 Task: Find a stay in Royal Oak, United States, for 7 guests from 10th to 15th June, with a price range of 10,000 to 15,000, 4 bedrooms, 7 beds, 3 bathrooms, property type as House or Flat, and amenities including WiFi, Free parking, TV, and Self check-in. Host language should be English.
Action: Mouse moved to (724, 141)
Screenshot: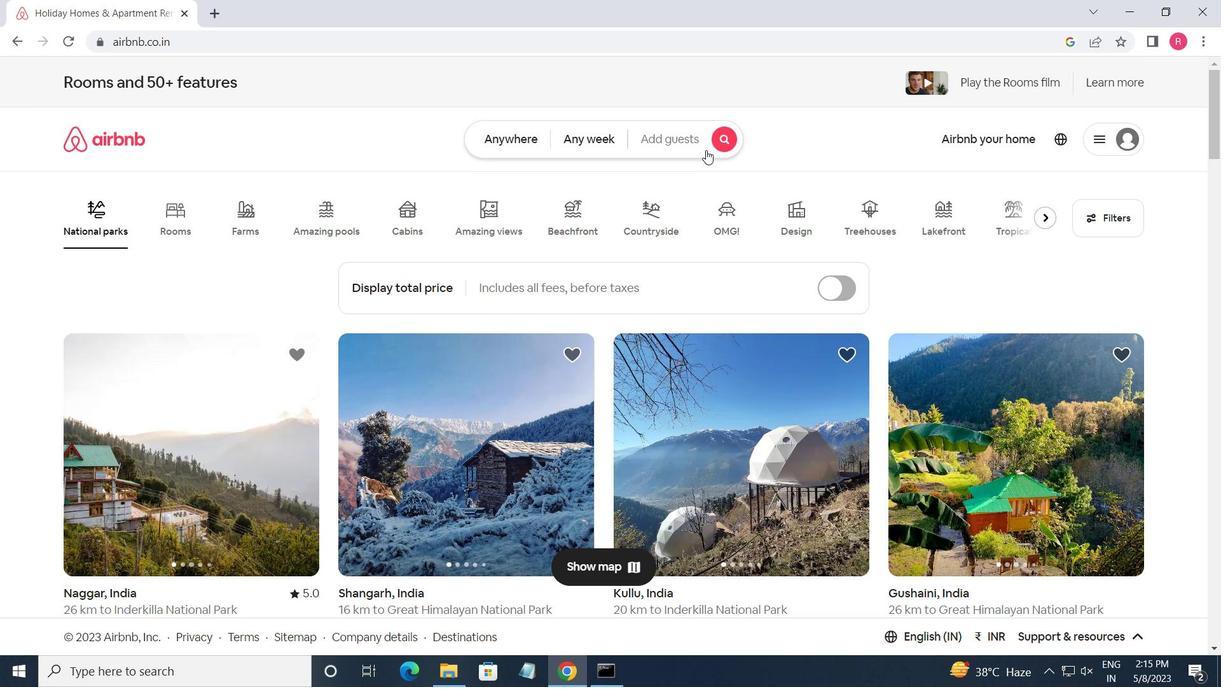 
Action: Mouse pressed left at (724, 141)
Screenshot: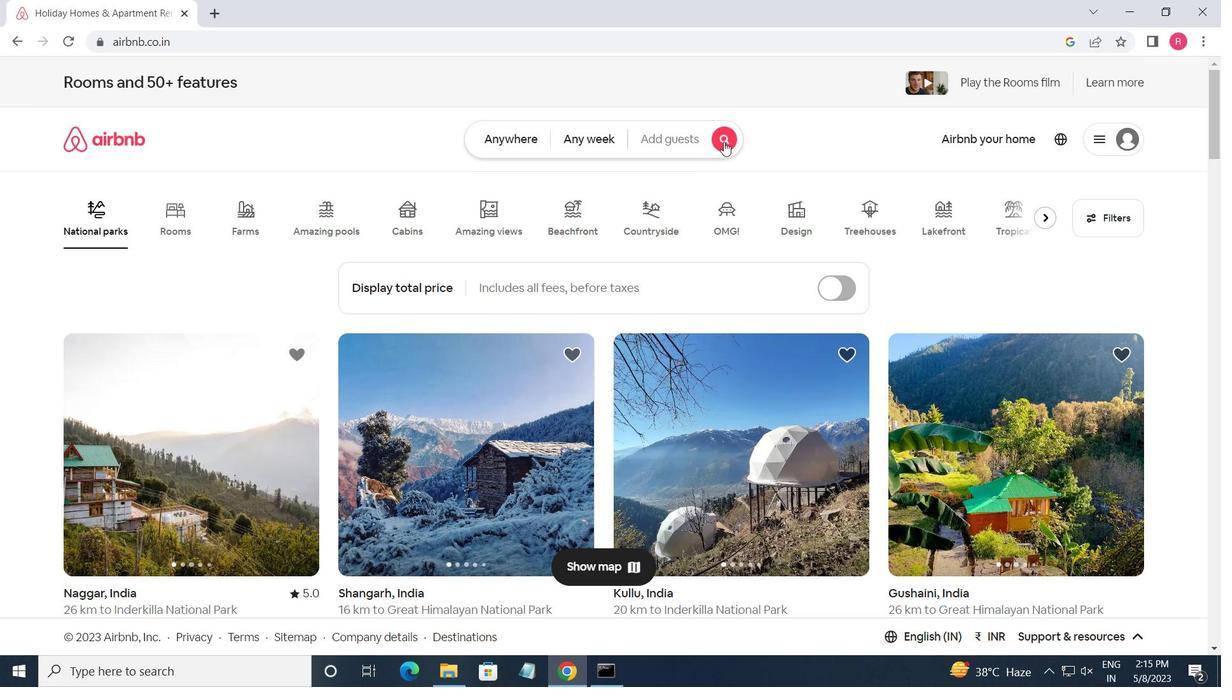 
Action: Mouse moved to (381, 196)
Screenshot: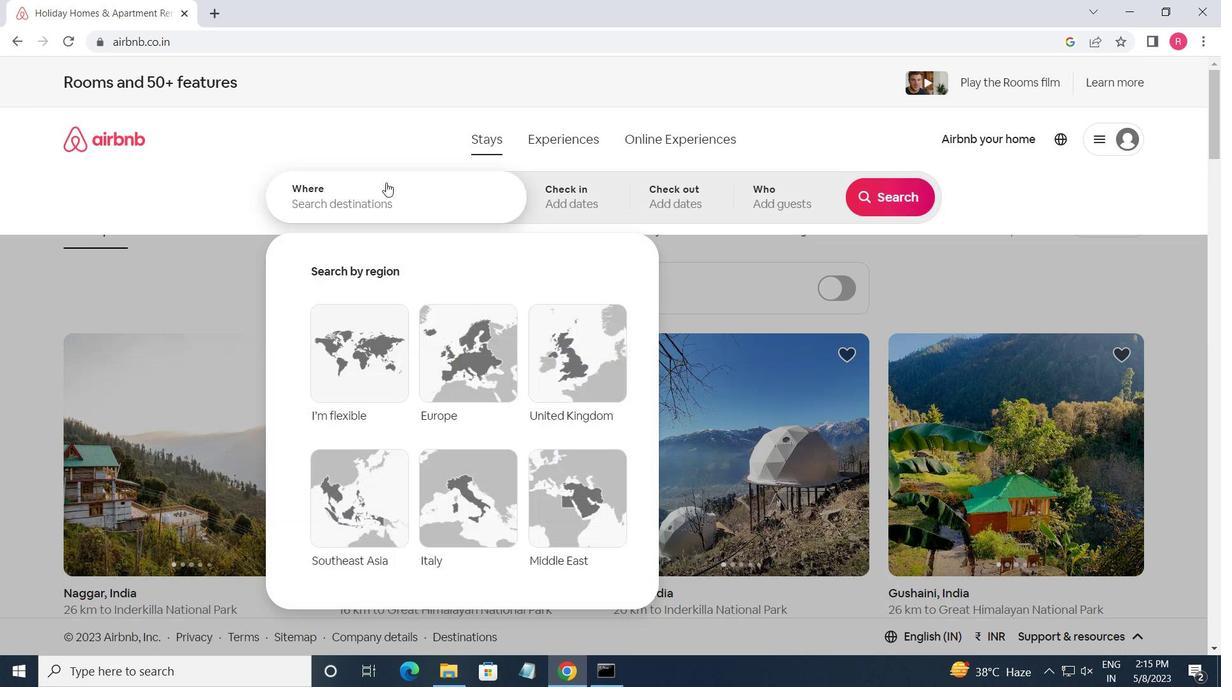 
Action: Mouse pressed left at (381, 196)
Screenshot: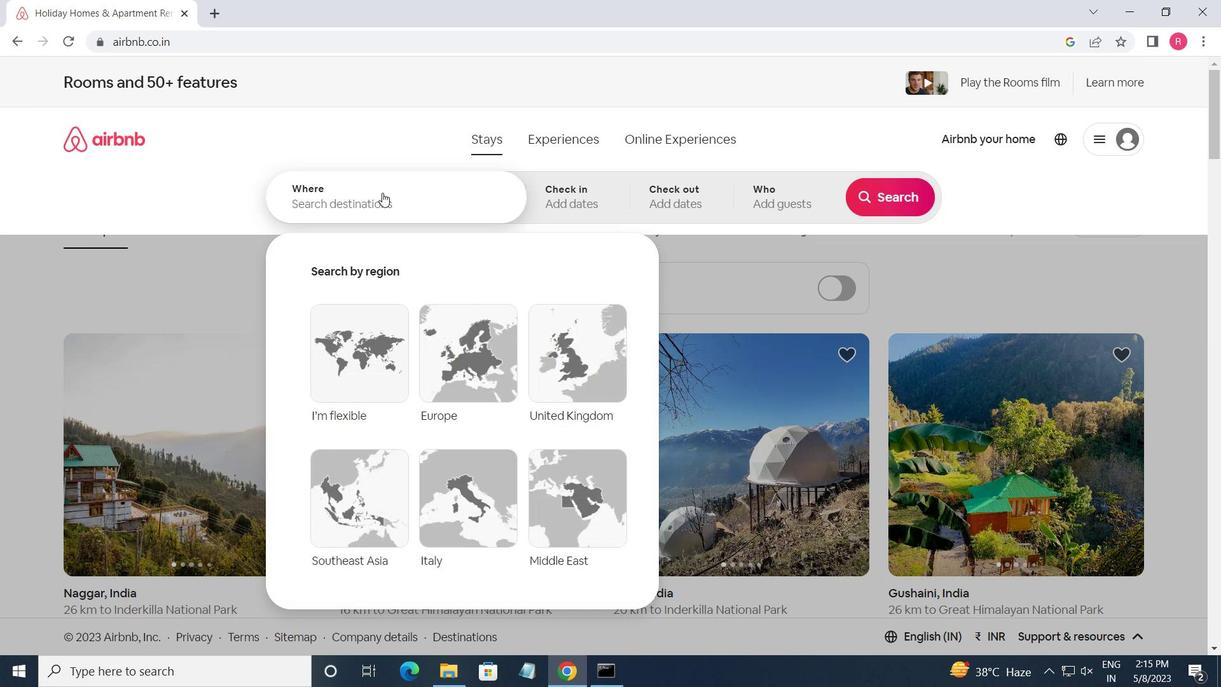 
Action: Key pressed <Key.shift><Key.shift><Key.shift><Key.shift><Key.shift><Key.shift>ROYAL<Key.space><Key.shift_r>OAK,<Key.space><Key.shift_r>UNITED<Key.space><Key.shift>STATES<Key.enter>
Screenshot: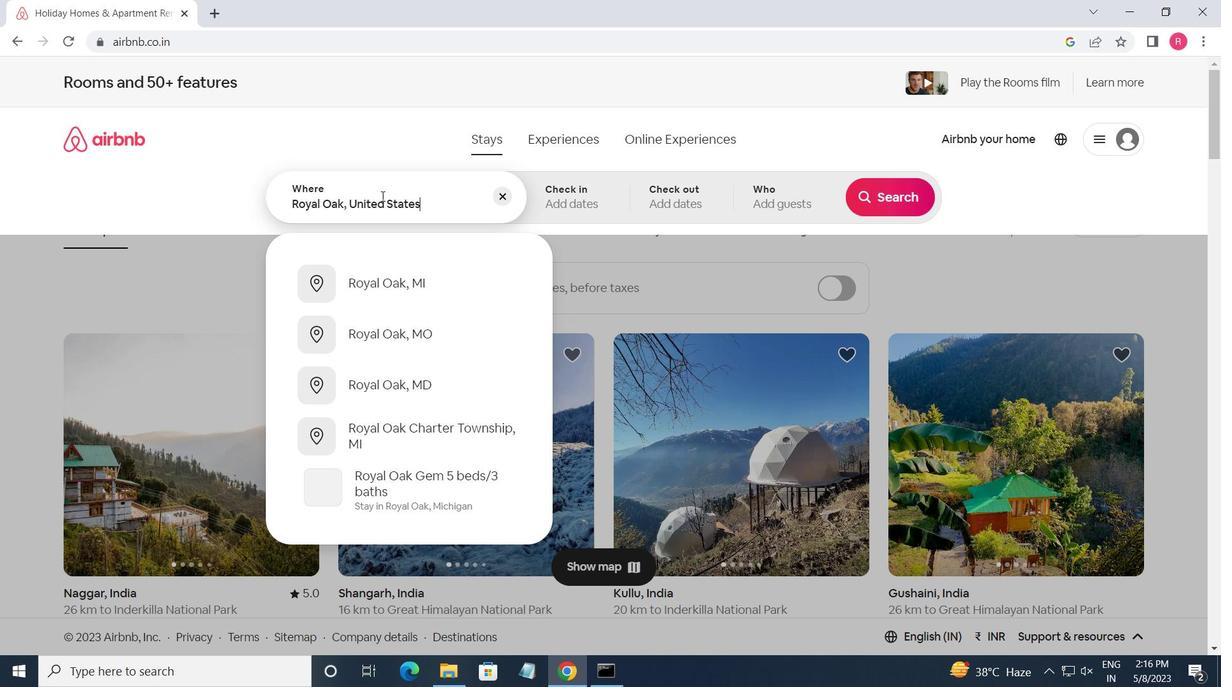 
Action: Mouse moved to (838, 463)
Screenshot: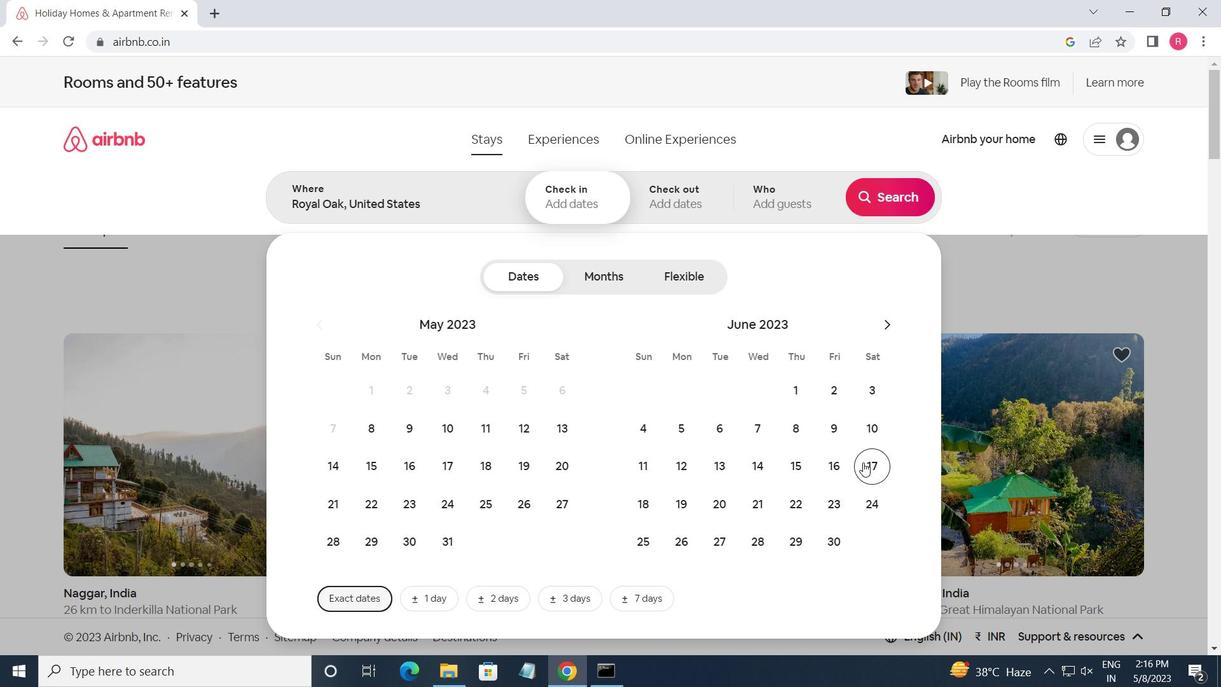 
Action: Mouse pressed left at (838, 463)
Screenshot: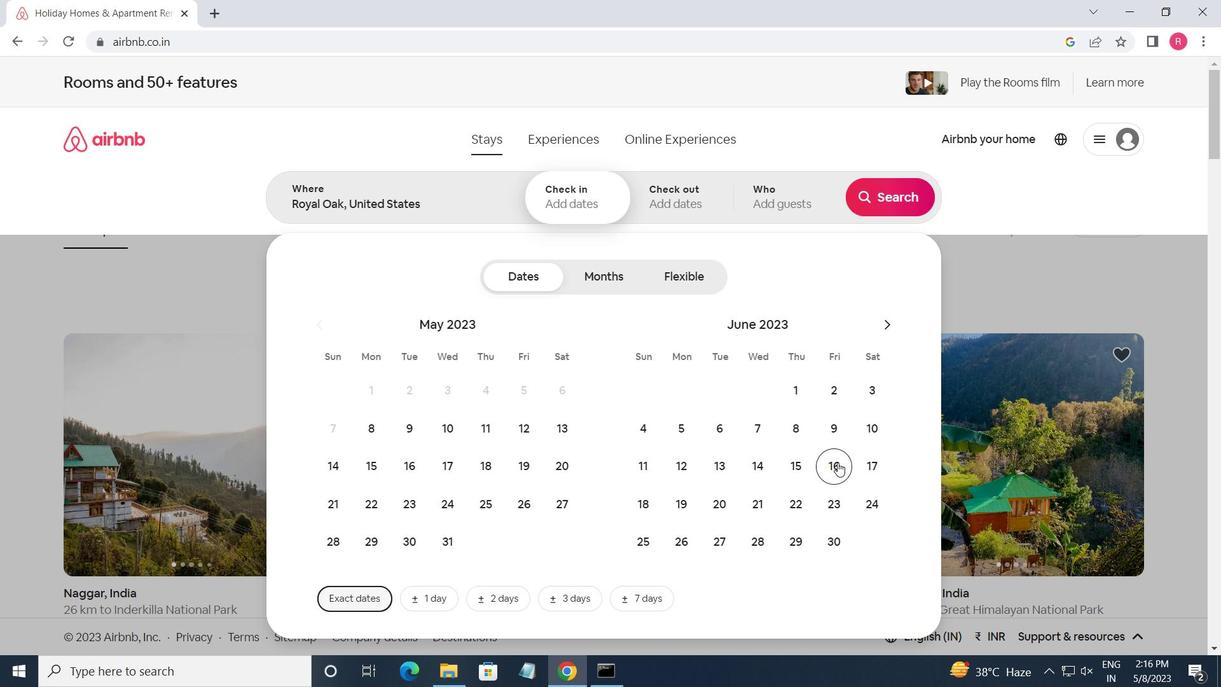 
Action: Mouse moved to (875, 436)
Screenshot: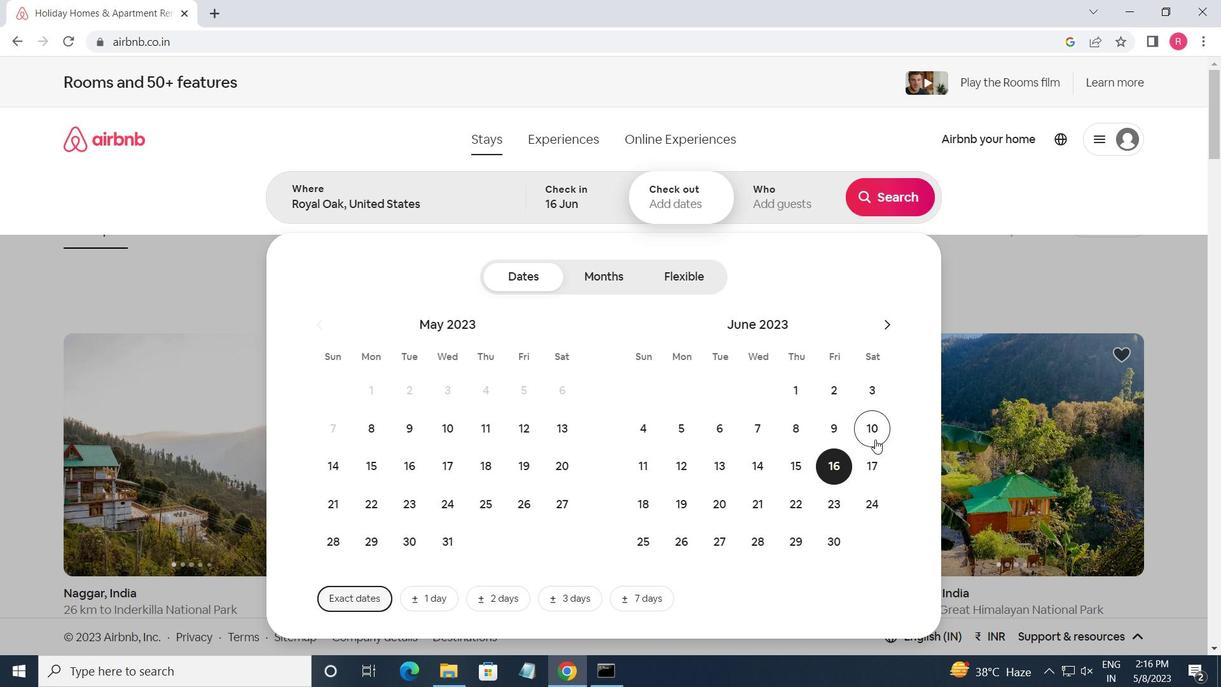 
Action: Mouse pressed left at (875, 436)
Screenshot: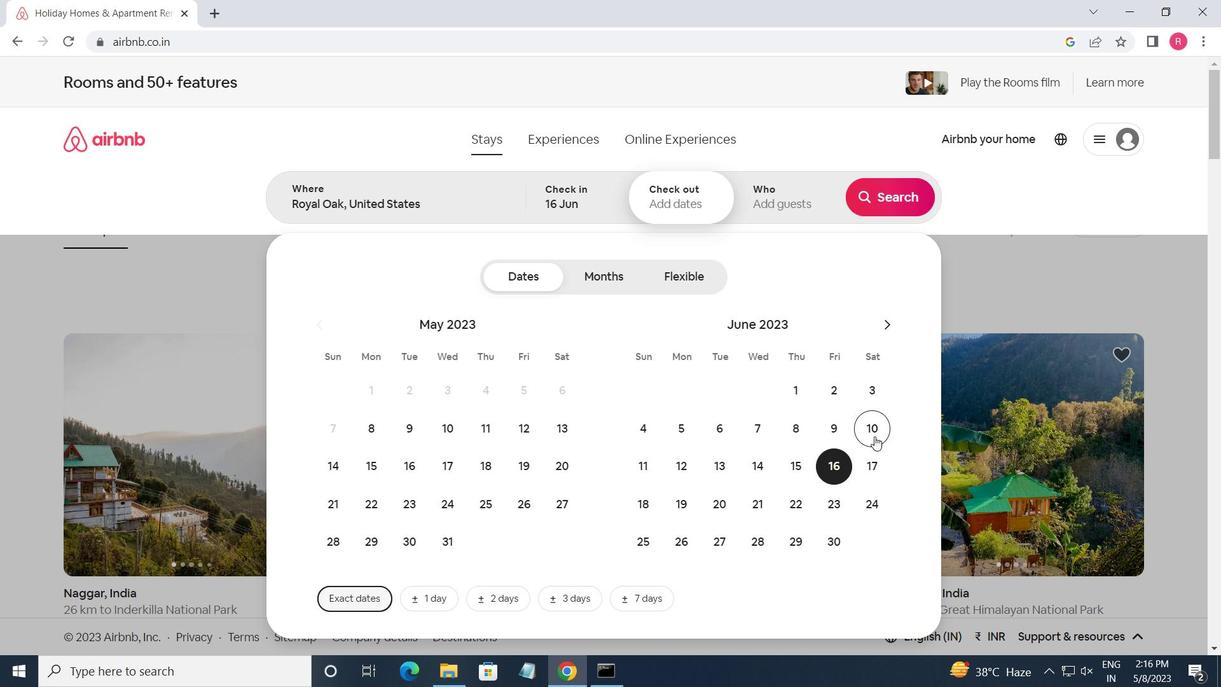 
Action: Mouse moved to (807, 477)
Screenshot: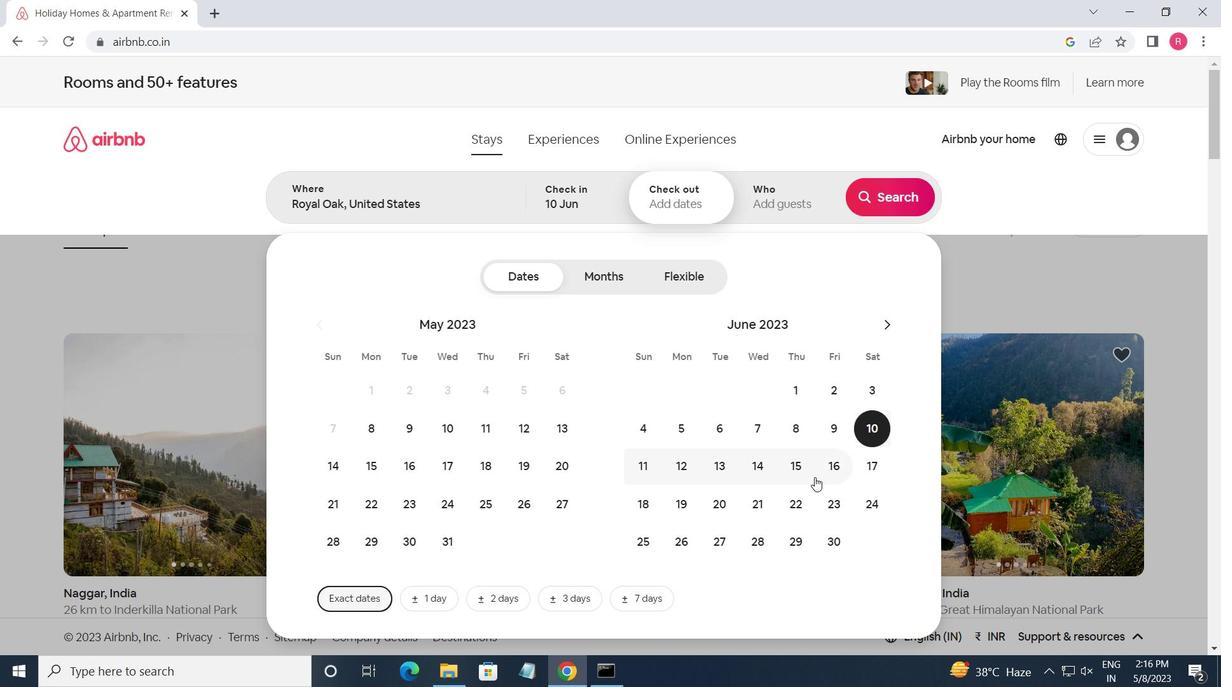 
Action: Mouse pressed left at (807, 477)
Screenshot: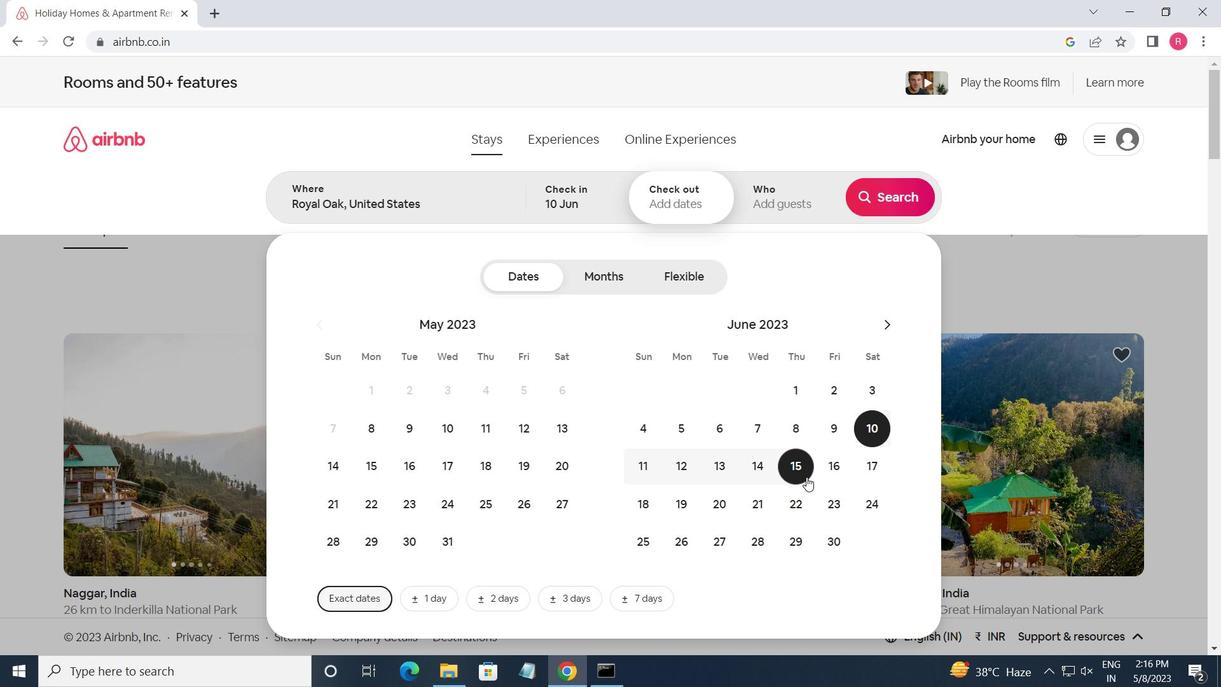 
Action: Mouse moved to (777, 206)
Screenshot: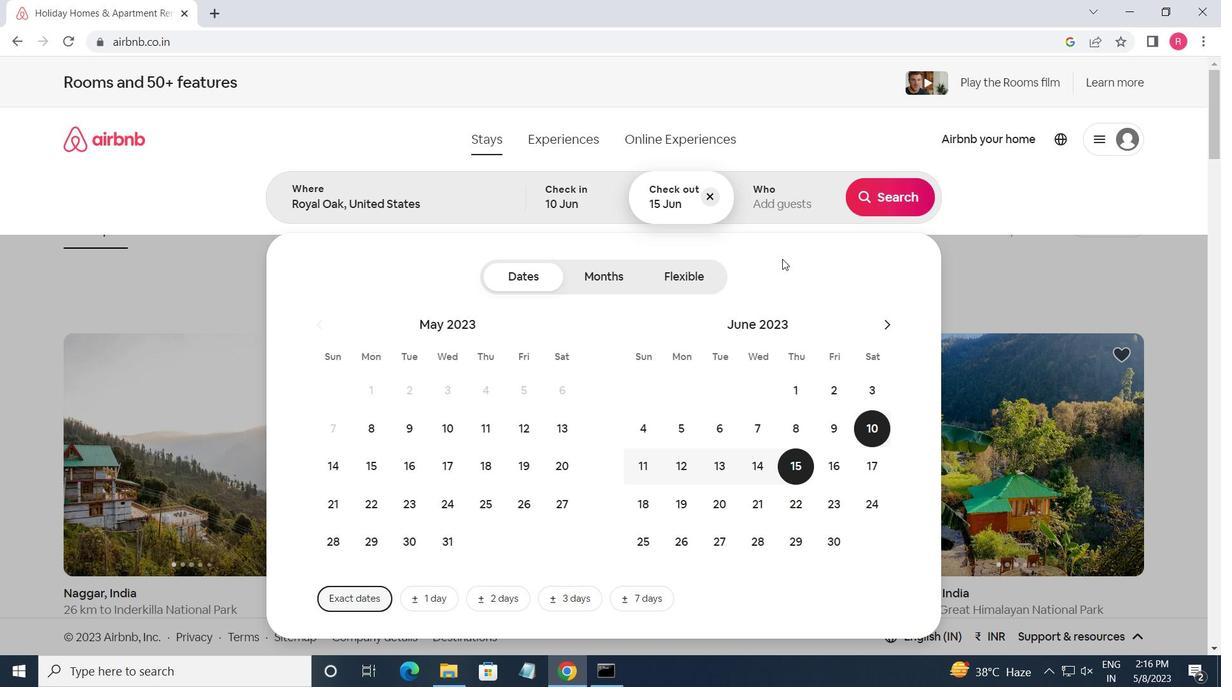 
Action: Mouse pressed left at (777, 206)
Screenshot: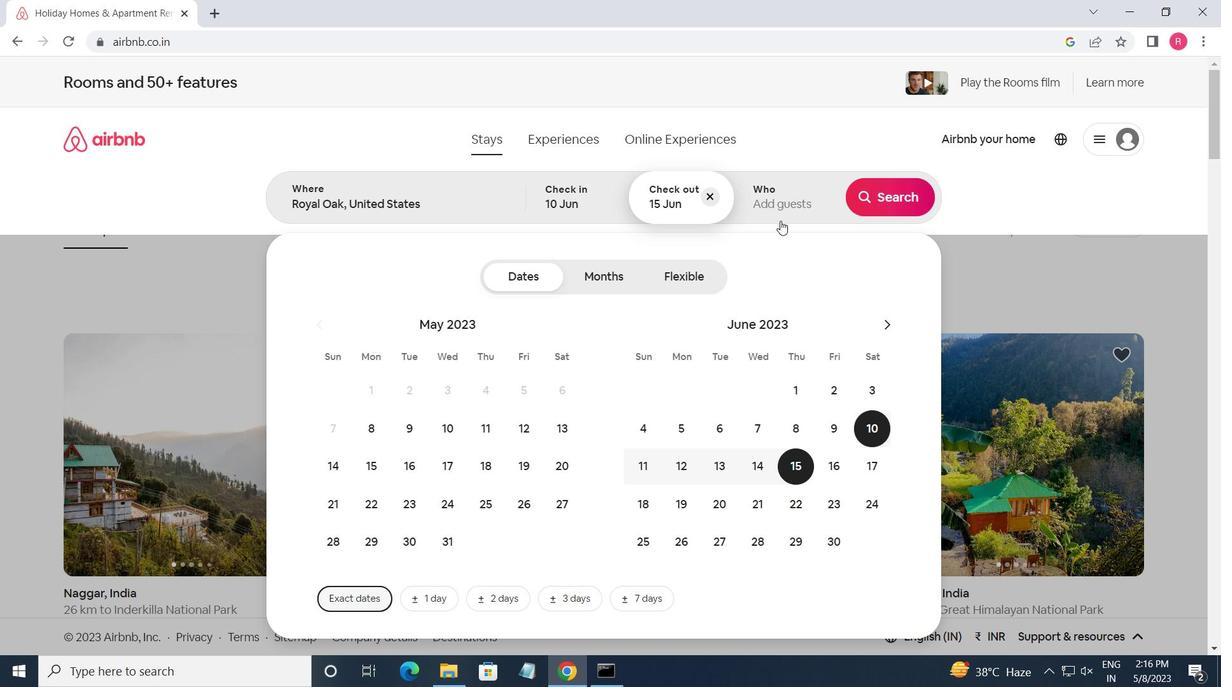 
Action: Mouse moved to (892, 284)
Screenshot: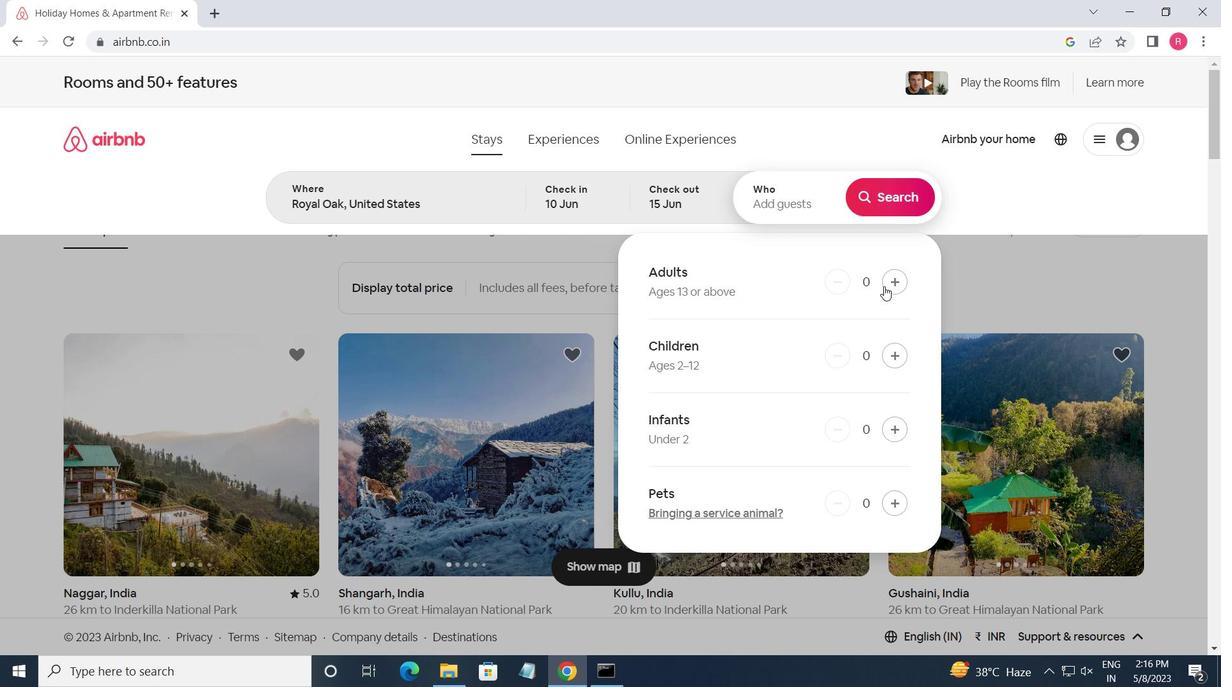 
Action: Mouse pressed left at (892, 284)
Screenshot: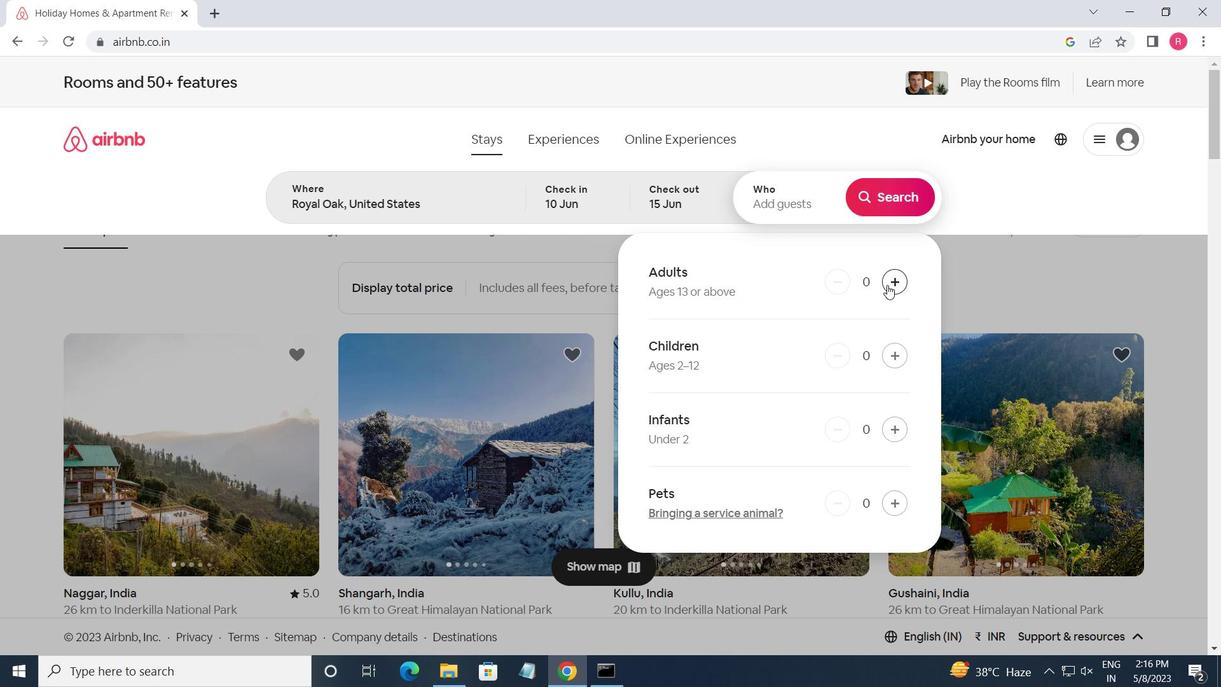 
Action: Mouse pressed left at (892, 284)
Screenshot: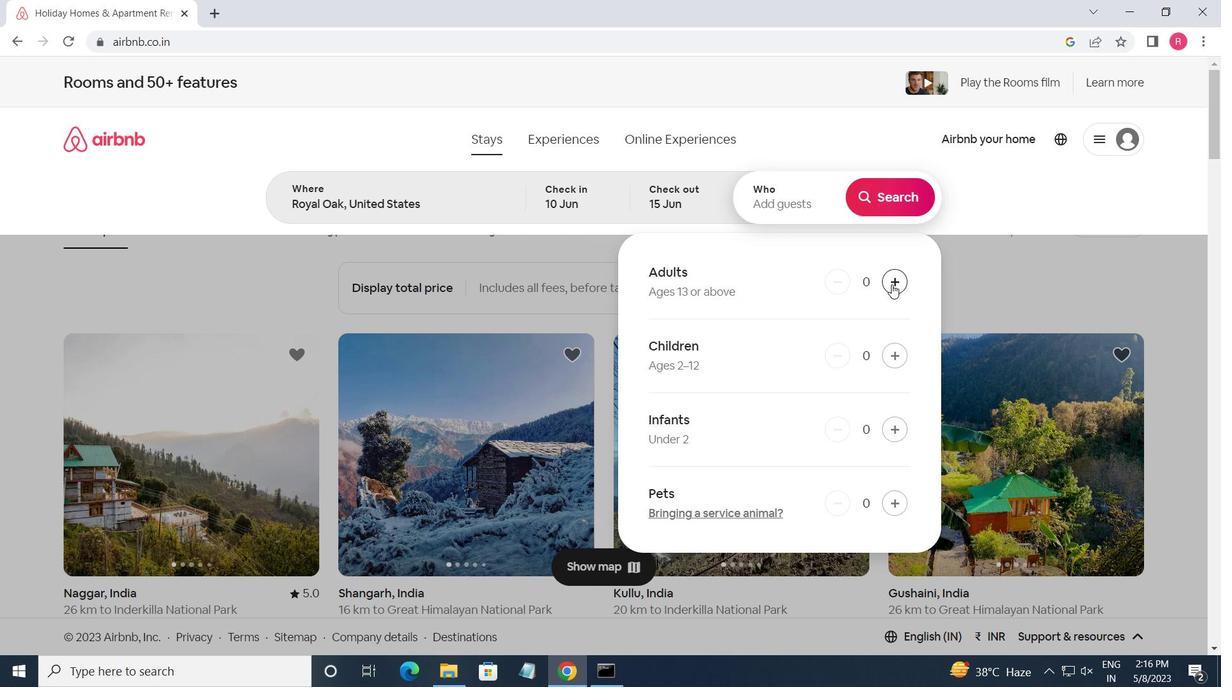 
Action: Mouse pressed left at (892, 284)
Screenshot: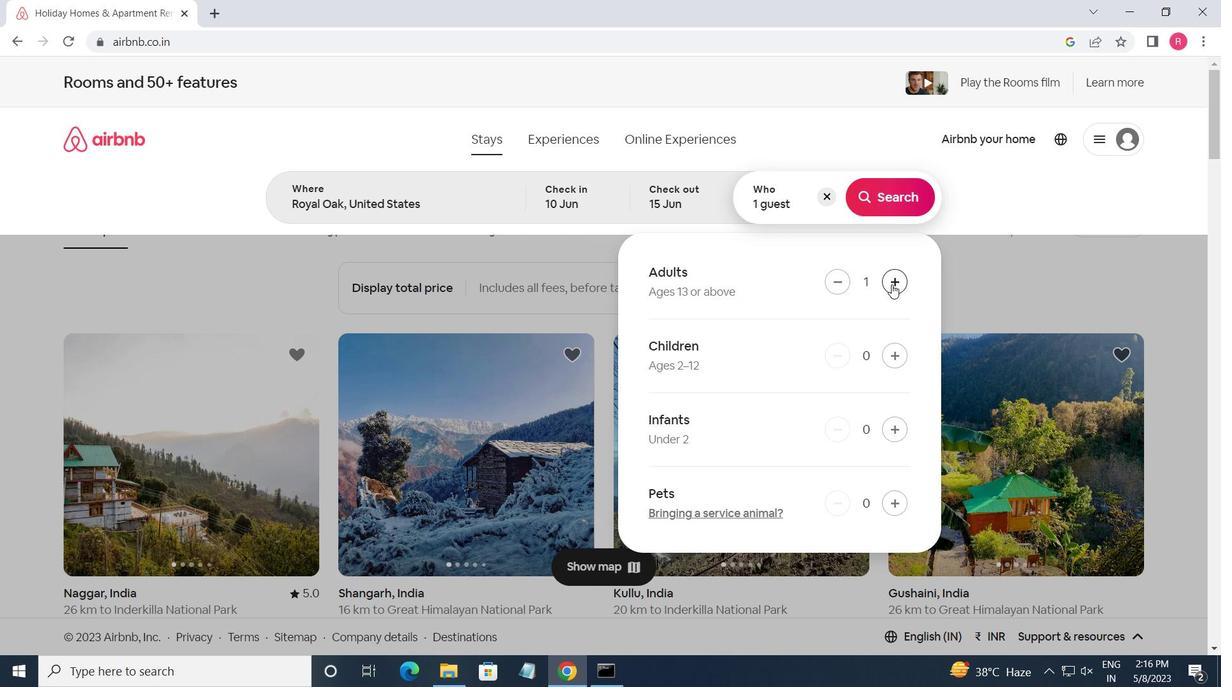 
Action: Mouse pressed left at (892, 284)
Screenshot: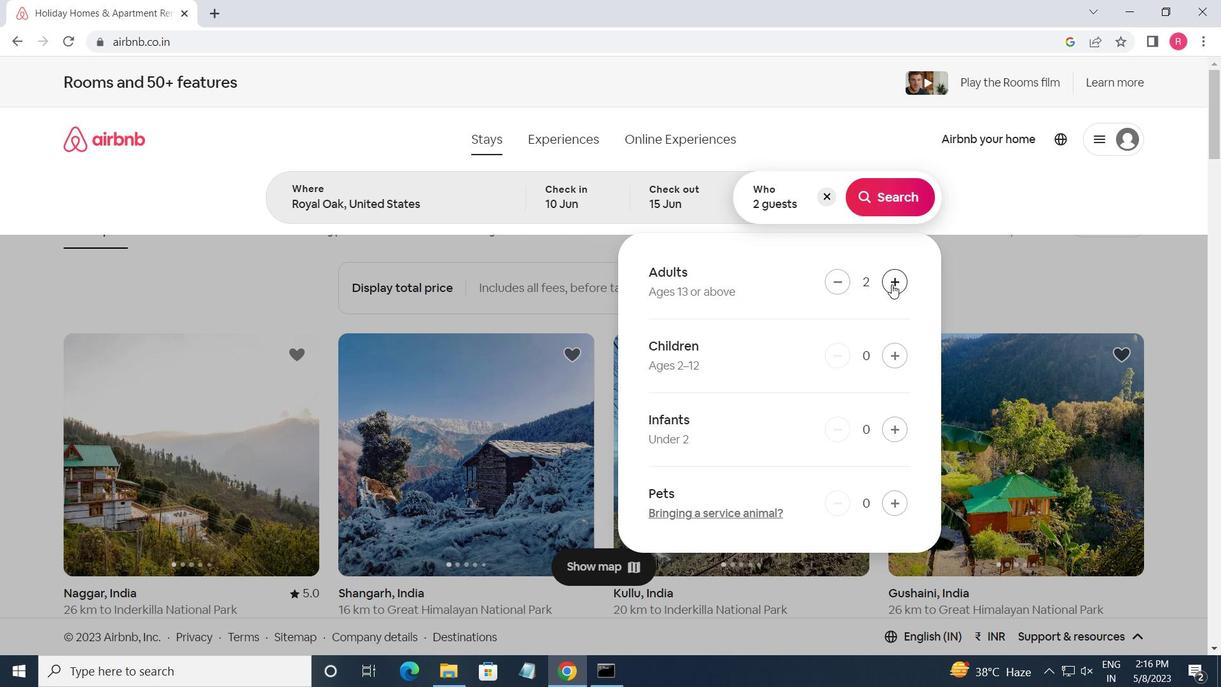 
Action: Mouse pressed left at (892, 284)
Screenshot: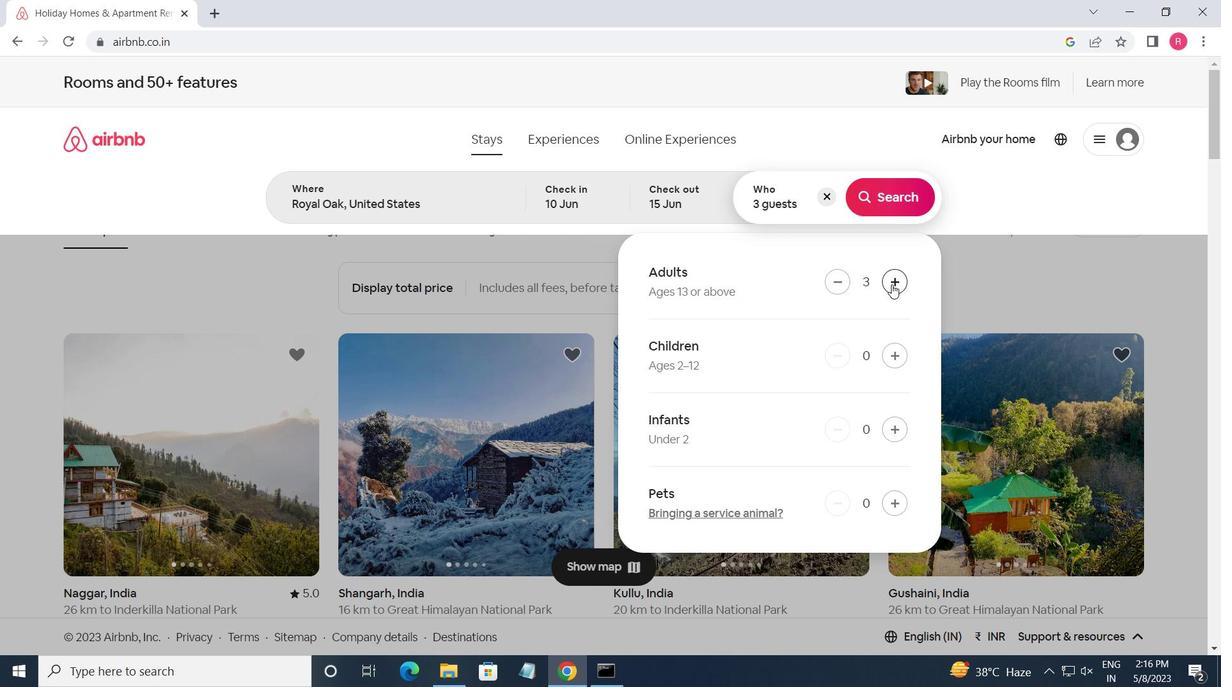 
Action: Mouse pressed left at (892, 284)
Screenshot: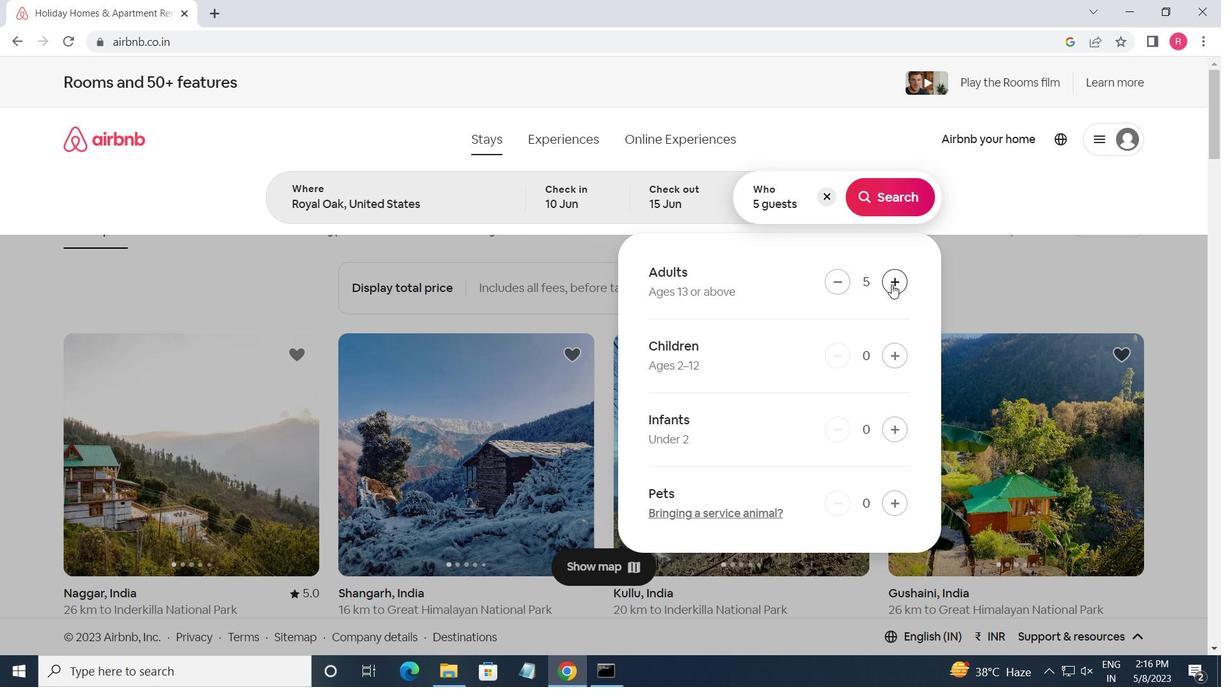 
Action: Mouse pressed left at (892, 284)
Screenshot: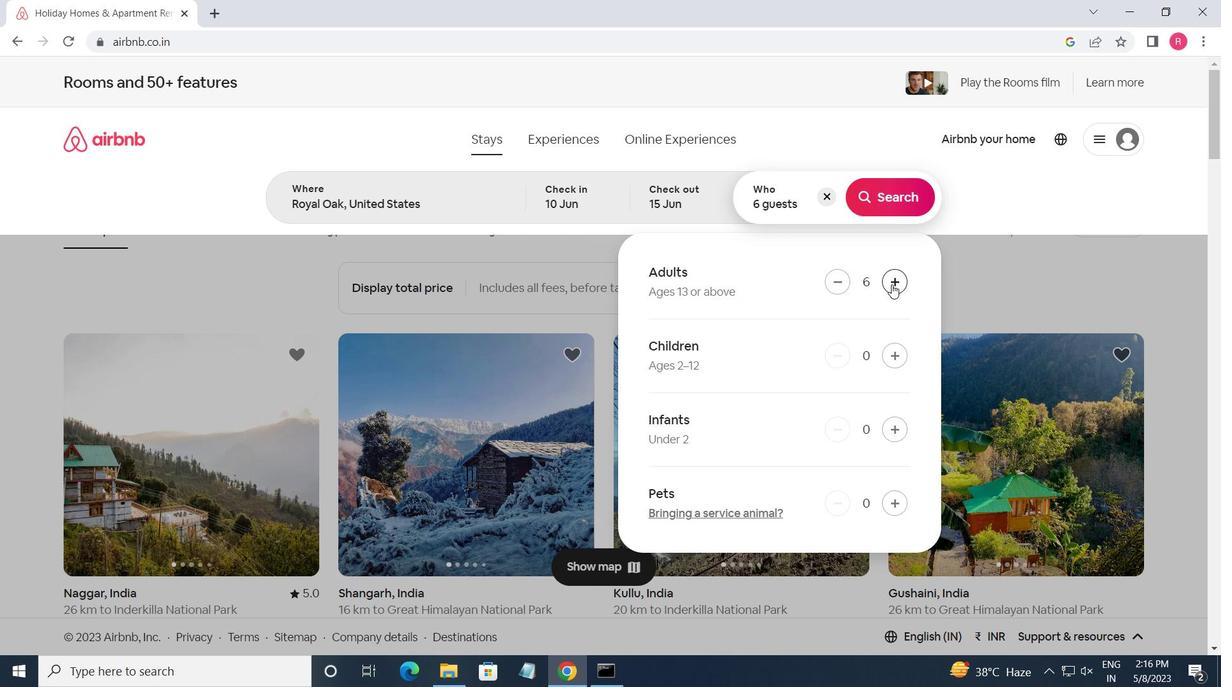 
Action: Mouse moved to (864, 205)
Screenshot: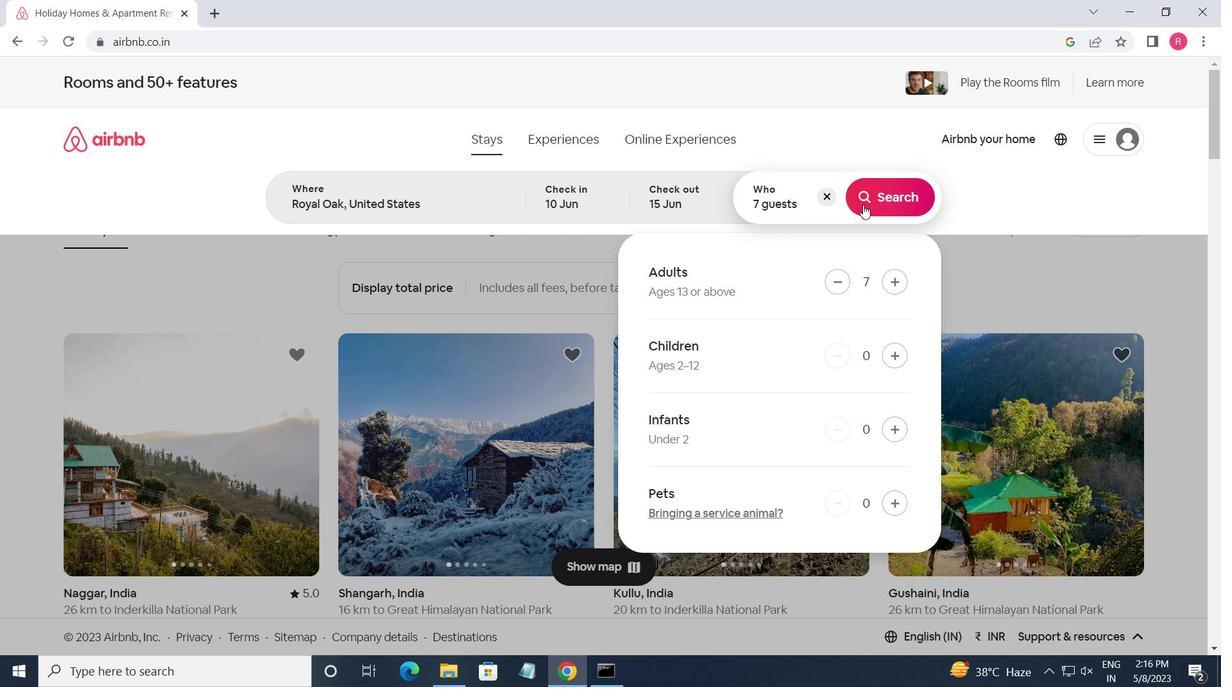 
Action: Mouse pressed left at (864, 205)
Screenshot: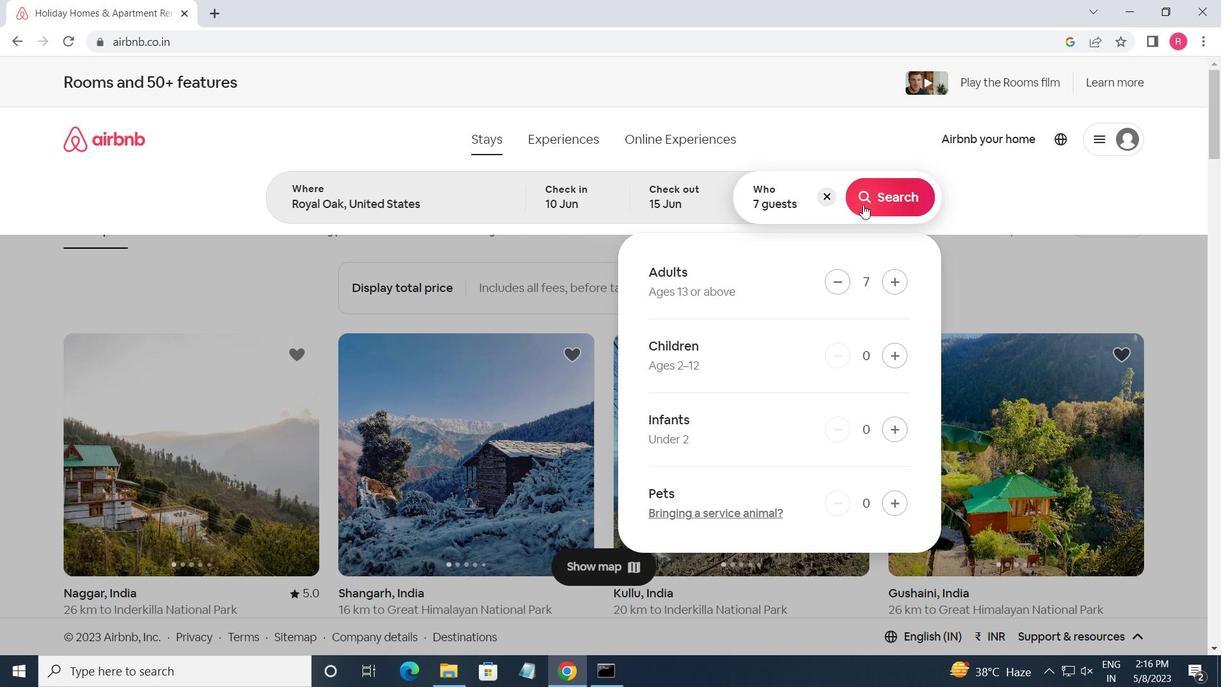 
Action: Mouse moved to (1146, 149)
Screenshot: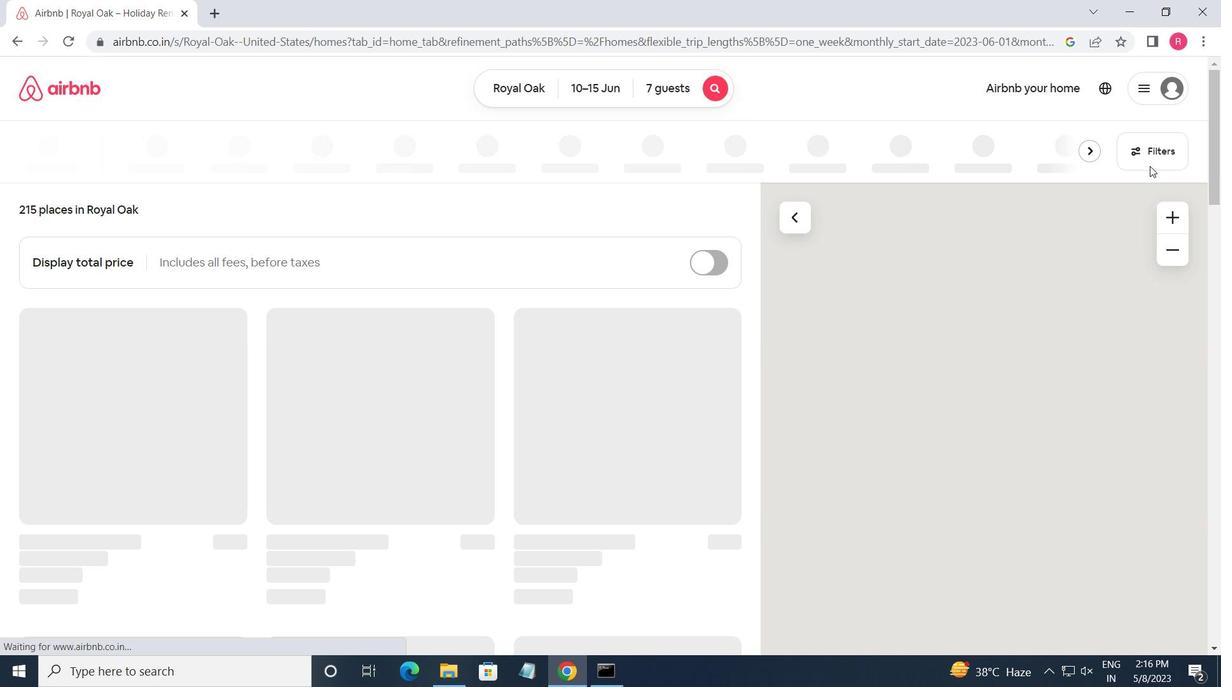 
Action: Mouse pressed left at (1146, 149)
Screenshot: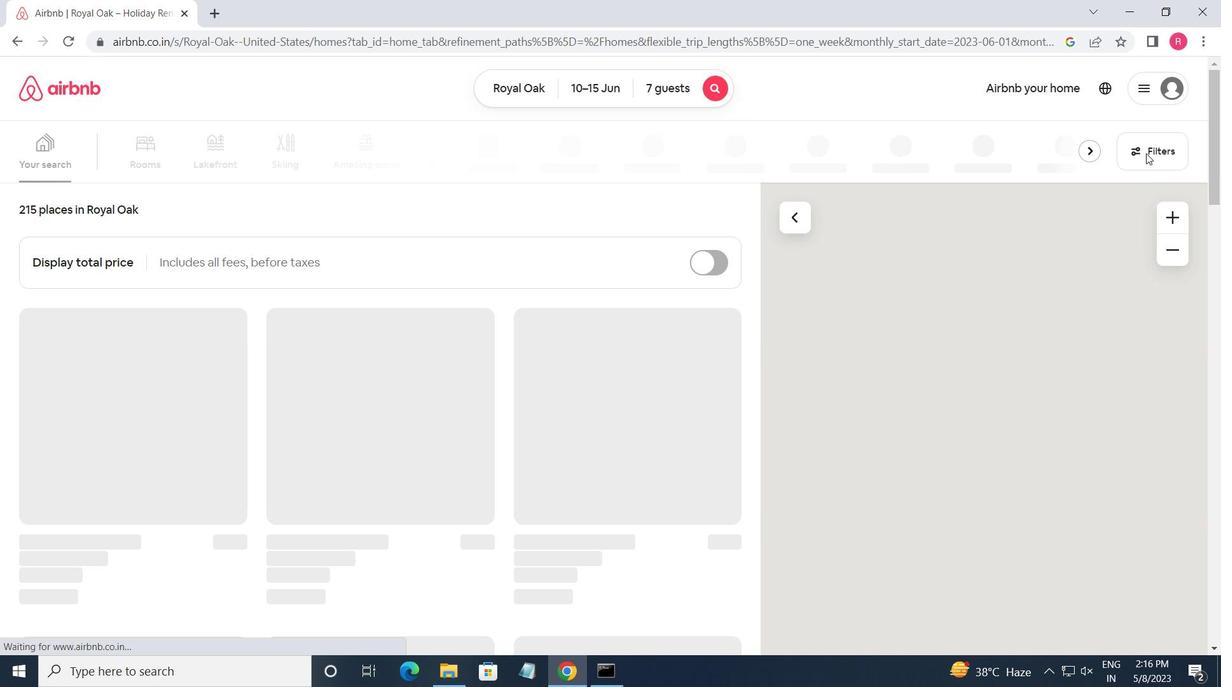 
Action: Mouse moved to (621, 375)
Screenshot: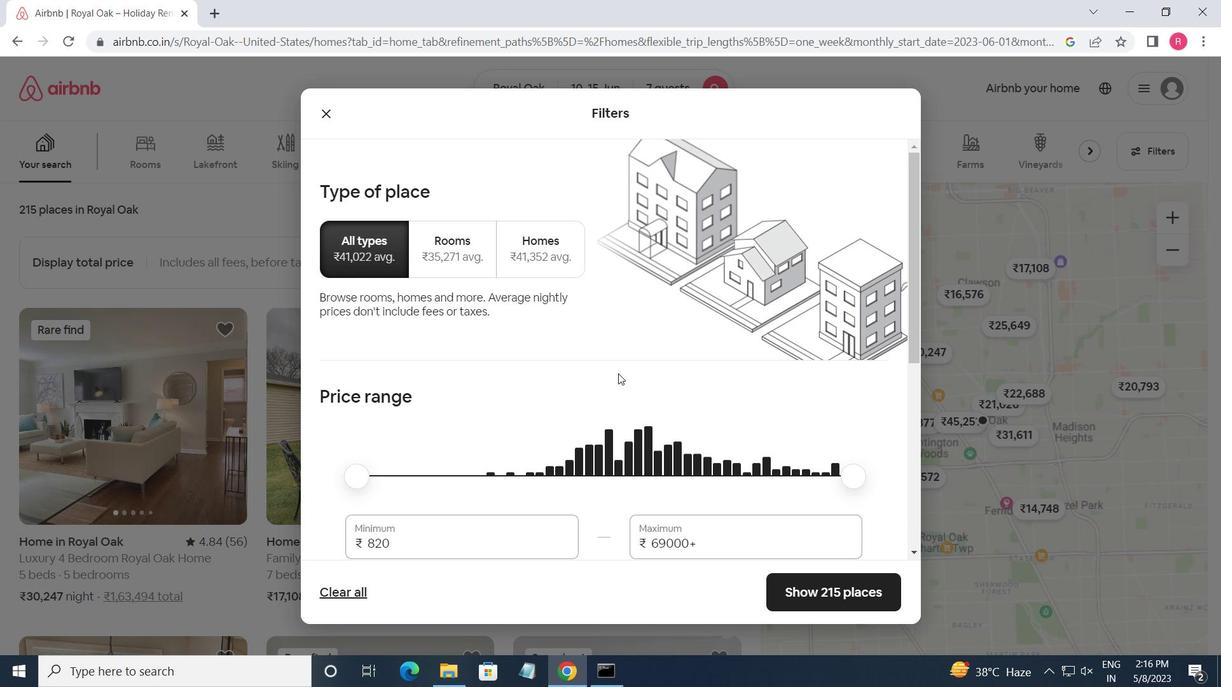 
Action: Mouse scrolled (621, 374) with delta (0, 0)
Screenshot: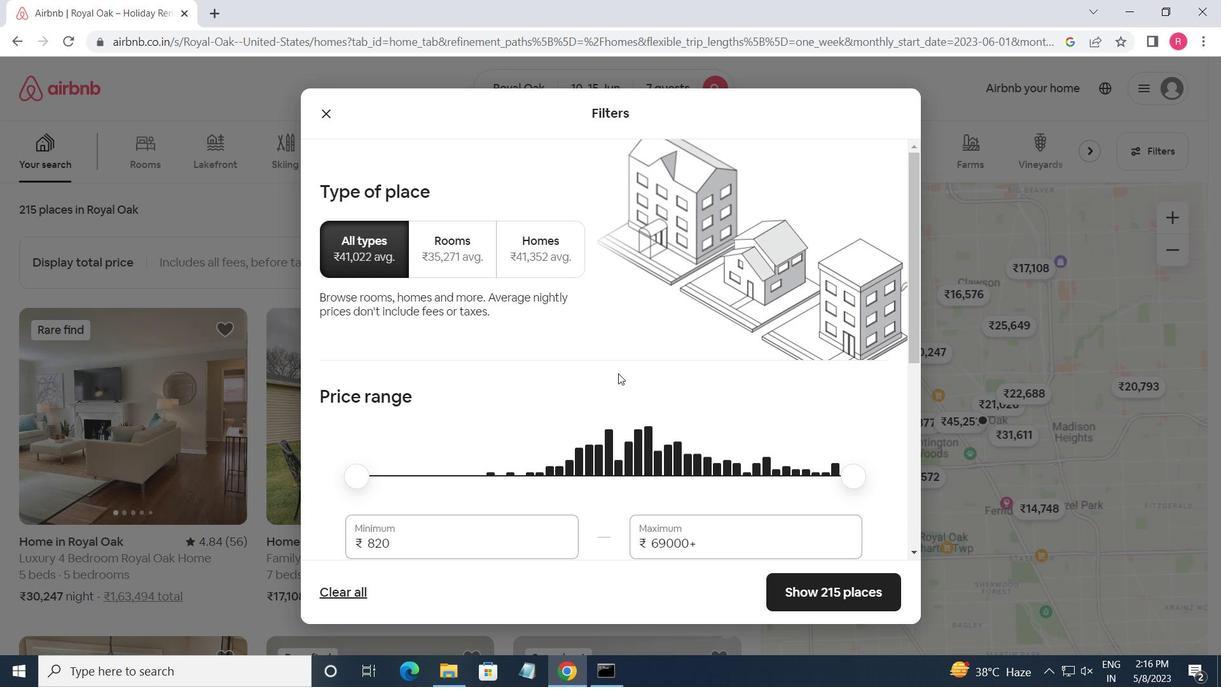 
Action: Mouse moved to (447, 454)
Screenshot: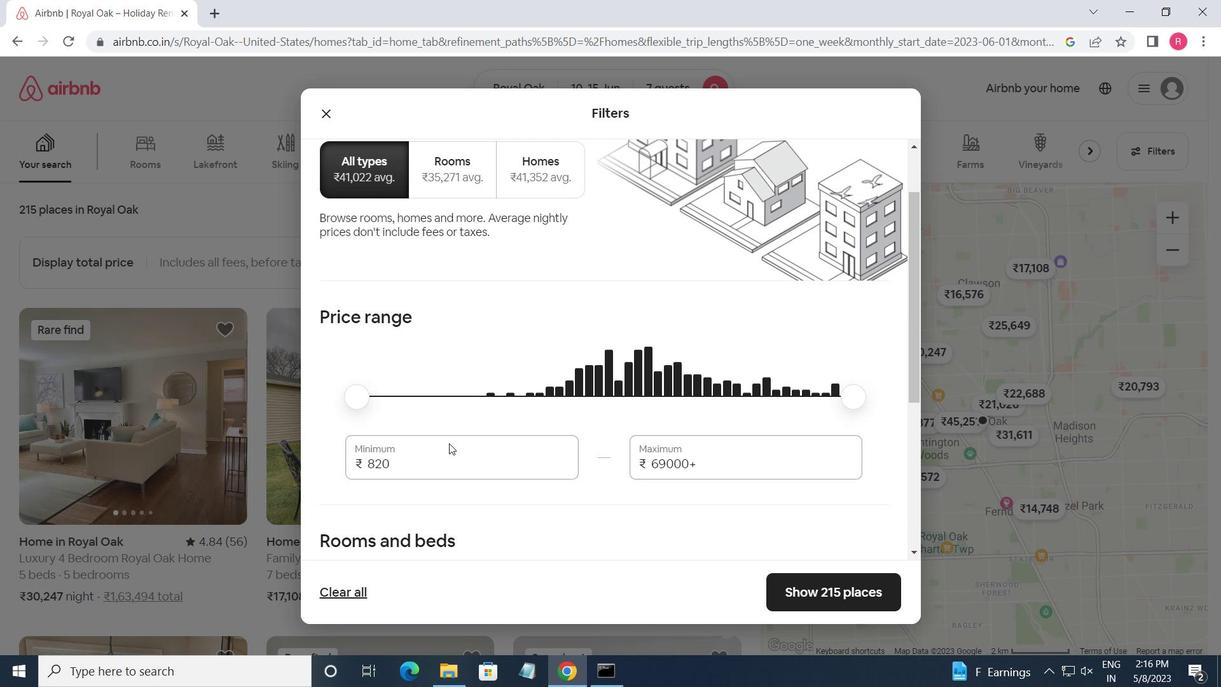 
Action: Mouse pressed left at (447, 454)
Screenshot: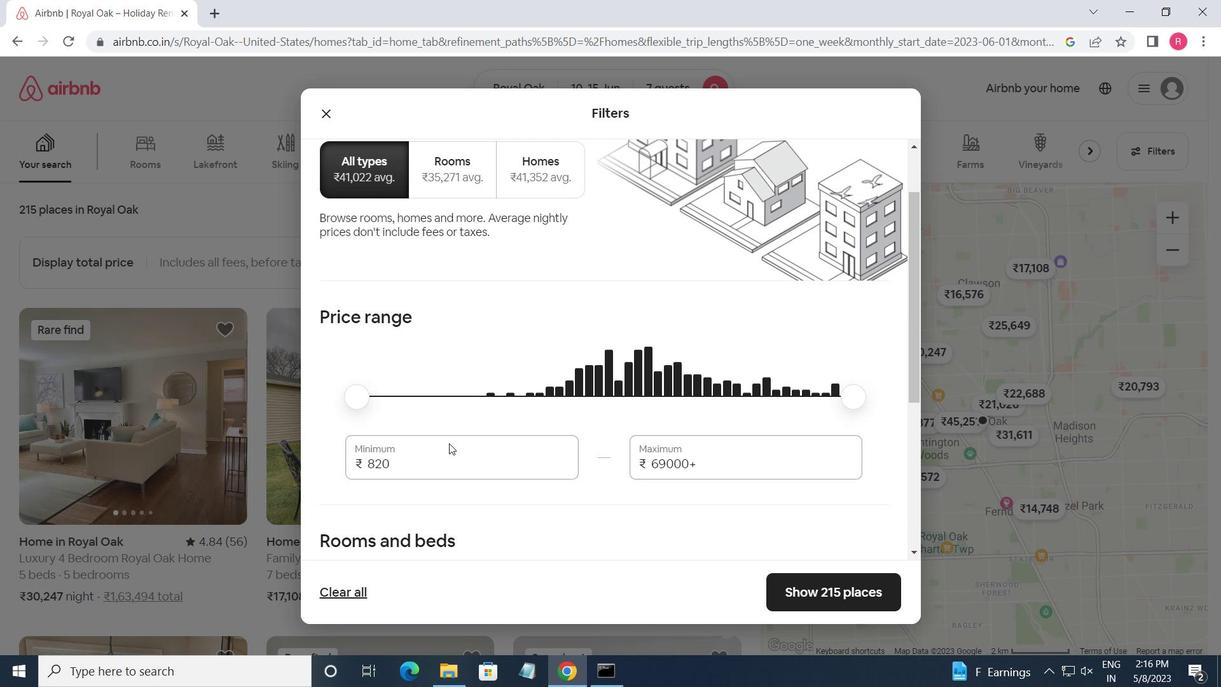 
Action: Mouse moved to (447, 455)
Screenshot: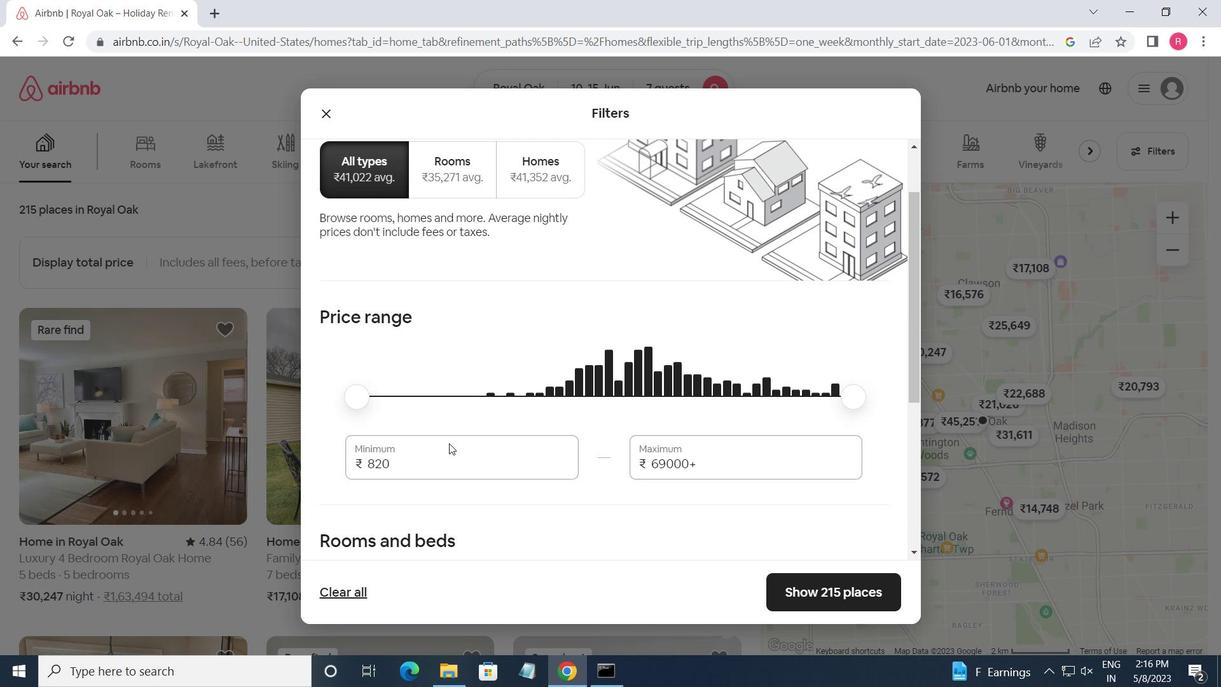
Action: Mouse pressed left at (447, 455)
Screenshot: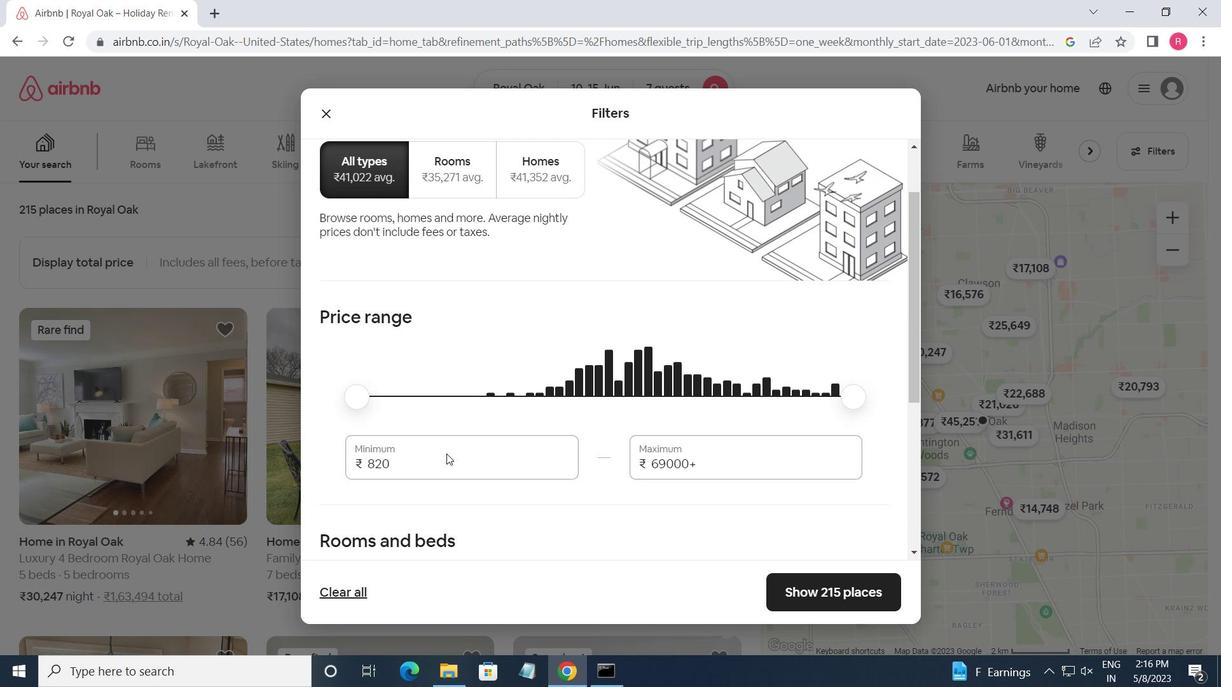 
Action: Mouse pressed left at (447, 455)
Screenshot: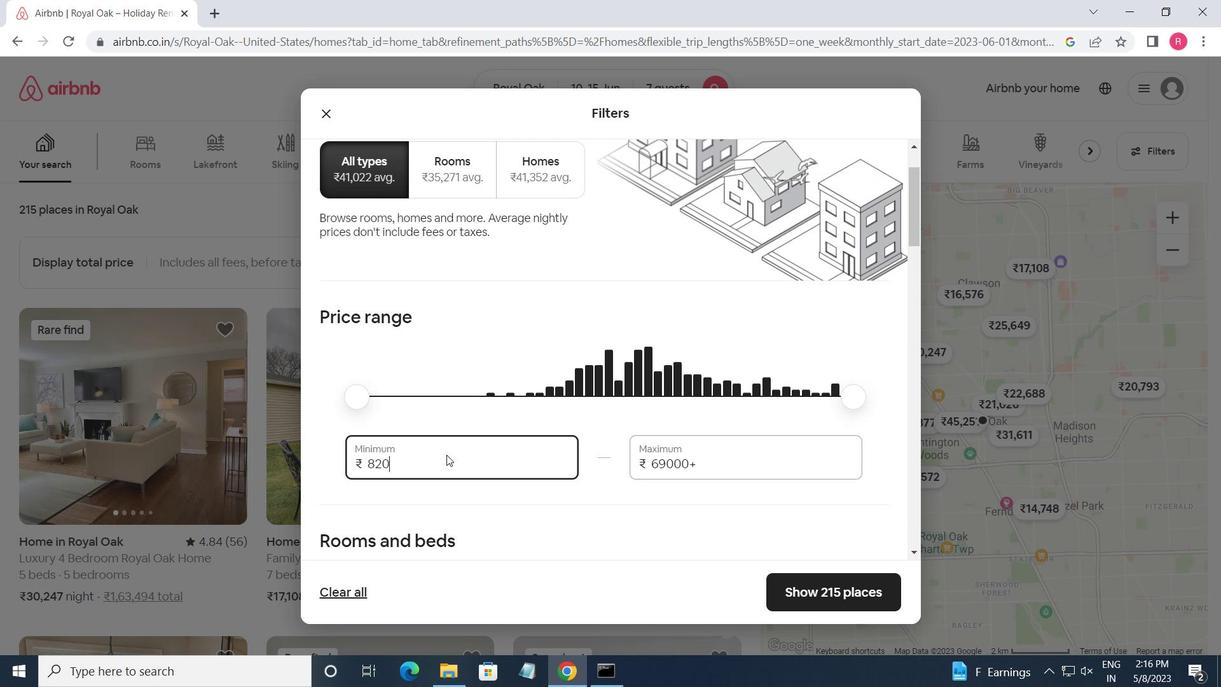 
Action: Mouse pressed left at (447, 455)
Screenshot: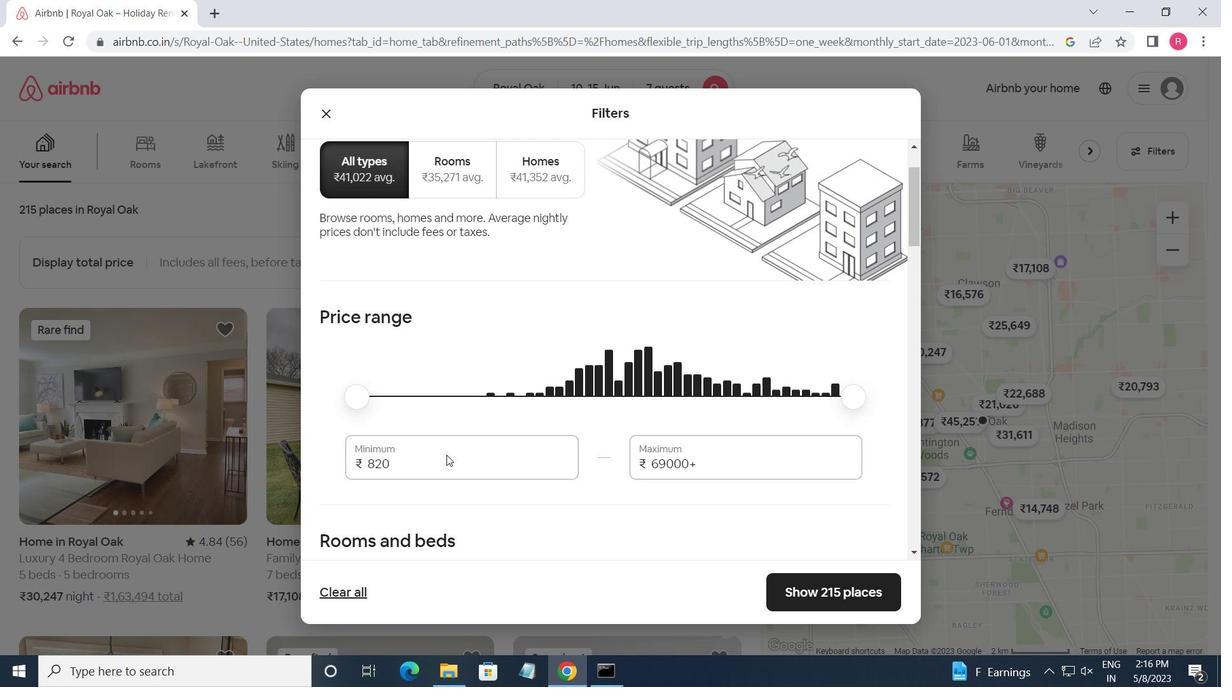 
Action: Key pressed <Key.backspace><Key.backspace>1000<Key.backspace><Key.backspace><Key.backspace><Key.backspace><Key.backspace><Key.backspace><Key.backspace><Key.backspace><Key.backspace>
Screenshot: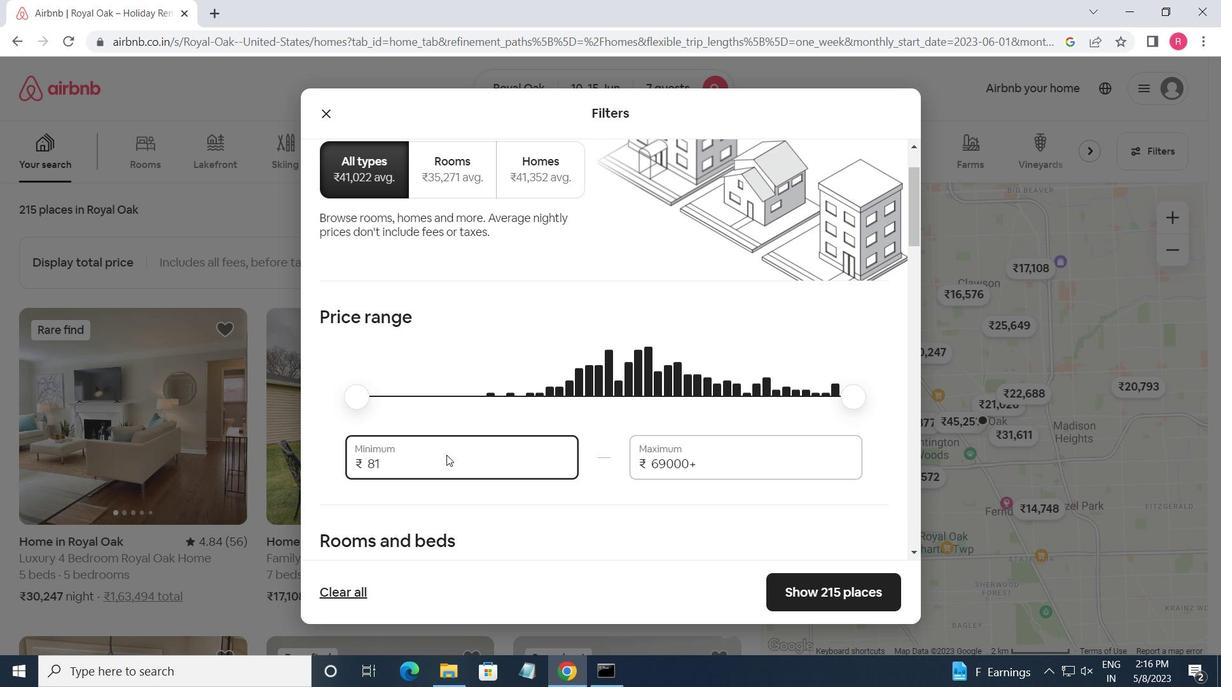 
Action: Mouse moved to (1221, 686)
Screenshot: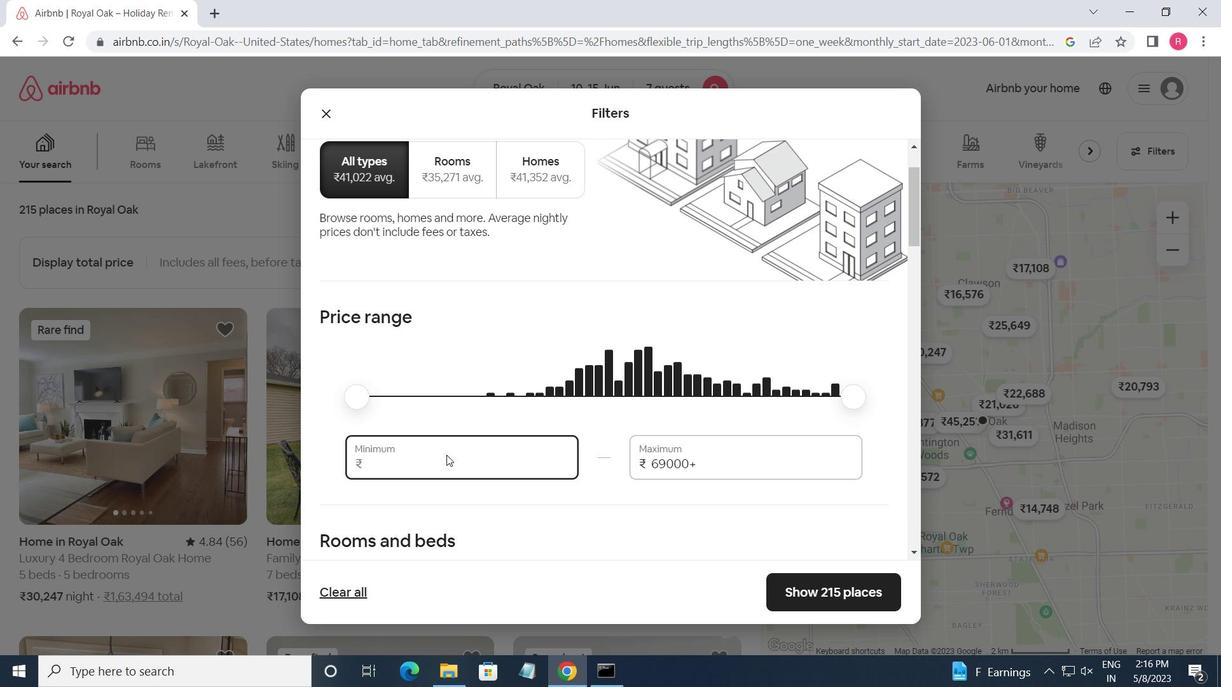 
Action: Key pressed 10000<Key.tab>150000<Key.backspace>
Screenshot: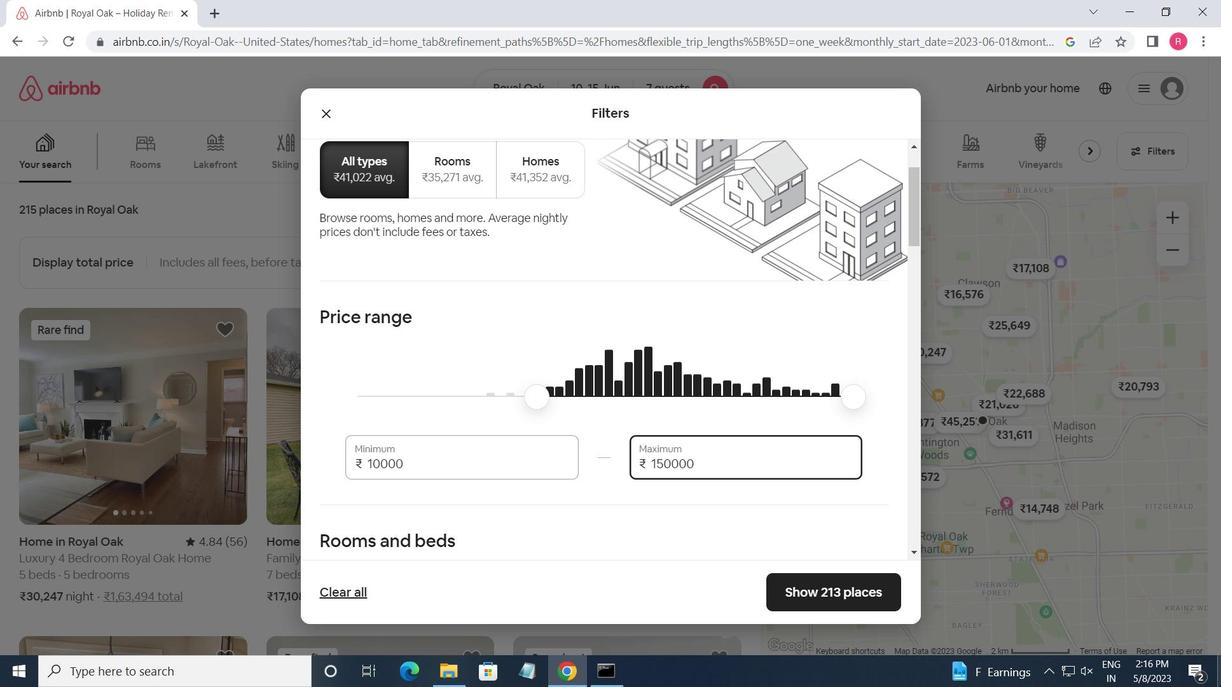 
Action: Mouse moved to (1092, 687)
Screenshot: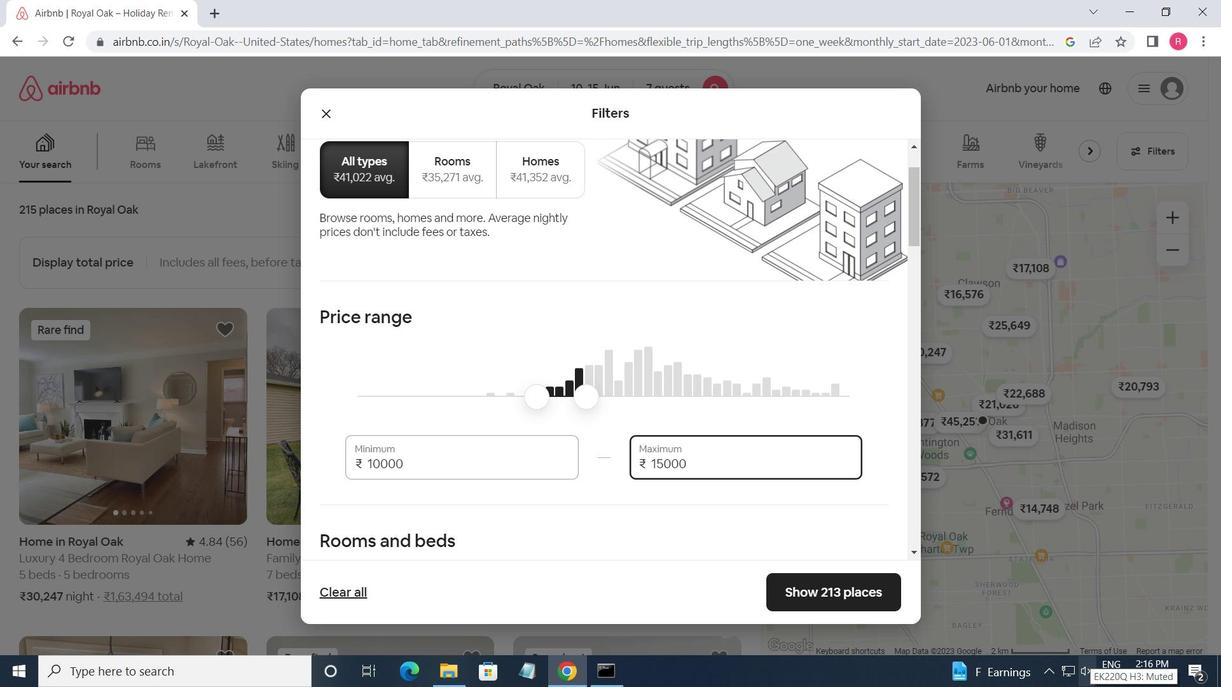 
Action: Mouse scrolled (1092, 686) with delta (0, 0)
Screenshot: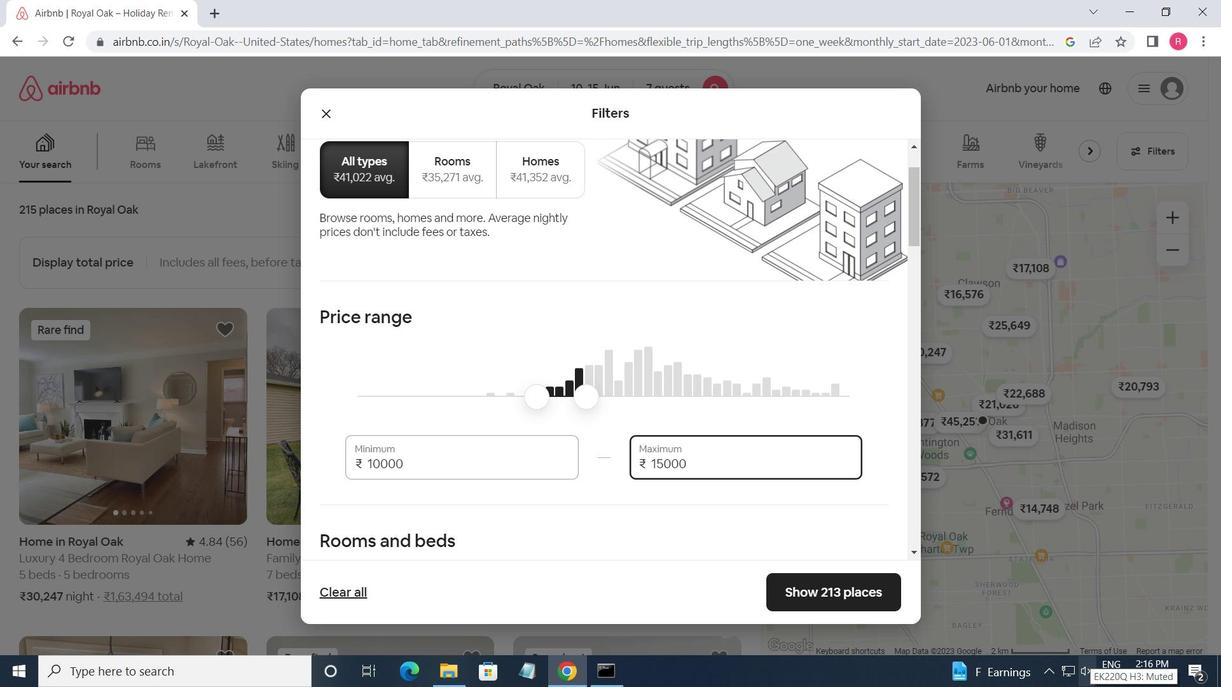 
Action: Mouse moved to (1090, 686)
Screenshot: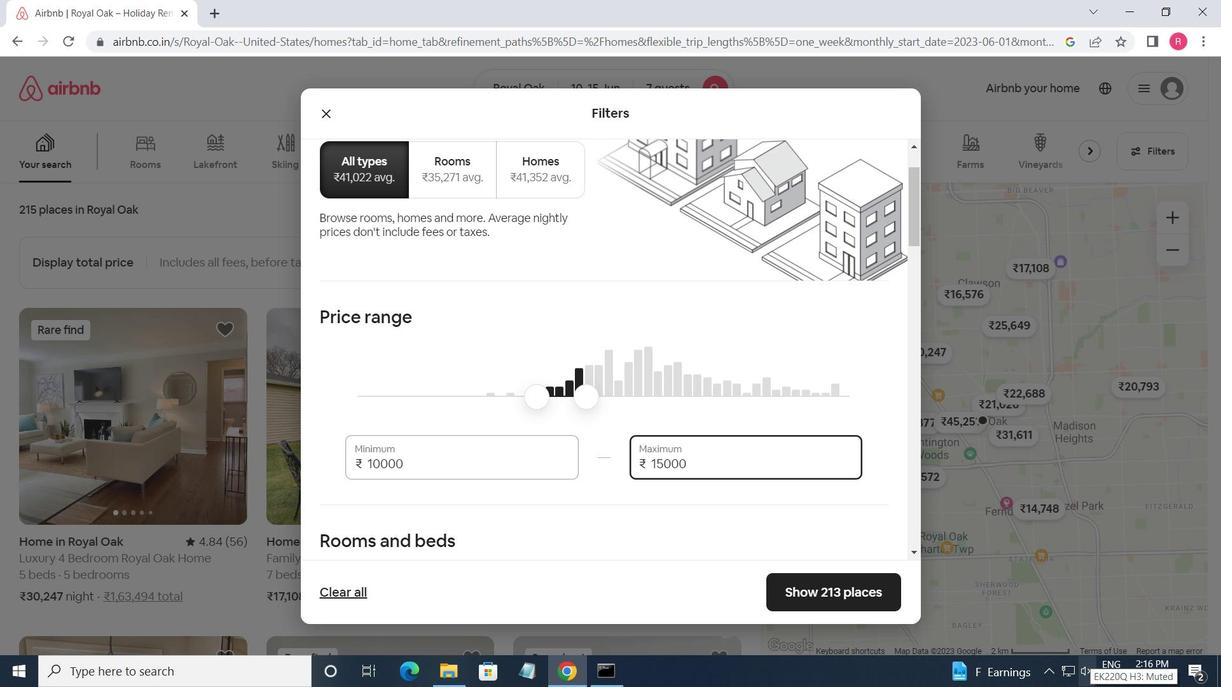 
Action: Mouse scrolled (1090, 686) with delta (0, 0)
Screenshot: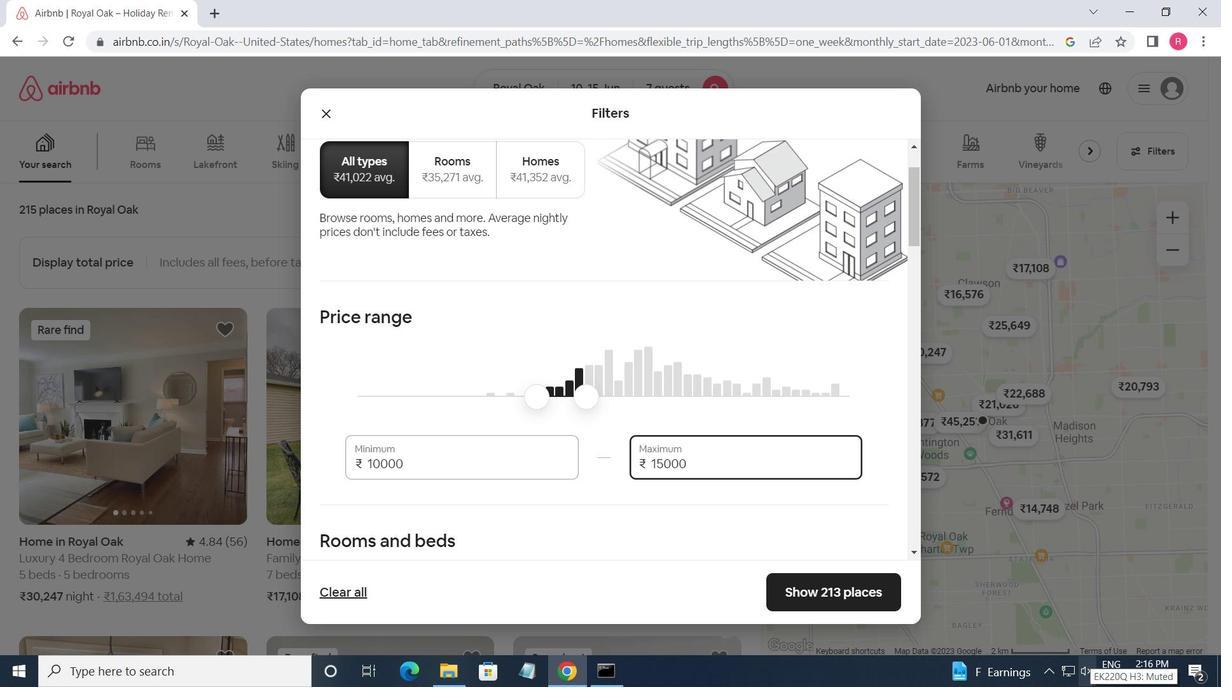 
Action: Mouse moved to (1090, 687)
Screenshot: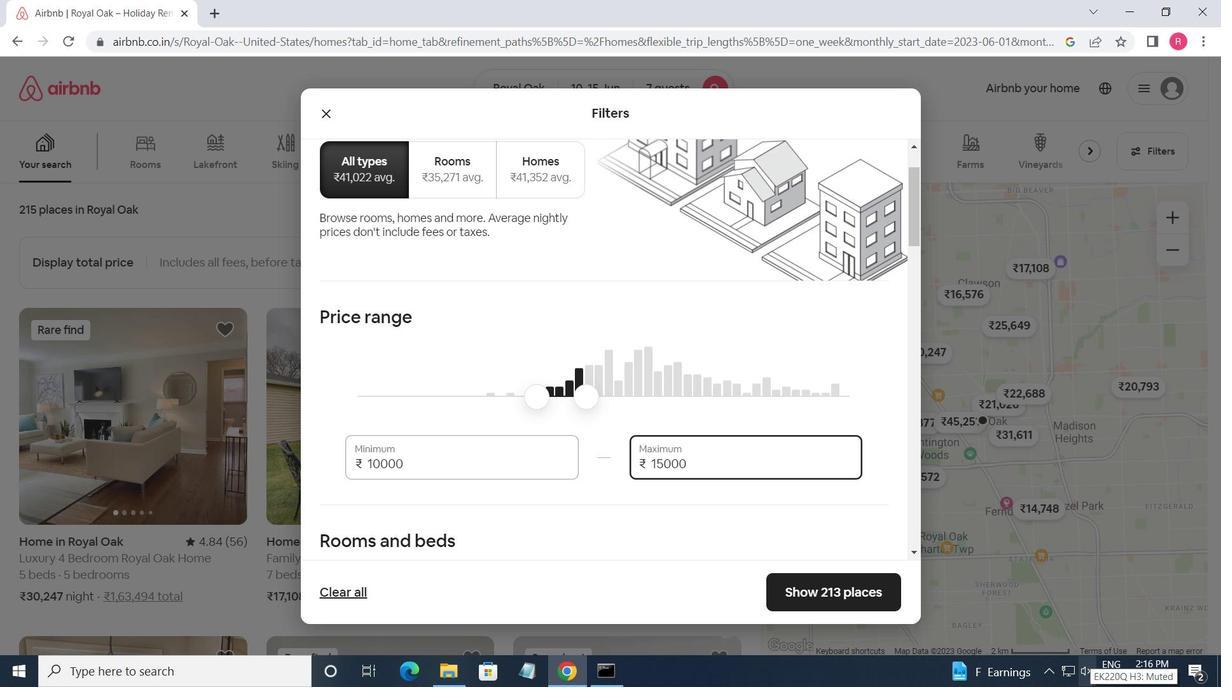 
Action: Mouse scrolled (1090, 686) with delta (0, 0)
Screenshot: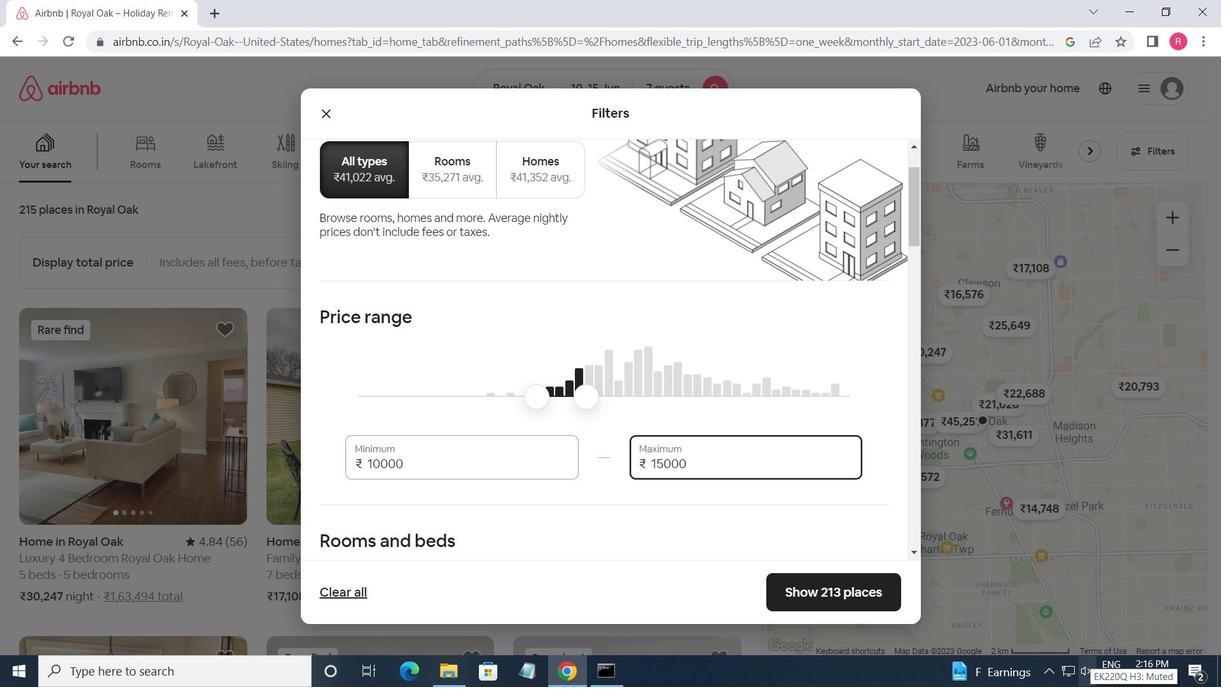 
Action: Mouse moved to (614, 385)
Screenshot: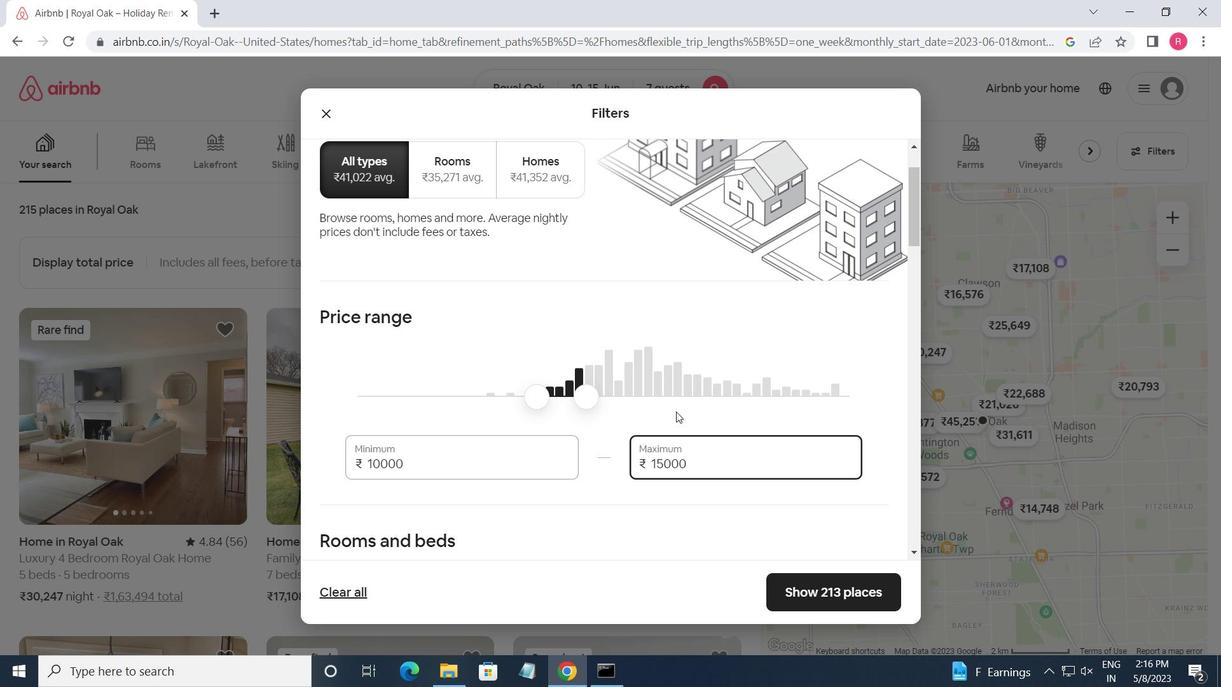 
Action: Mouse scrolled (614, 385) with delta (0, 0)
Screenshot: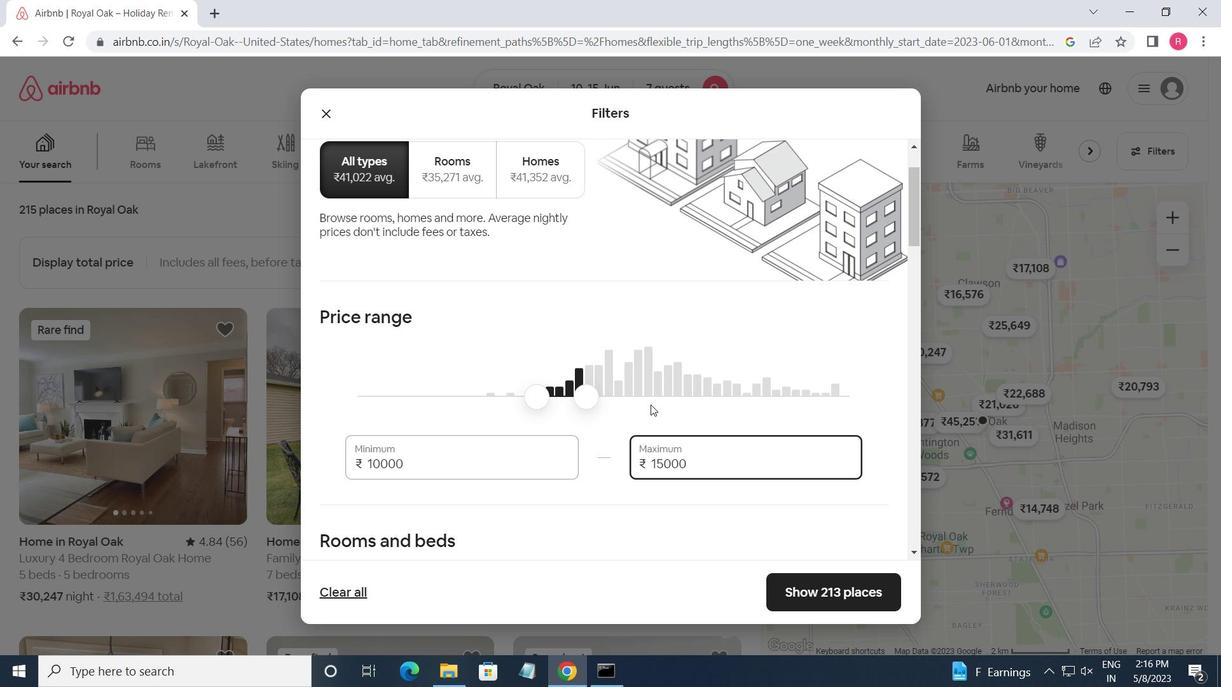 
Action: Mouse scrolled (614, 385) with delta (0, 0)
Screenshot: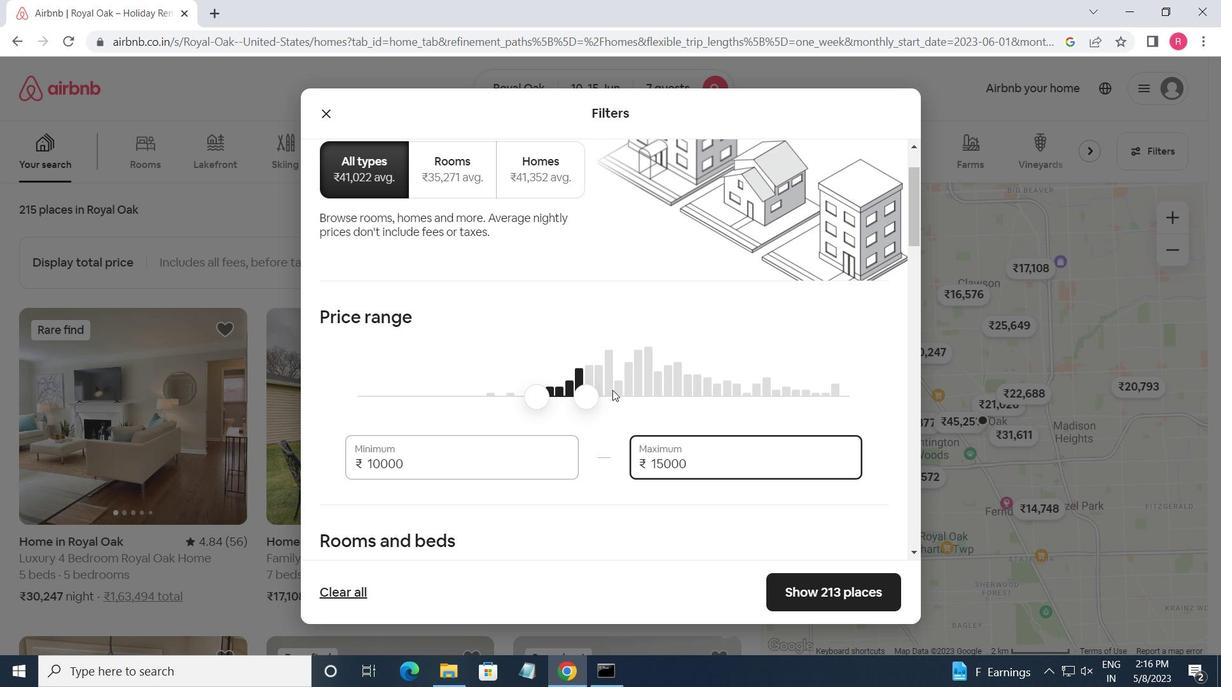 
Action: Mouse scrolled (614, 385) with delta (0, 0)
Screenshot: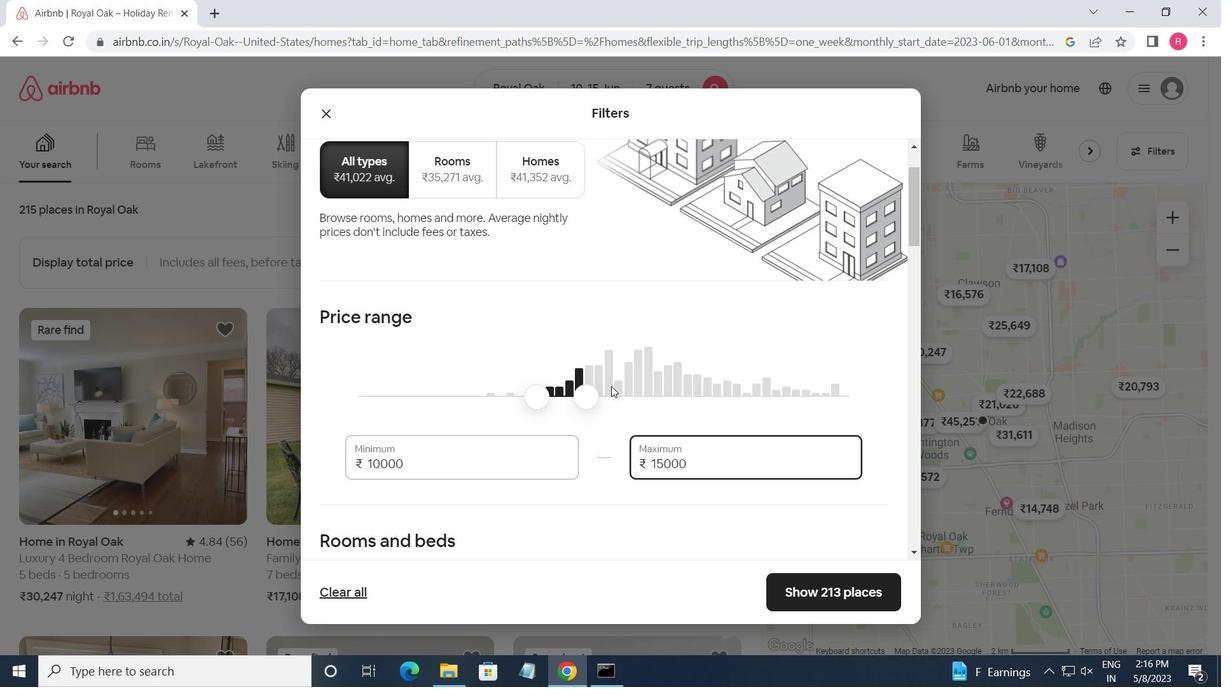 
Action: Mouse moved to (595, 385)
Screenshot: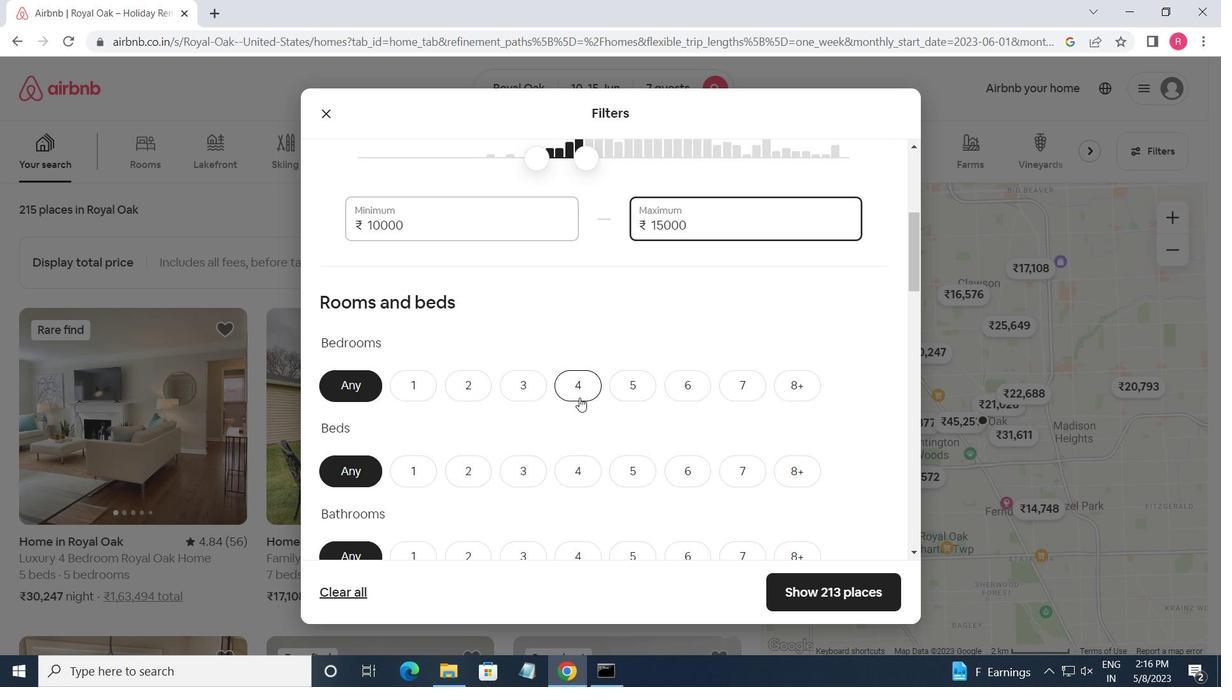 
Action: Mouse pressed left at (595, 385)
Screenshot: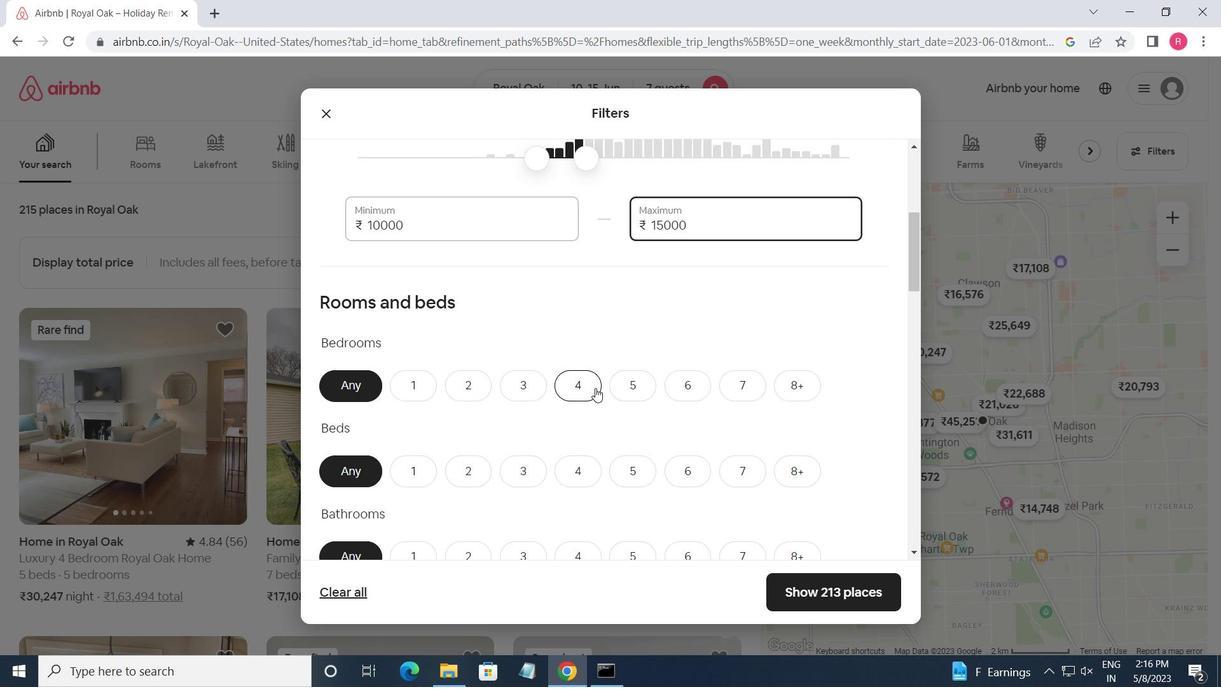 
Action: Mouse moved to (746, 472)
Screenshot: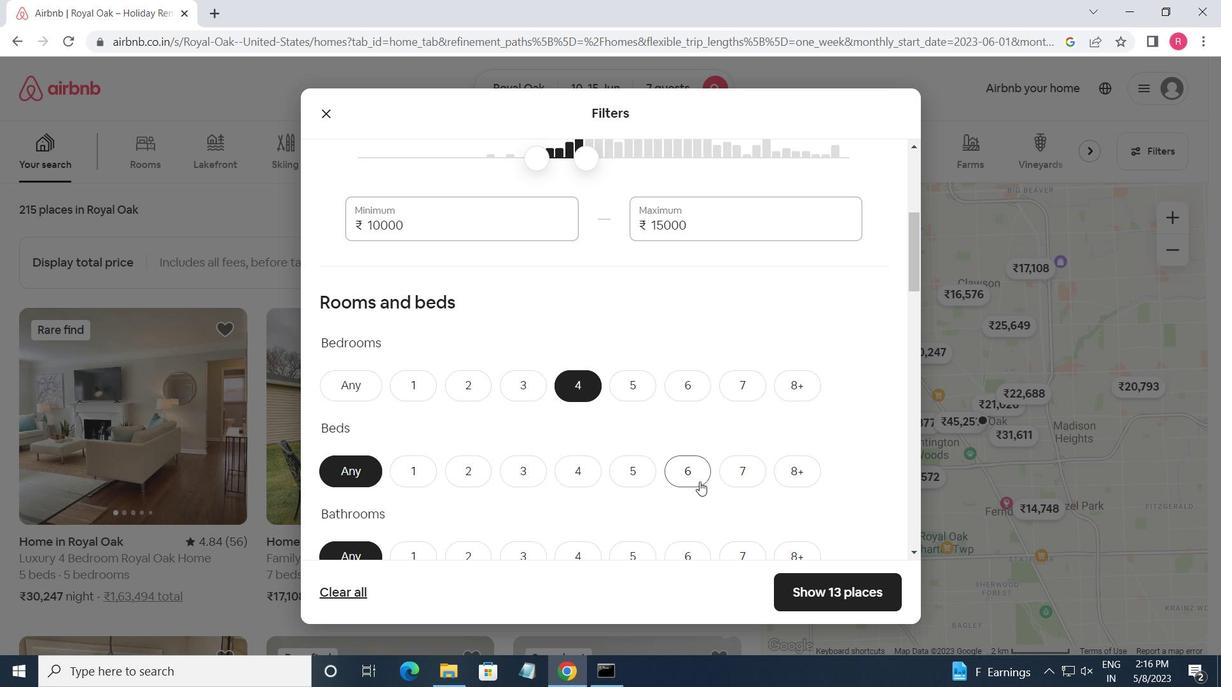 
Action: Mouse pressed left at (746, 472)
Screenshot: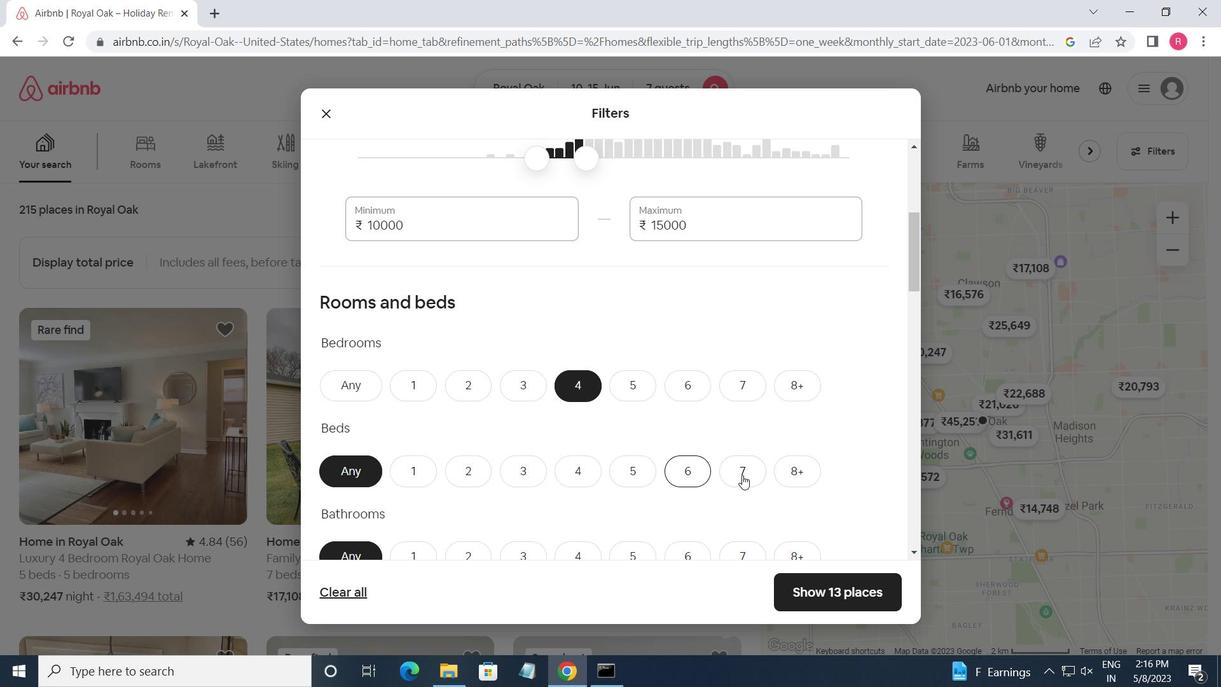 
Action: Mouse moved to (702, 475)
Screenshot: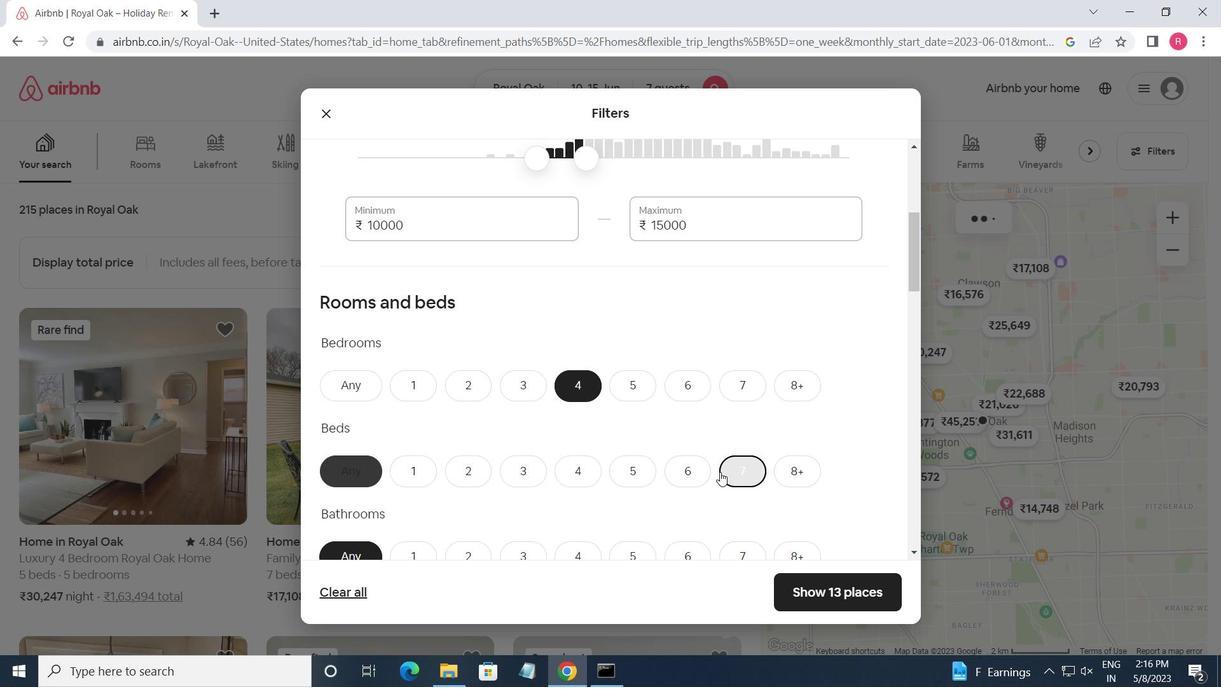
Action: Mouse scrolled (702, 474) with delta (0, 0)
Screenshot: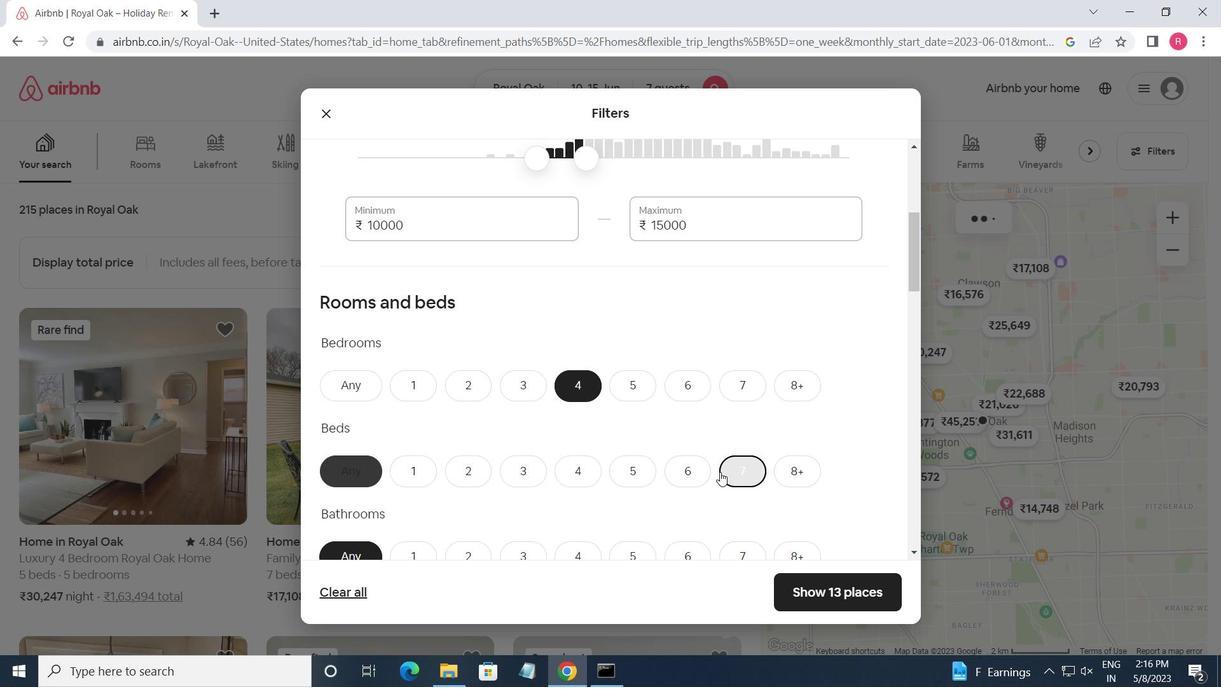 
Action: Mouse moved to (698, 476)
Screenshot: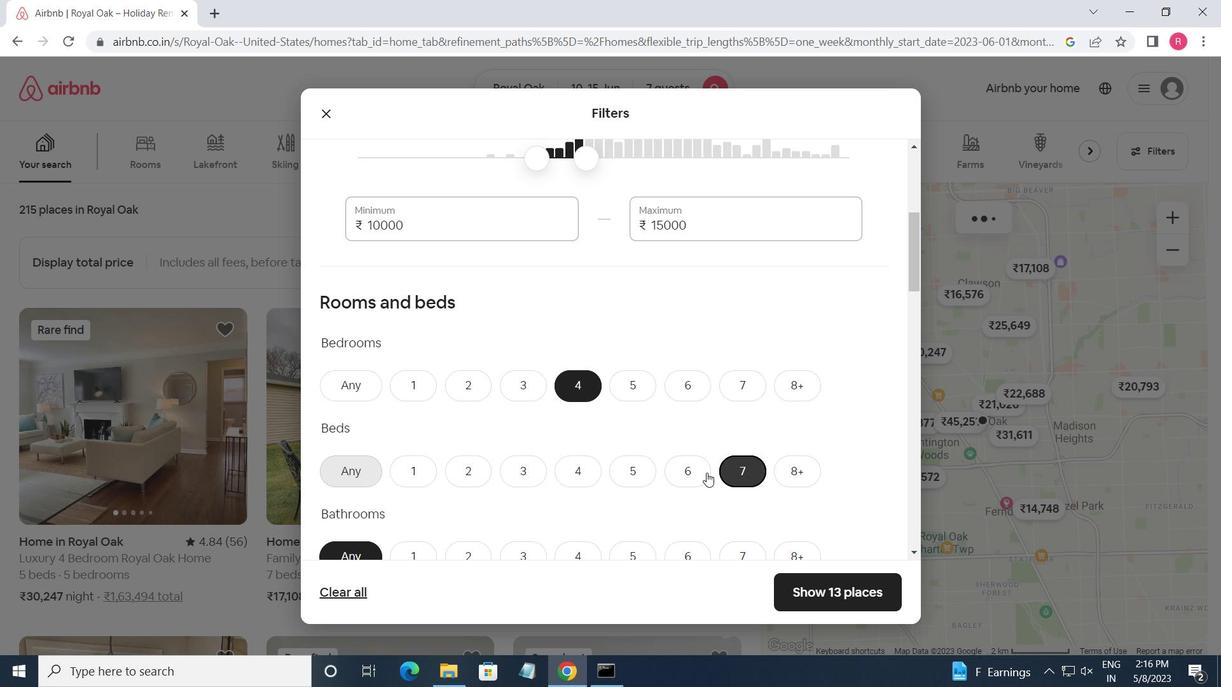
Action: Mouse scrolled (698, 476) with delta (0, 0)
Screenshot: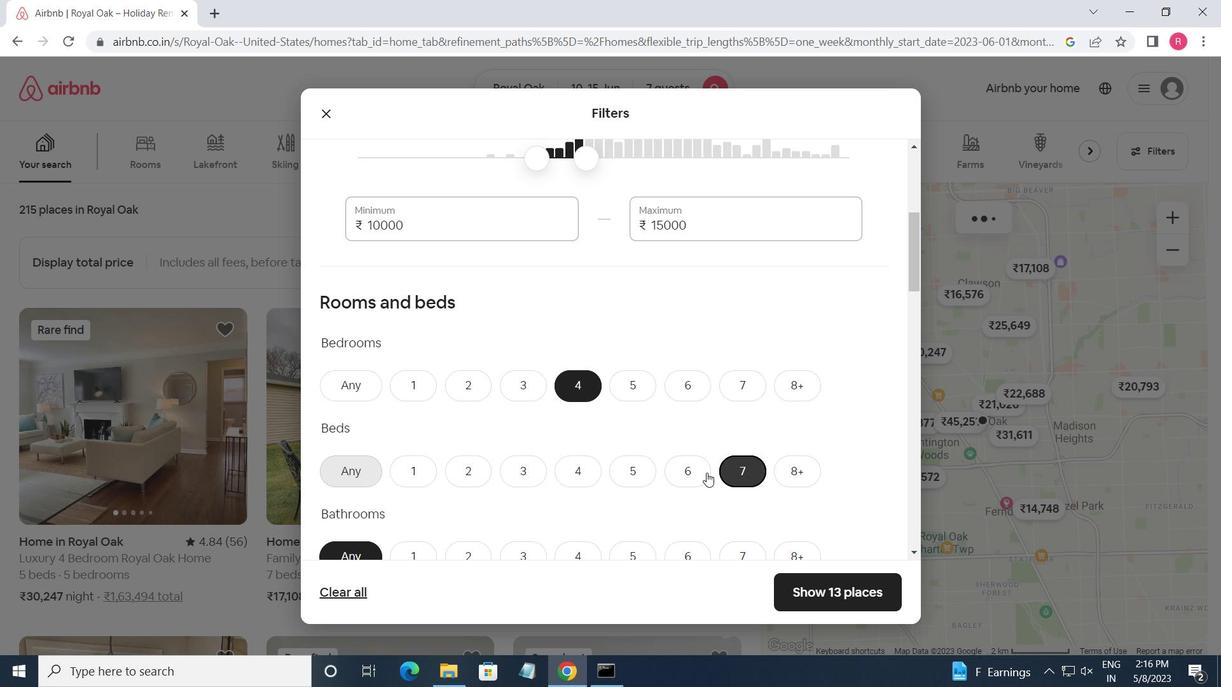 
Action: Mouse moved to (697, 476)
Screenshot: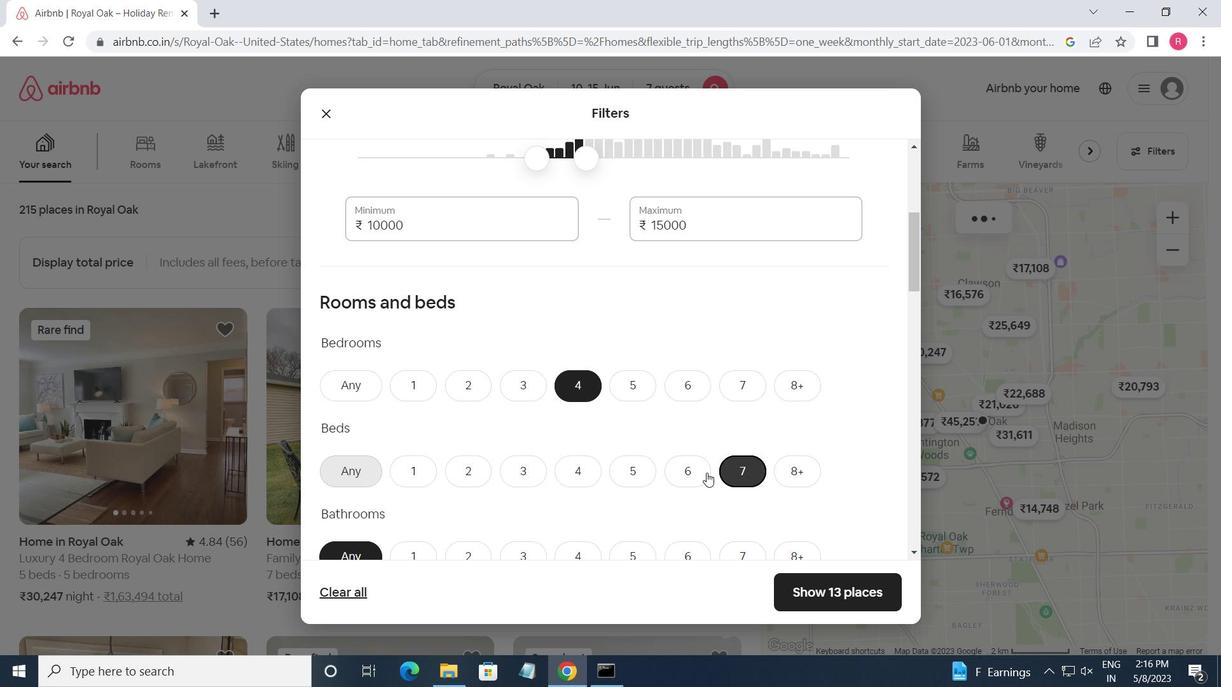 
Action: Mouse scrolled (697, 476) with delta (0, 0)
Screenshot: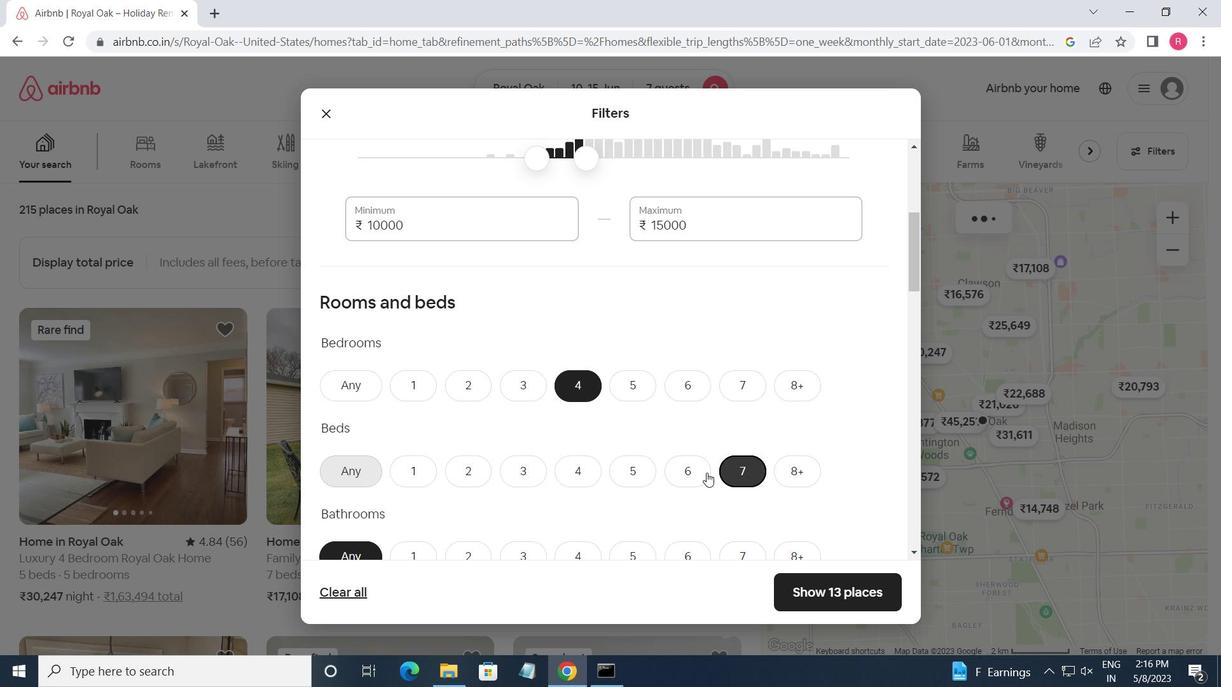 
Action: Mouse moved to (572, 316)
Screenshot: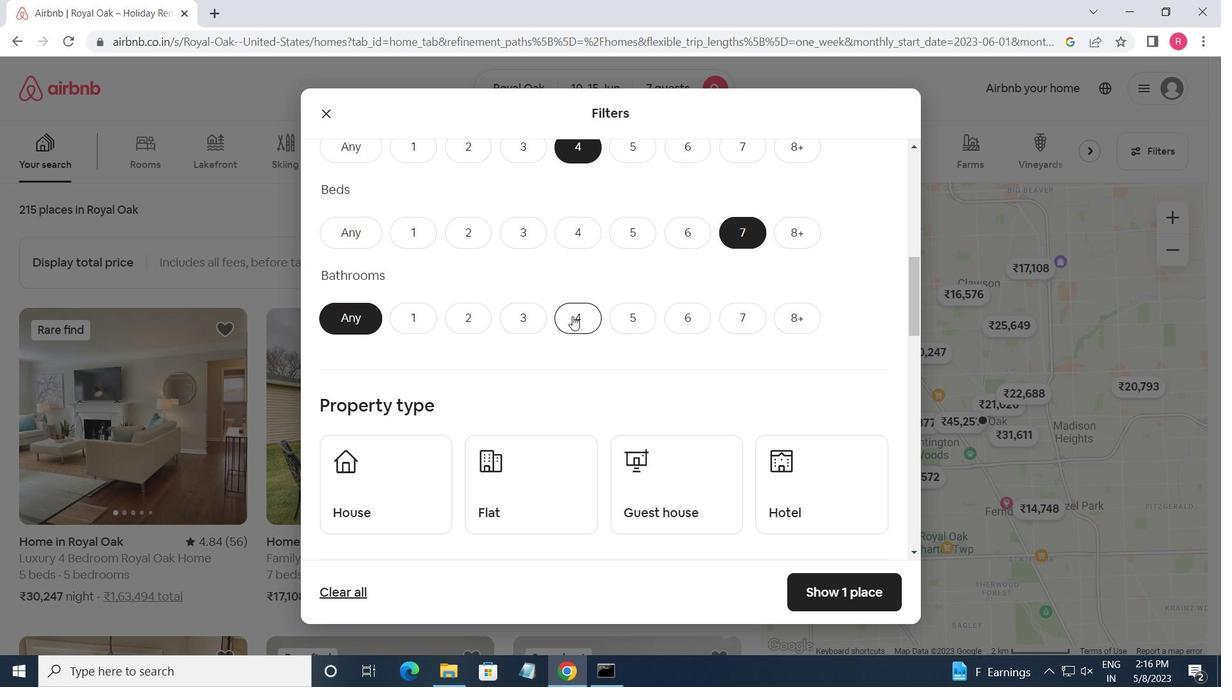 
Action: Mouse pressed left at (572, 316)
Screenshot: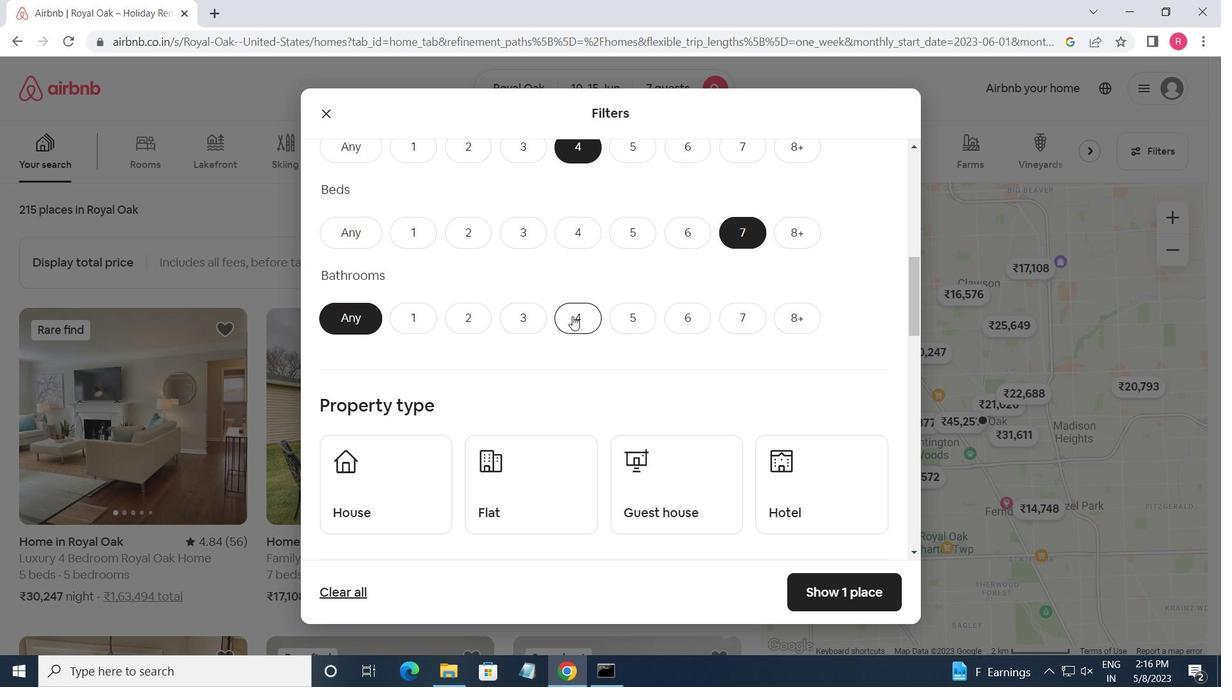 
Action: Mouse scrolled (572, 315) with delta (0, 0)
Screenshot: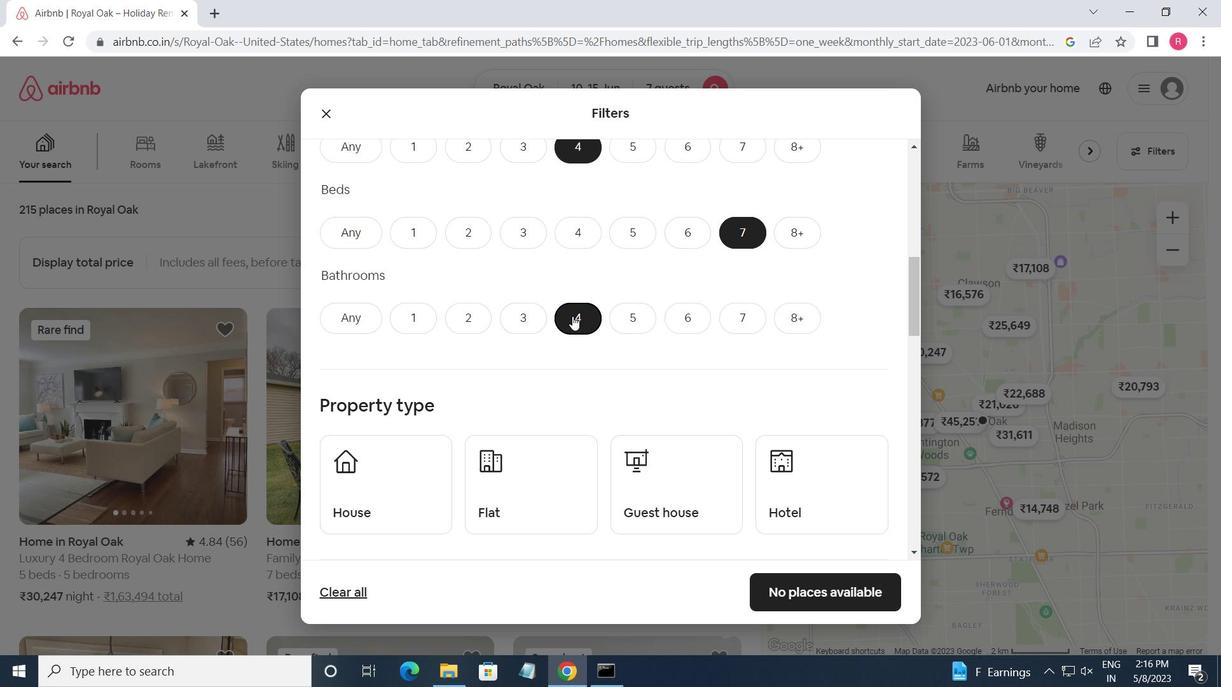 
Action: Mouse scrolled (572, 315) with delta (0, 0)
Screenshot: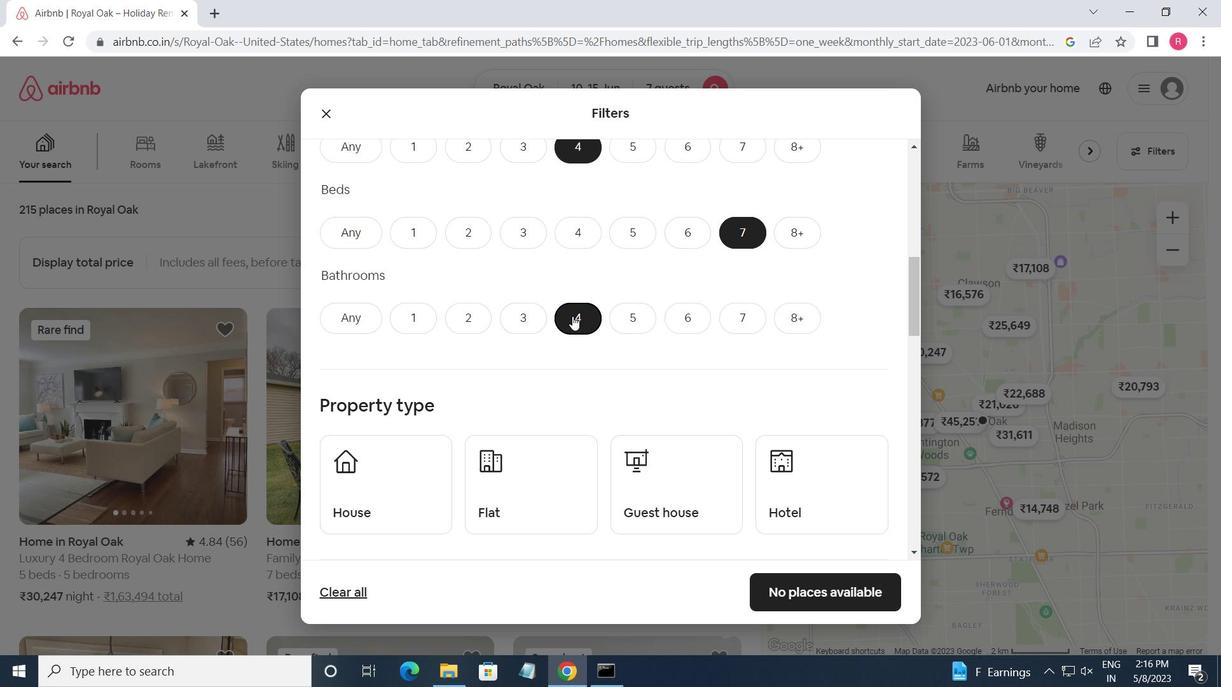 
Action: Mouse moved to (367, 332)
Screenshot: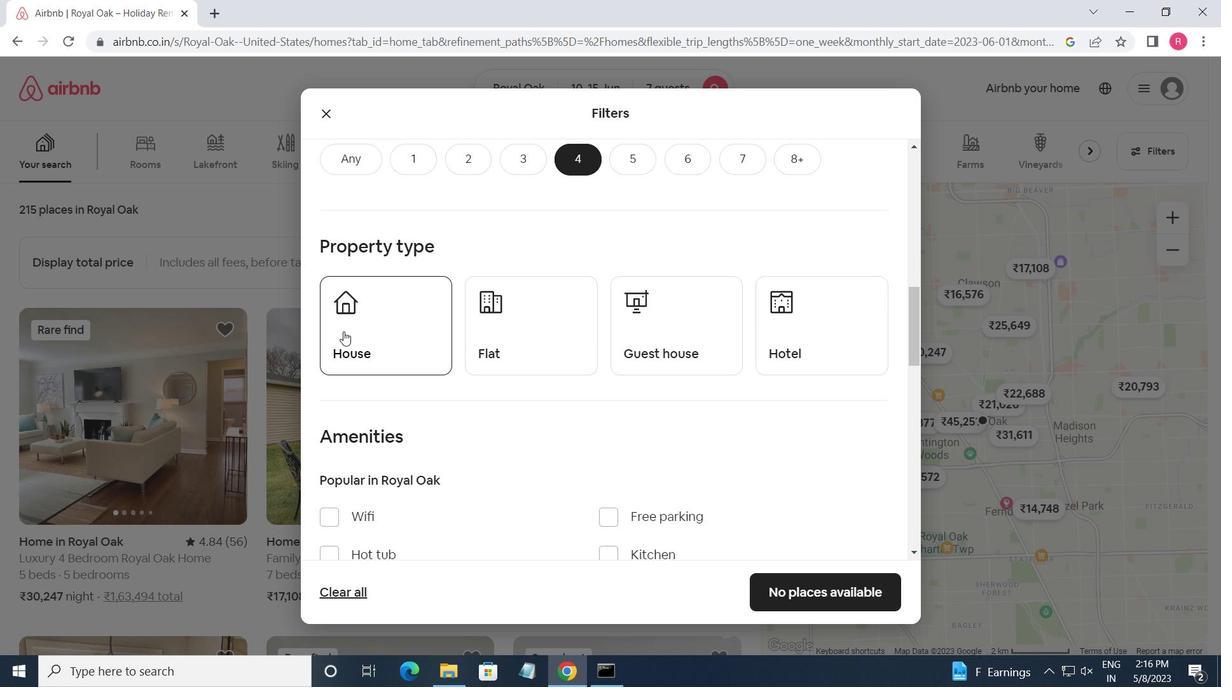 
Action: Mouse pressed left at (367, 332)
Screenshot: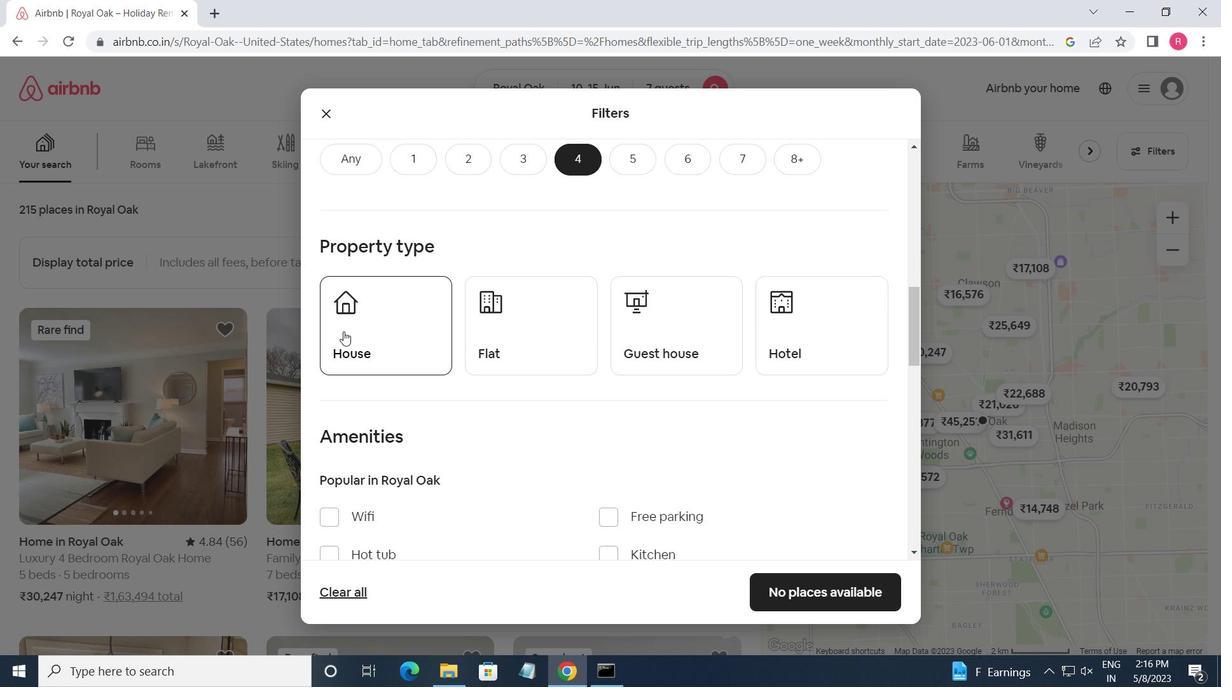 
Action: Mouse moved to (519, 333)
Screenshot: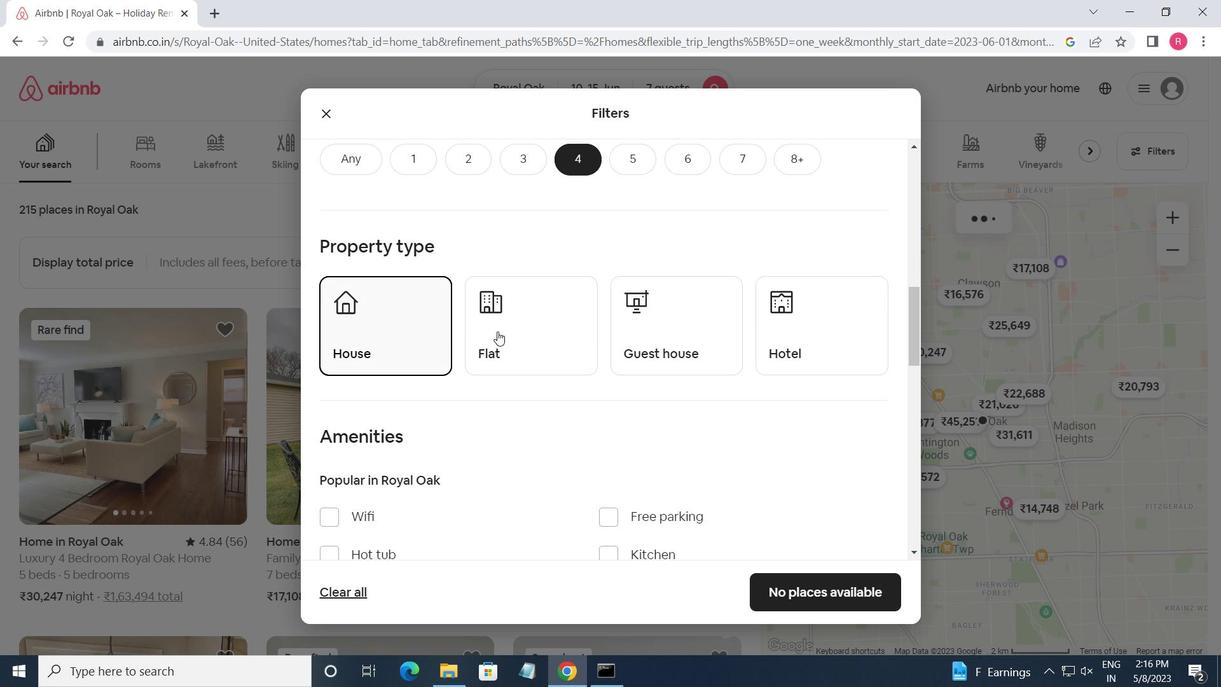 
Action: Mouse pressed left at (519, 333)
Screenshot: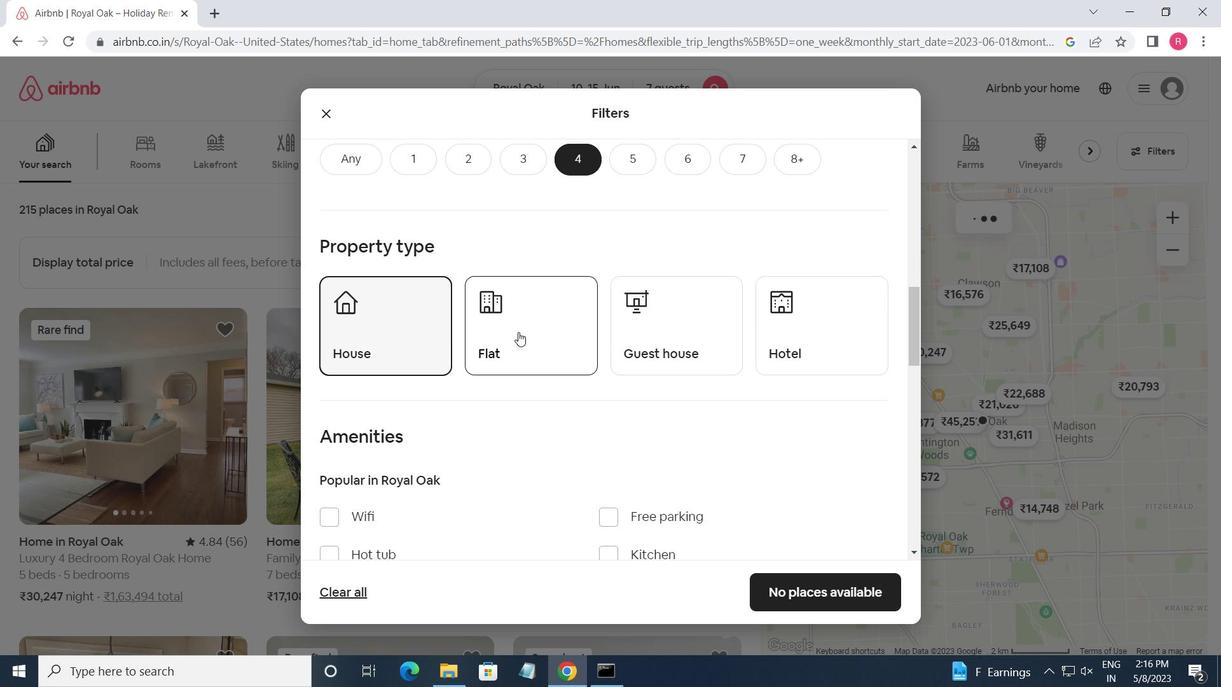 
Action: Mouse moved to (652, 332)
Screenshot: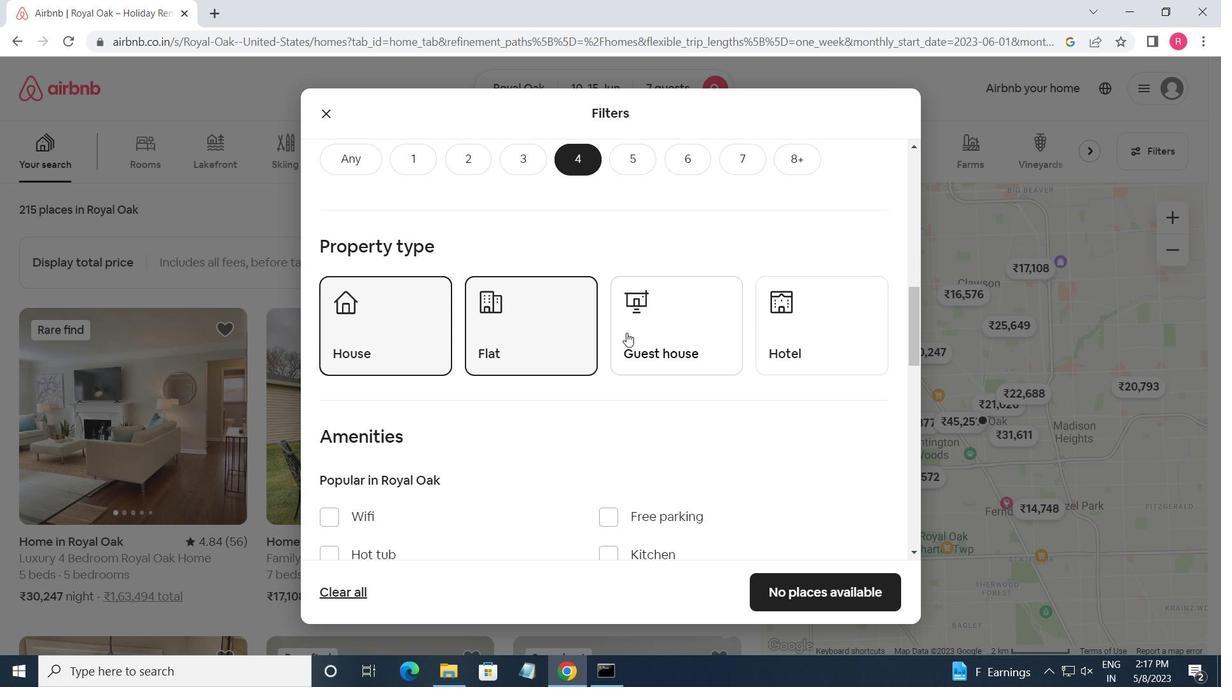 
Action: Mouse pressed left at (652, 332)
Screenshot: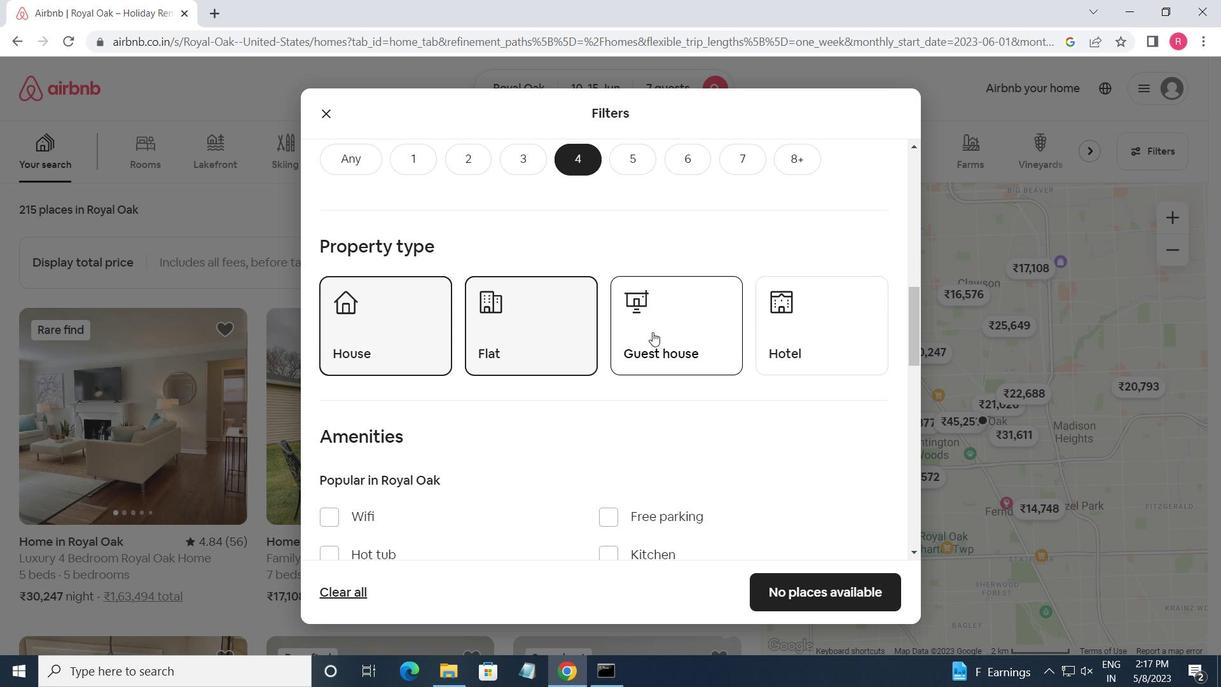 
Action: Mouse moved to (654, 329)
Screenshot: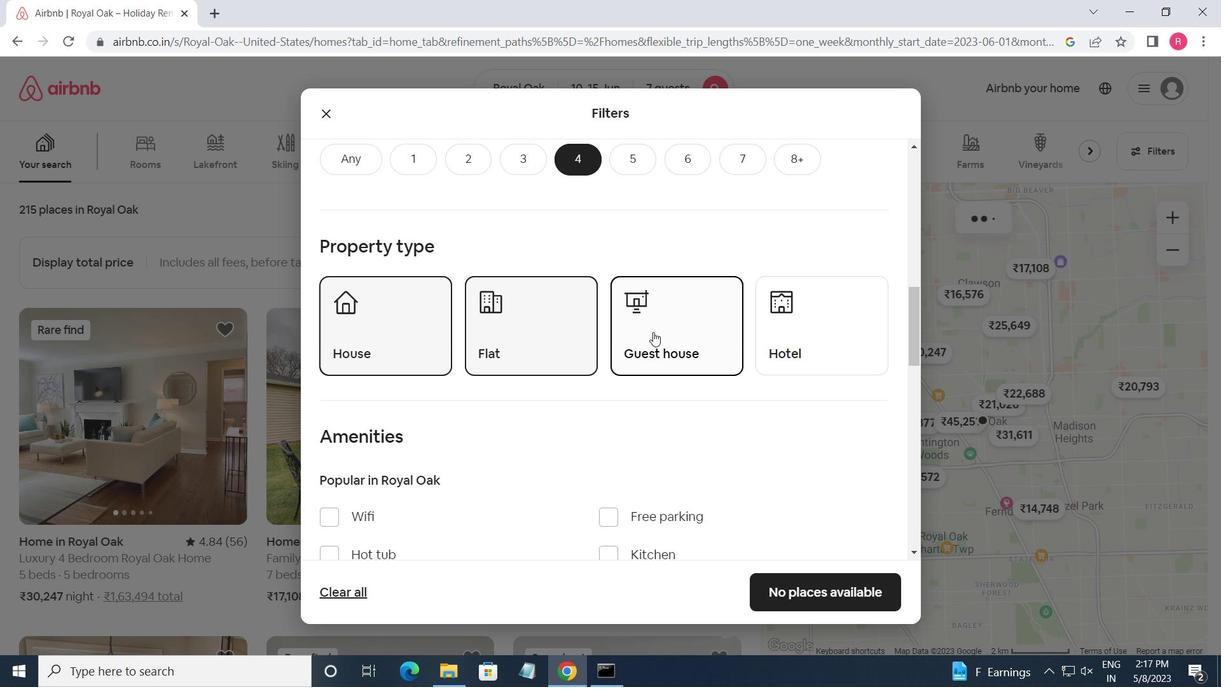 
Action: Mouse scrolled (654, 328) with delta (0, 0)
Screenshot: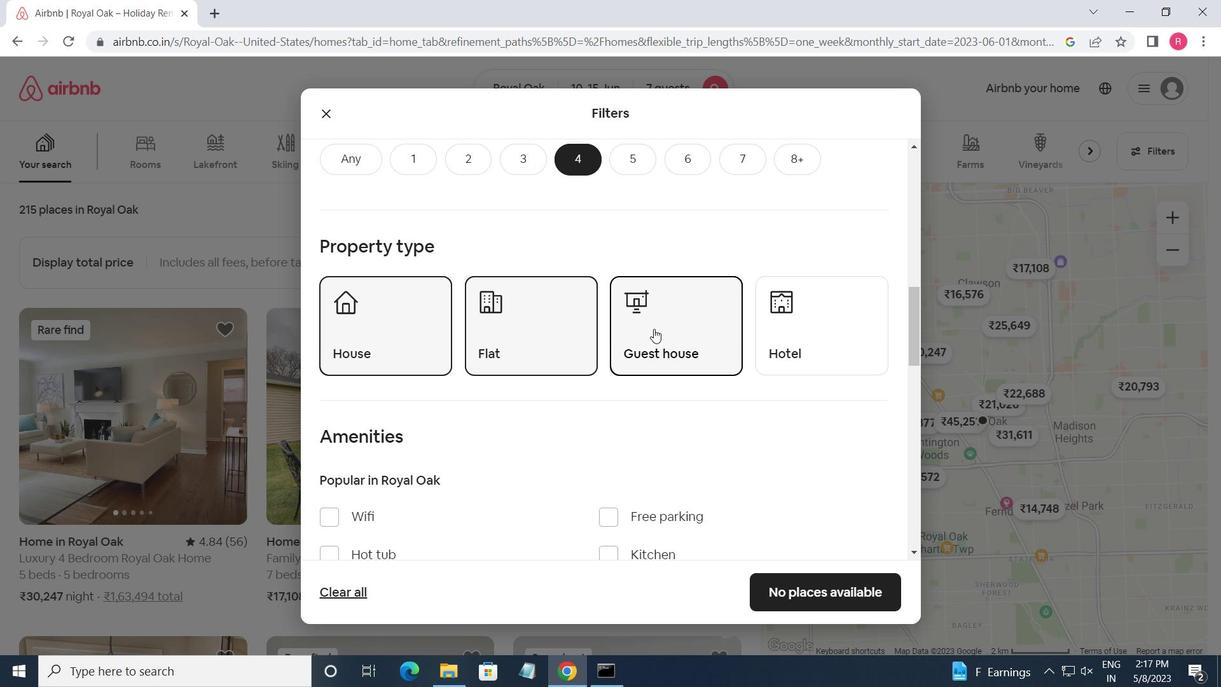 
Action: Mouse moved to (320, 442)
Screenshot: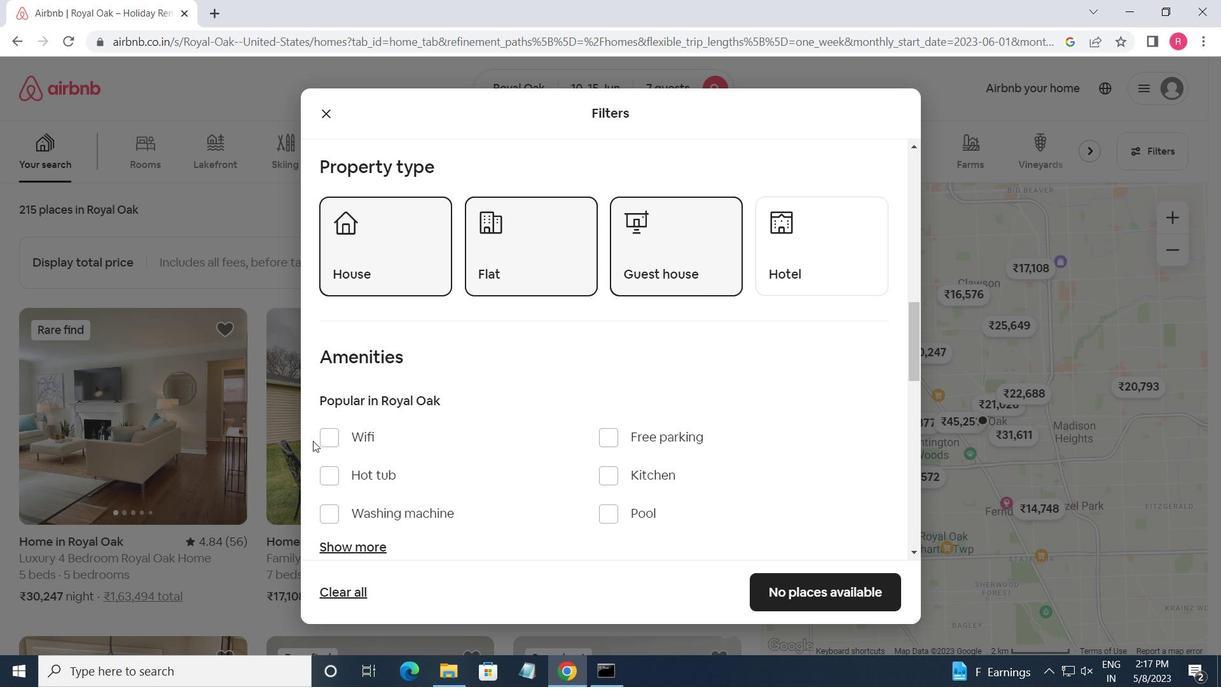 
Action: Mouse scrolled (320, 442) with delta (0, 0)
Screenshot: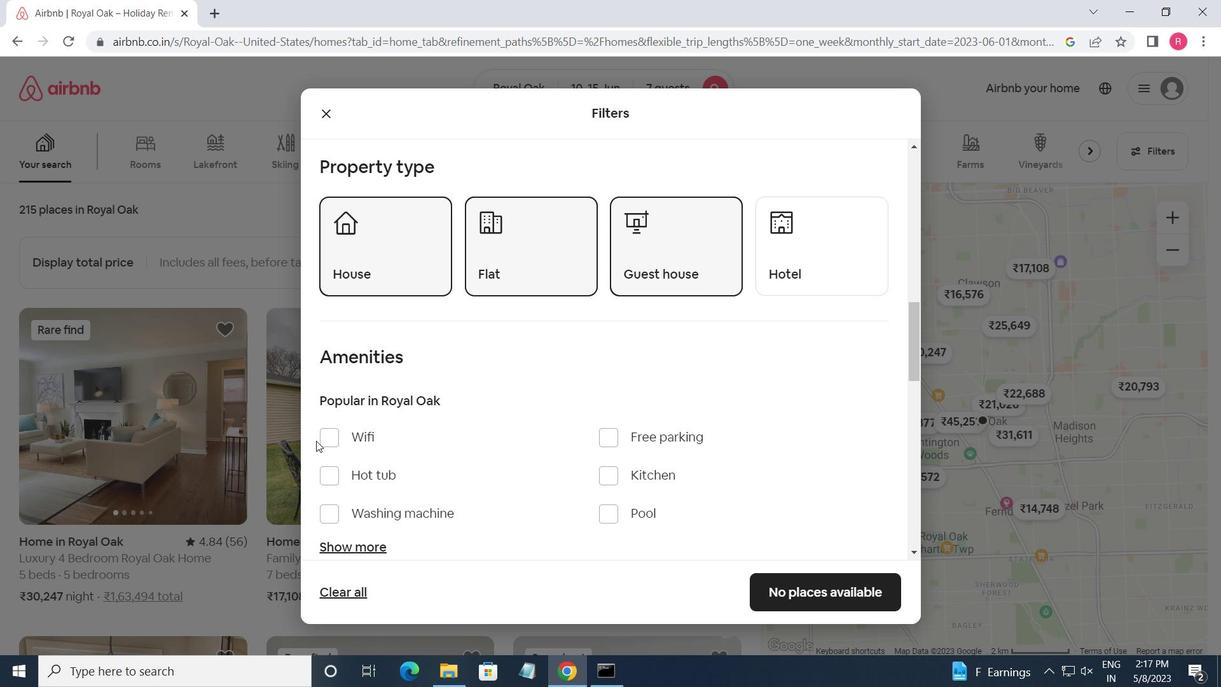 
Action: Mouse scrolled (320, 442) with delta (0, 0)
Screenshot: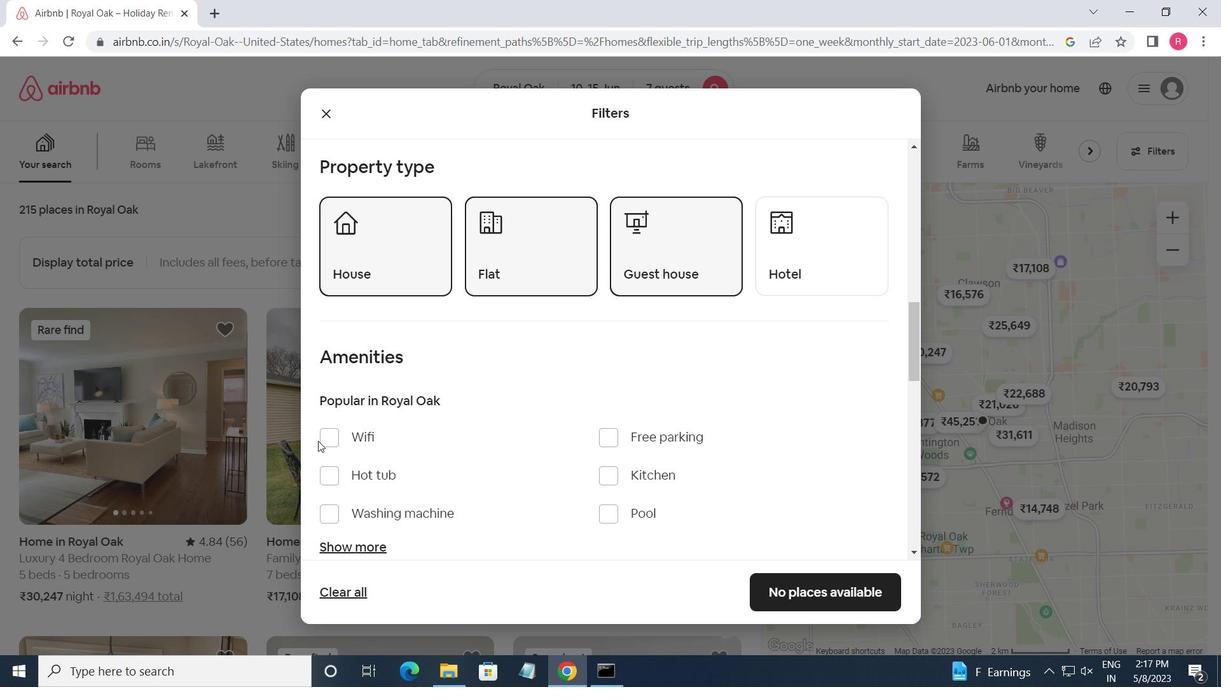 
Action: Mouse scrolled (320, 442) with delta (0, 0)
Screenshot: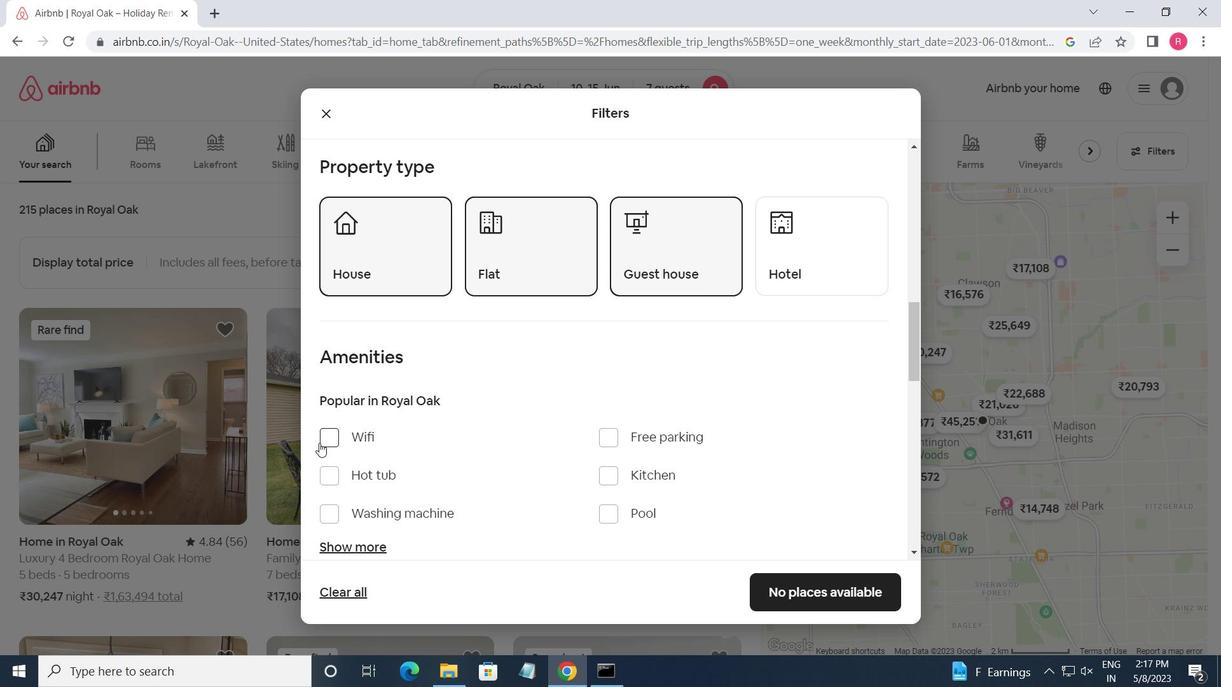 
Action: Mouse moved to (344, 311)
Screenshot: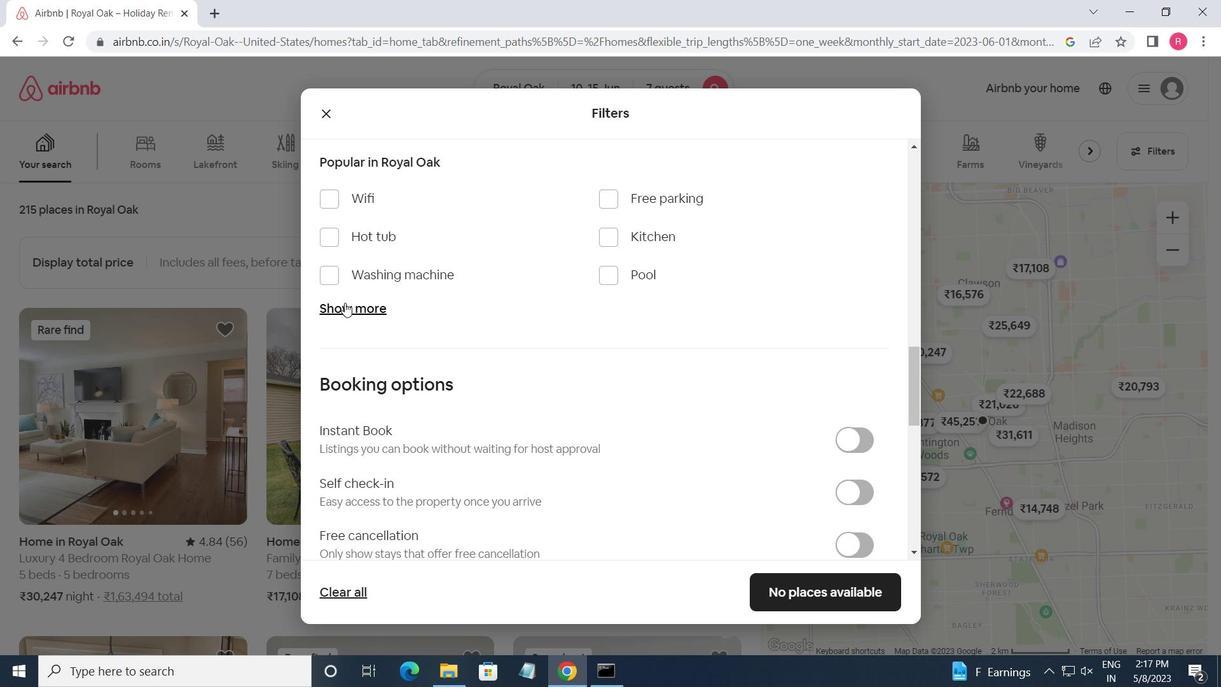 
Action: Mouse pressed left at (344, 311)
Screenshot: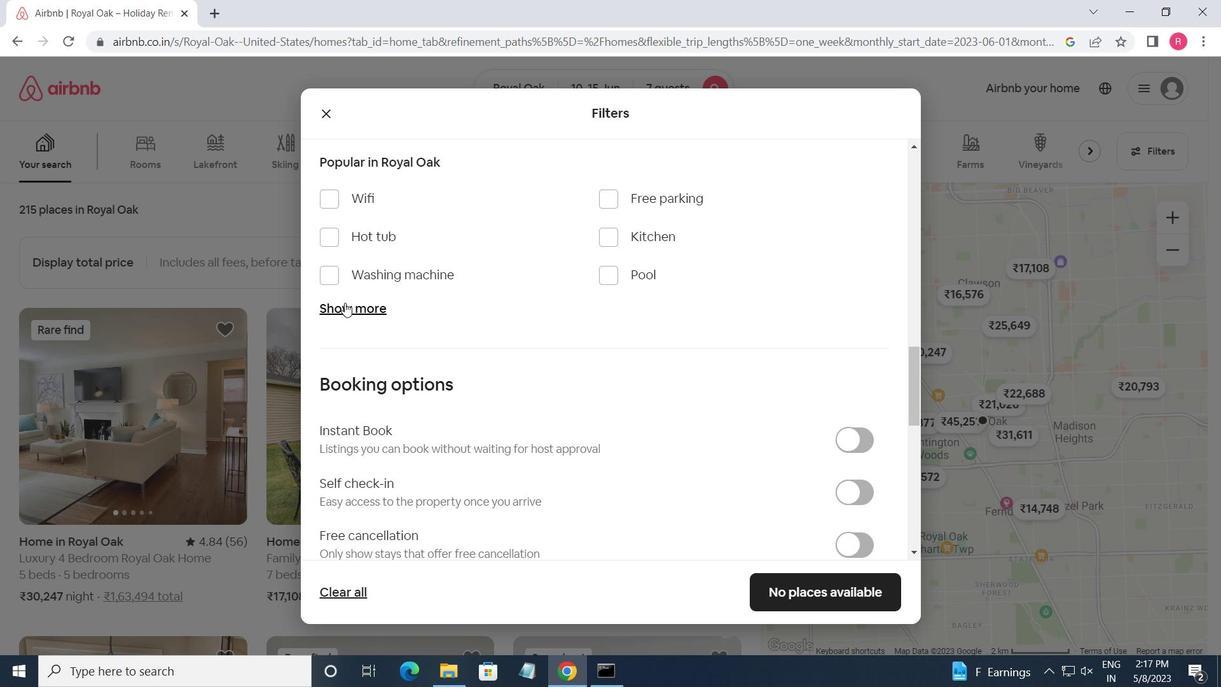 
Action: Mouse moved to (328, 198)
Screenshot: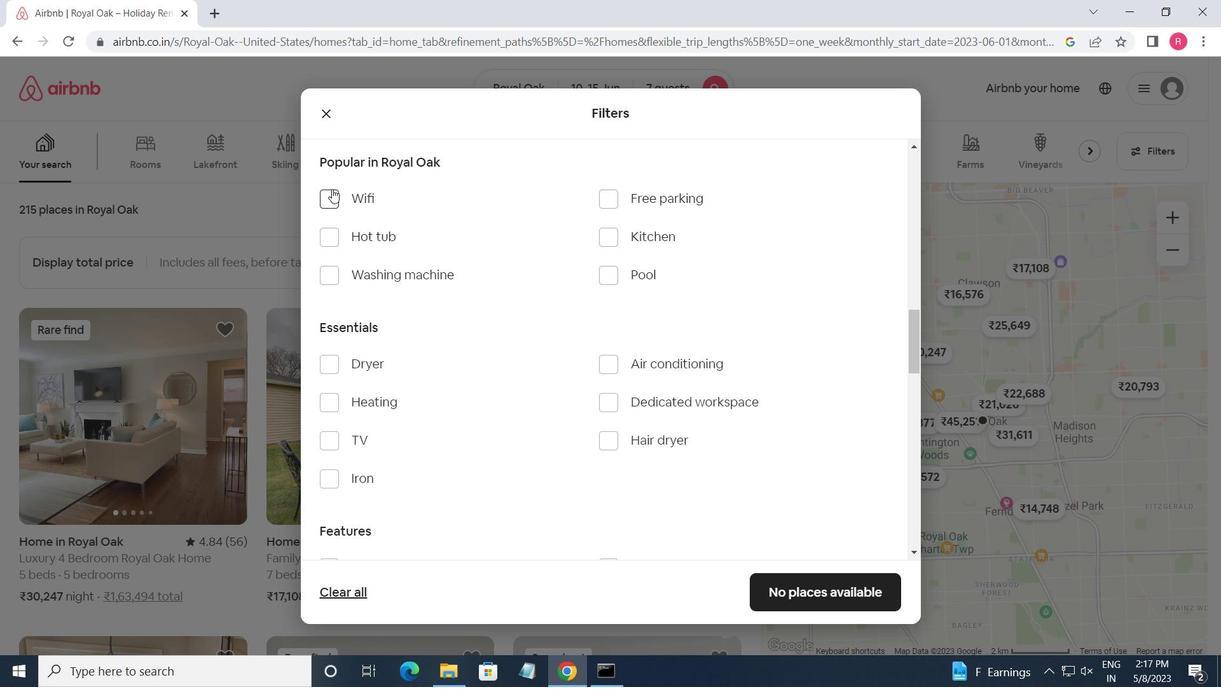 
Action: Mouse pressed left at (328, 198)
Screenshot: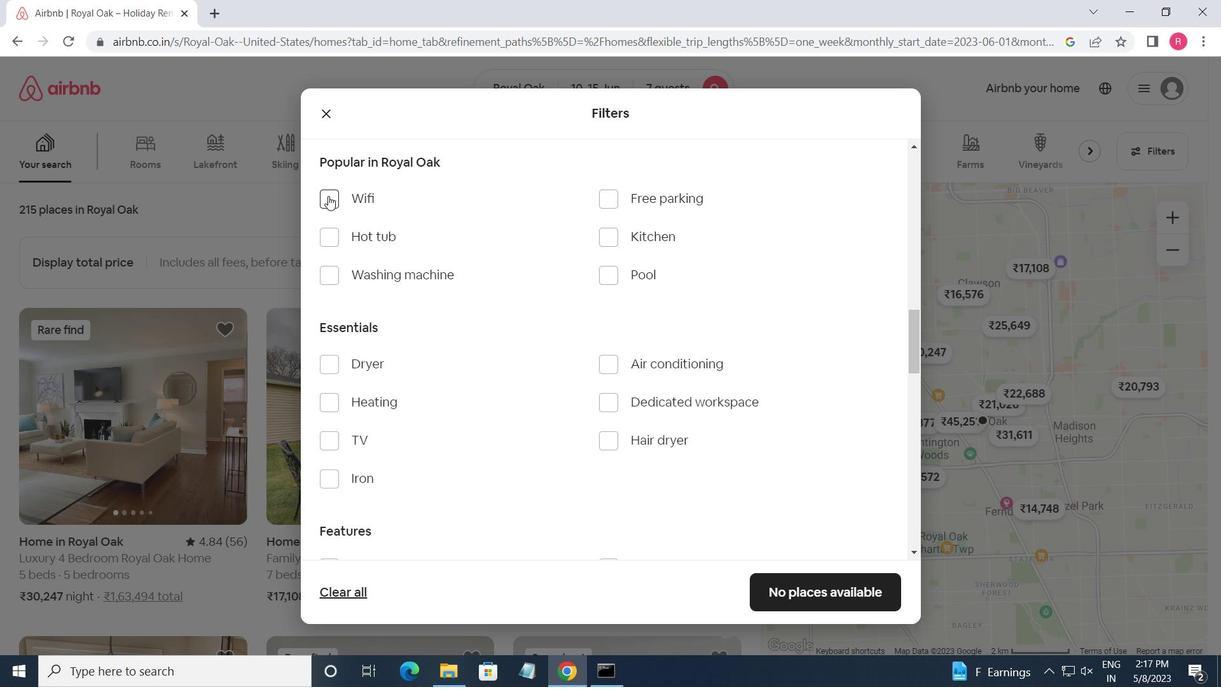 
Action: Mouse moved to (610, 198)
Screenshot: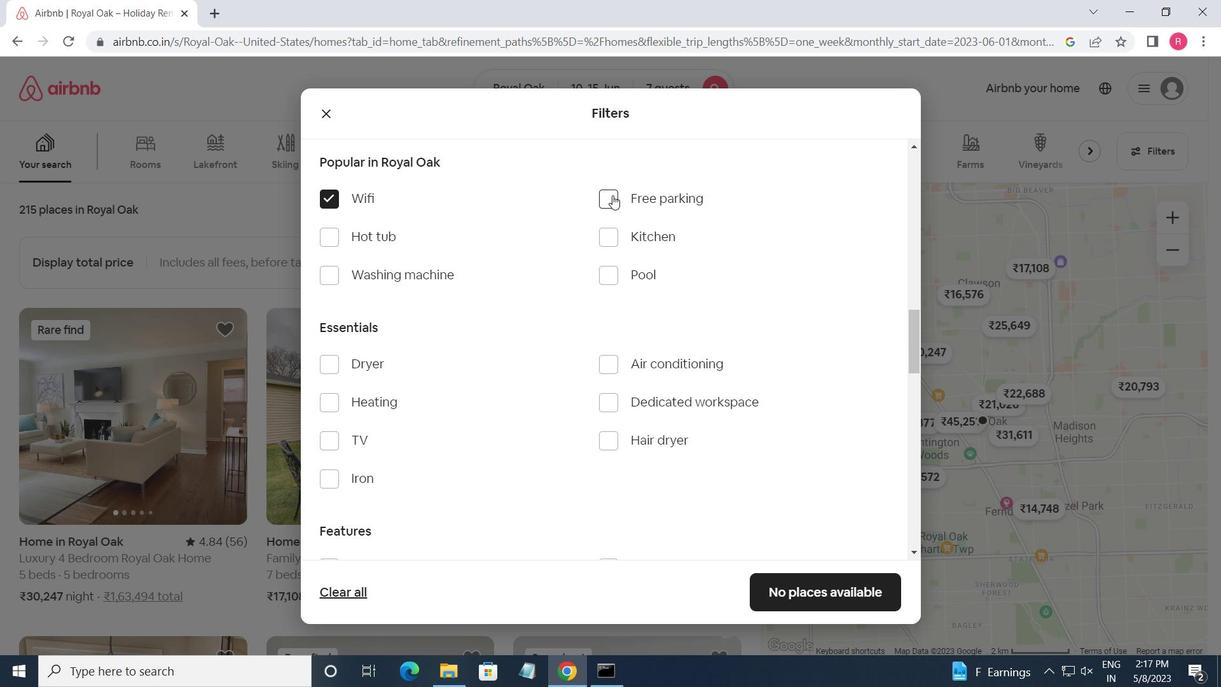 
Action: Mouse pressed left at (610, 198)
Screenshot: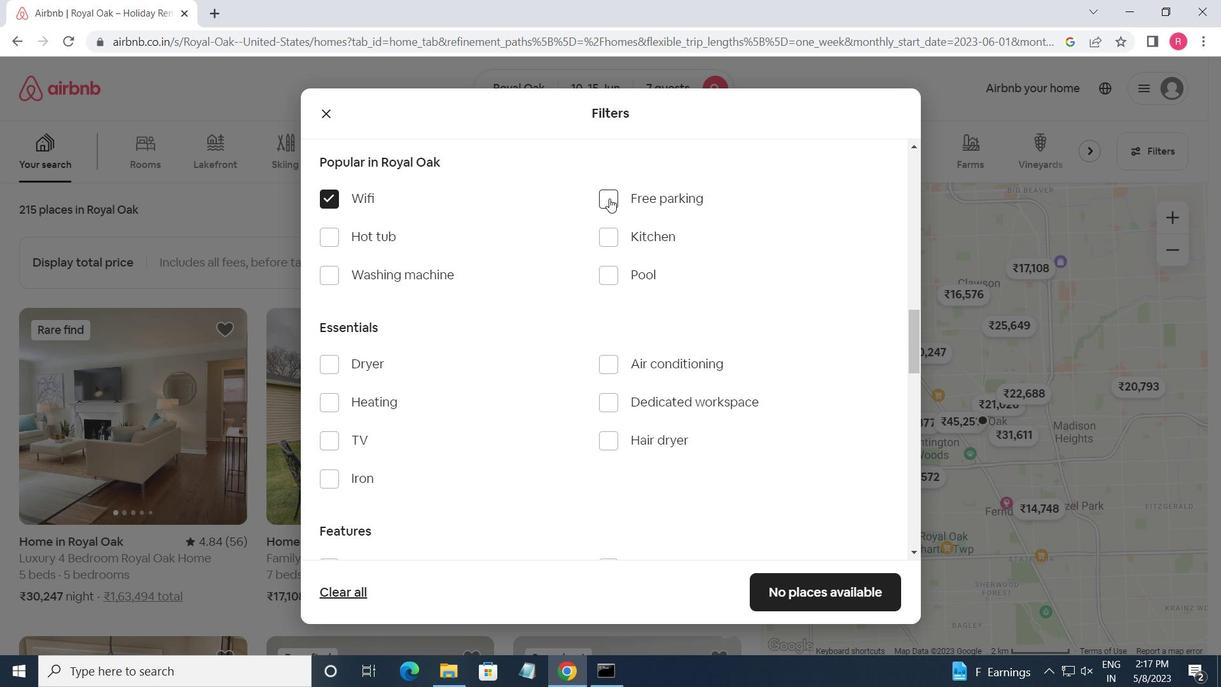 
Action: Mouse moved to (338, 436)
Screenshot: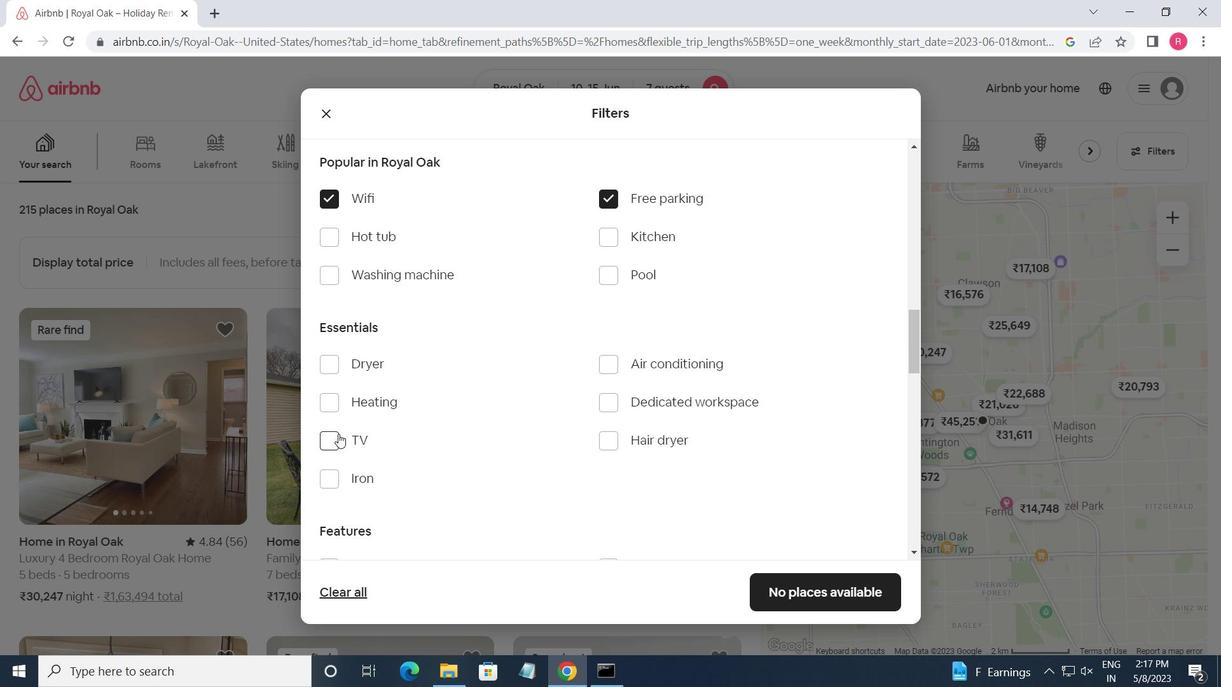 
Action: Mouse pressed left at (338, 436)
Screenshot: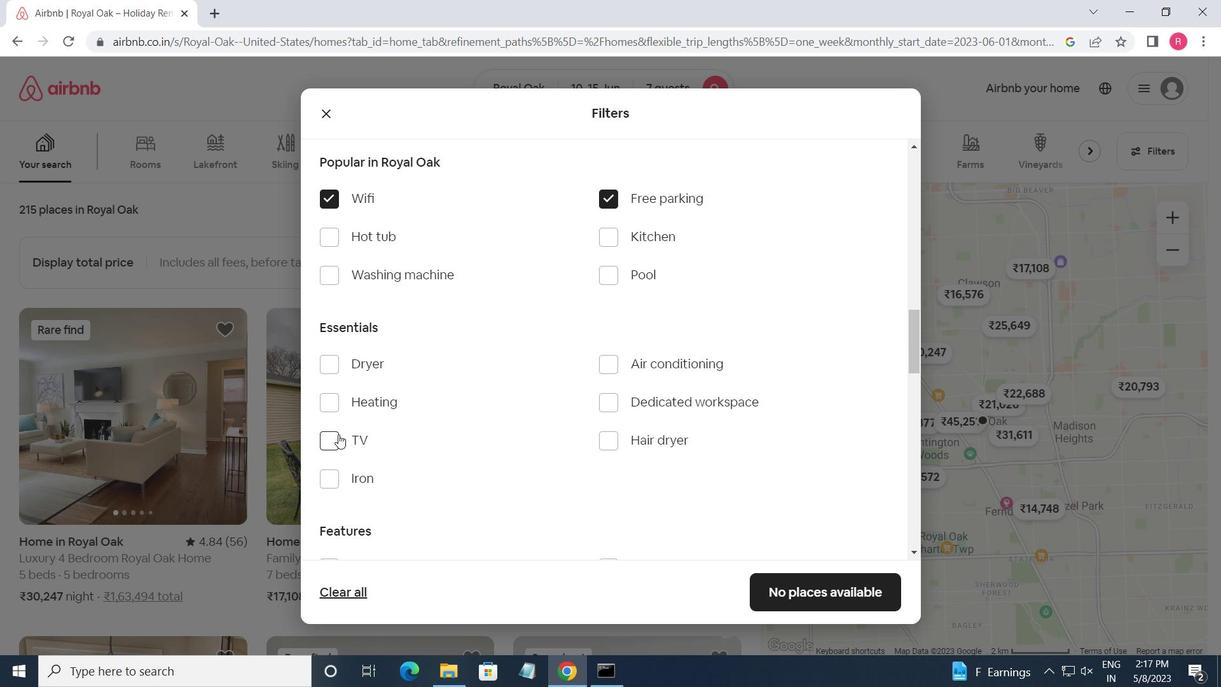 
Action: Mouse moved to (382, 442)
Screenshot: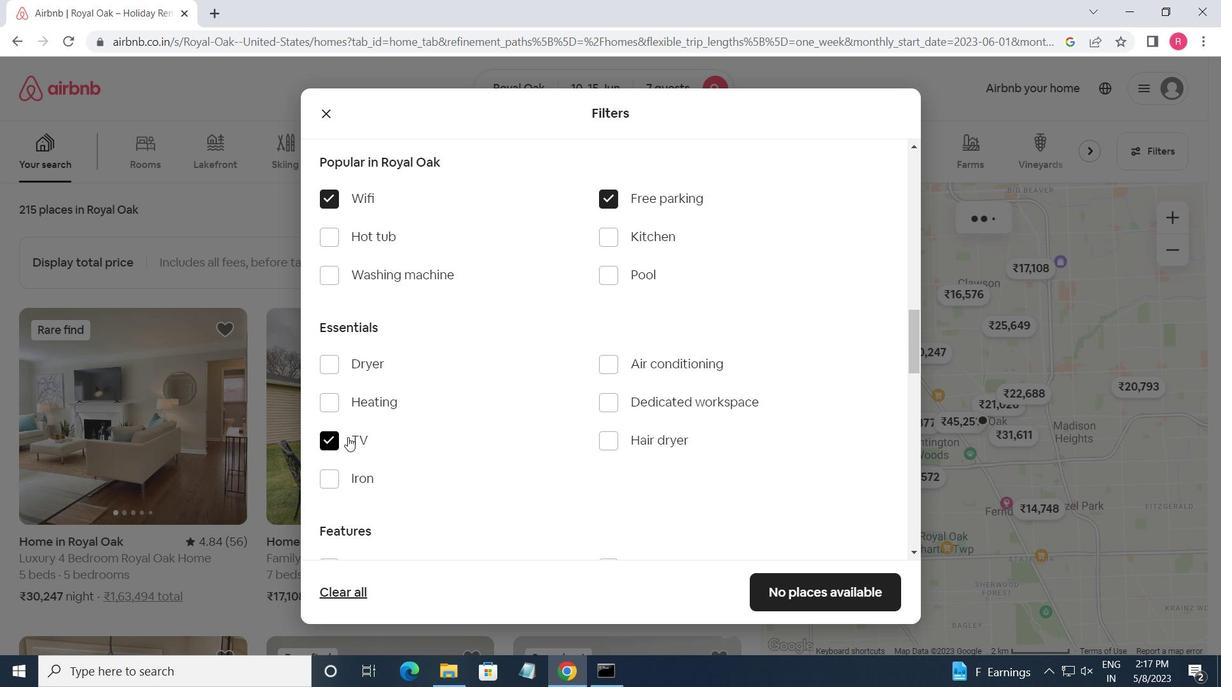 
Action: Mouse scrolled (382, 442) with delta (0, 0)
Screenshot: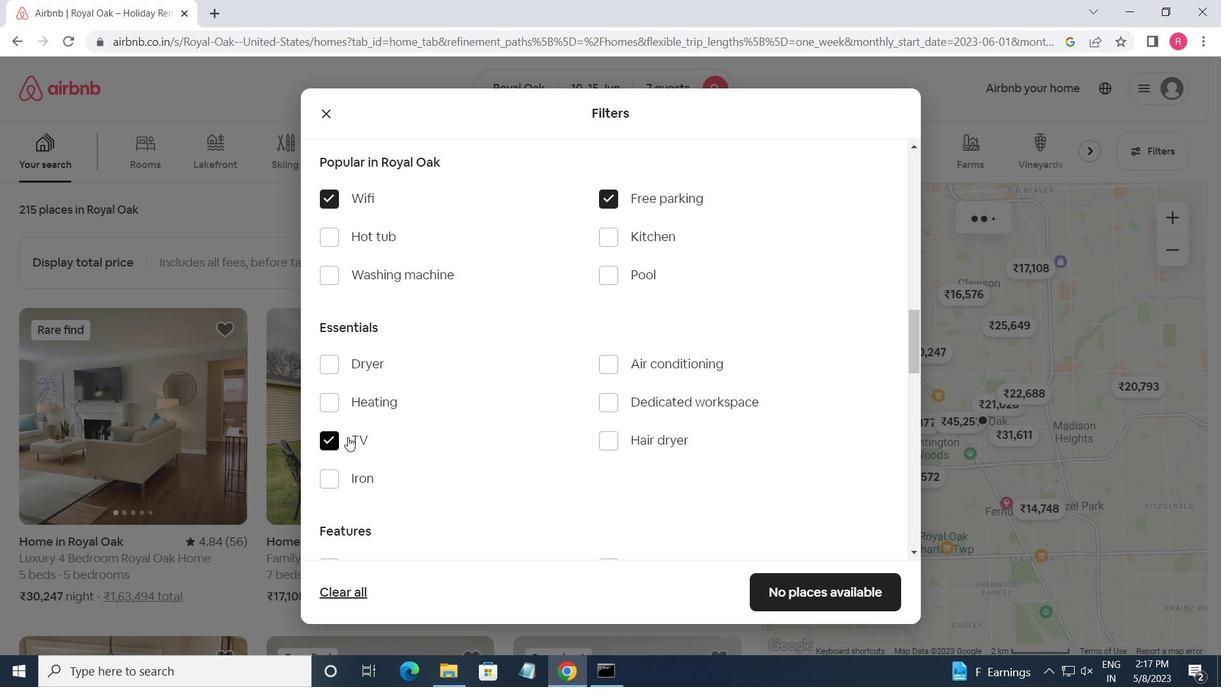 
Action: Mouse scrolled (382, 442) with delta (0, 0)
Screenshot: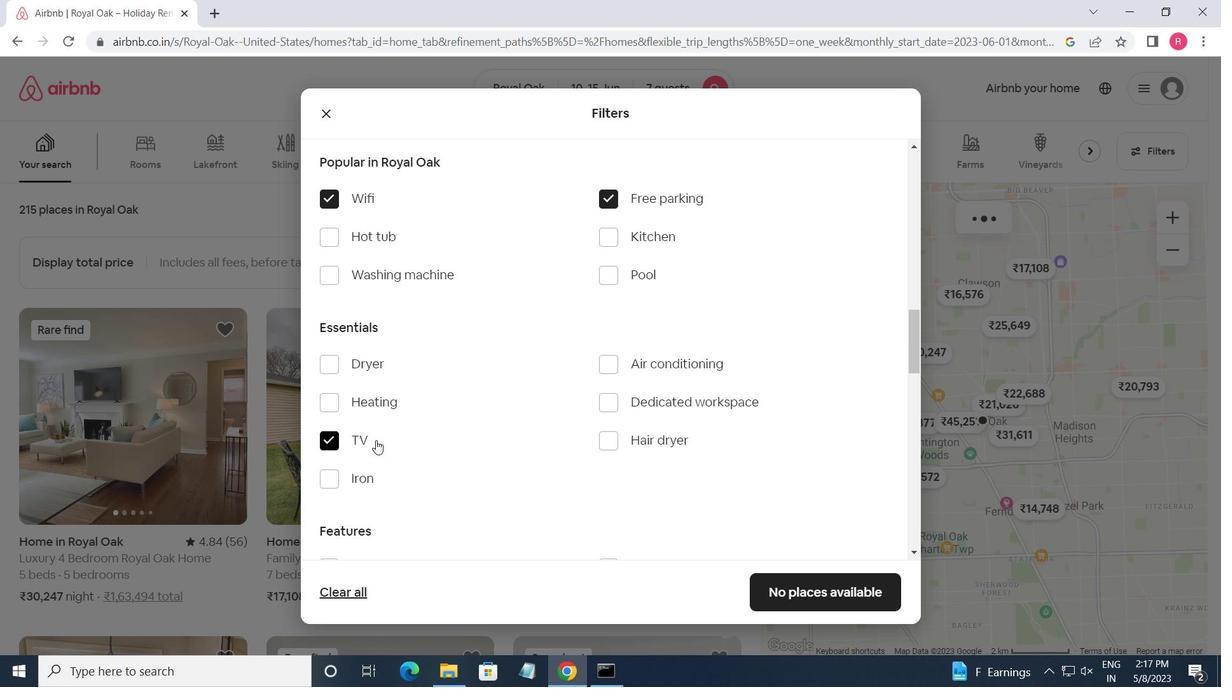 
Action: Mouse moved to (334, 446)
Screenshot: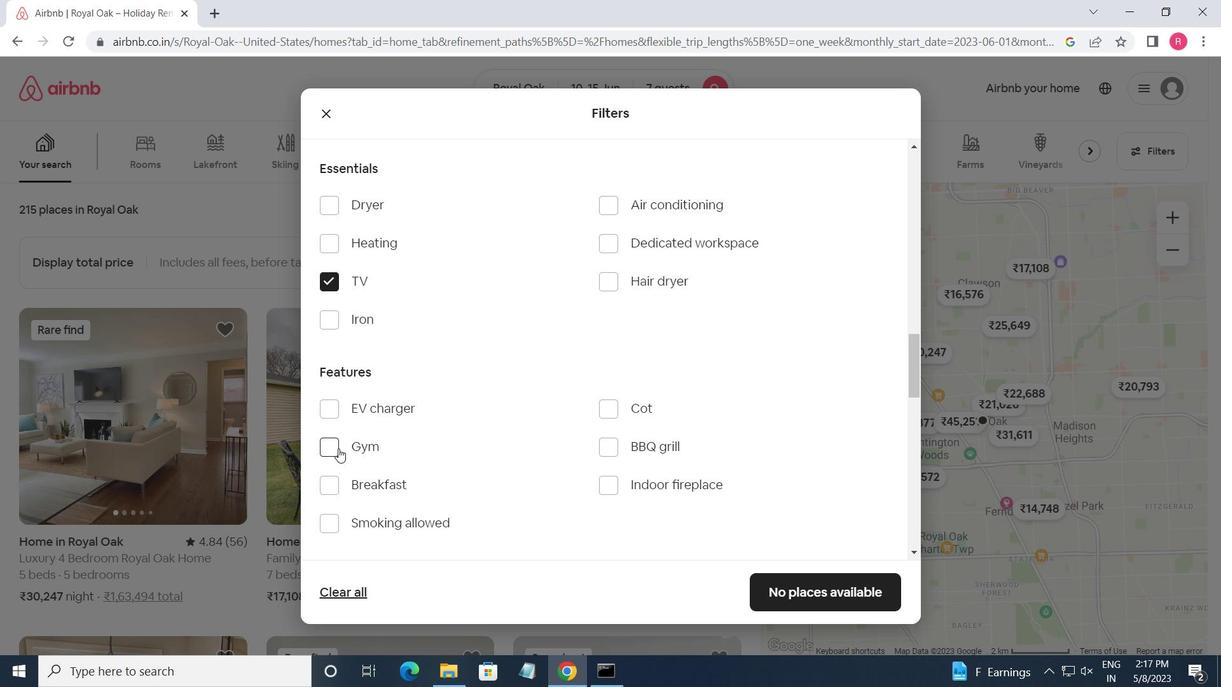 
Action: Mouse pressed left at (334, 446)
Screenshot: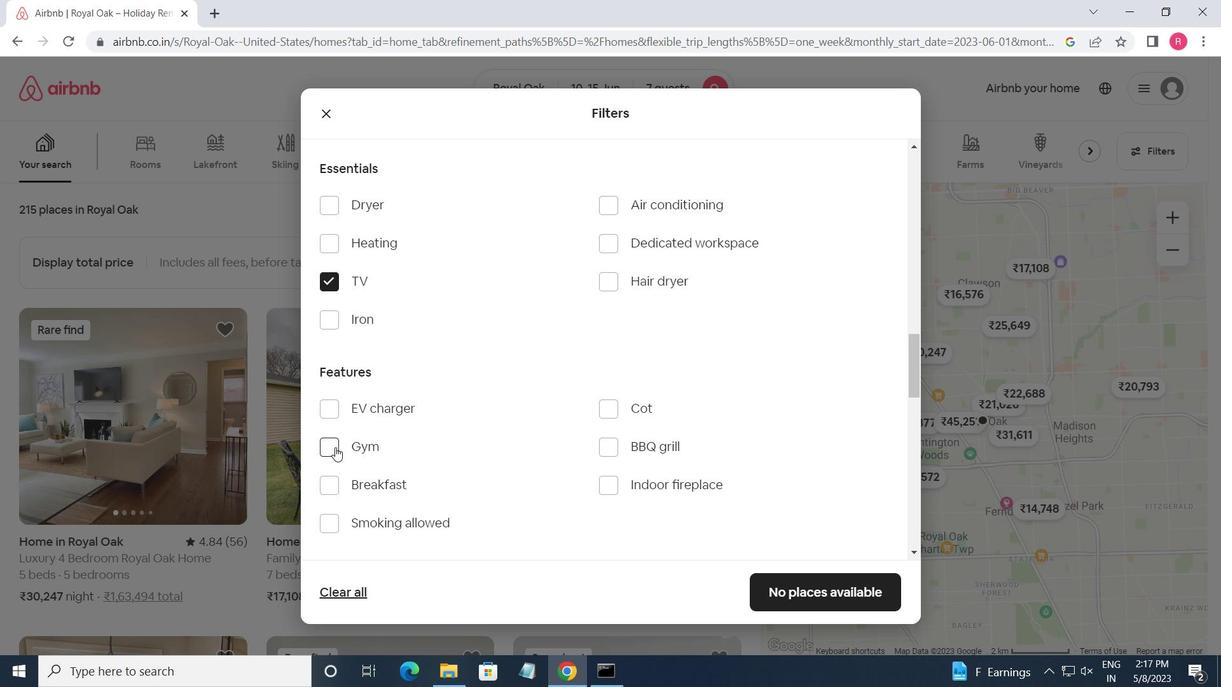 
Action: Mouse moved to (332, 485)
Screenshot: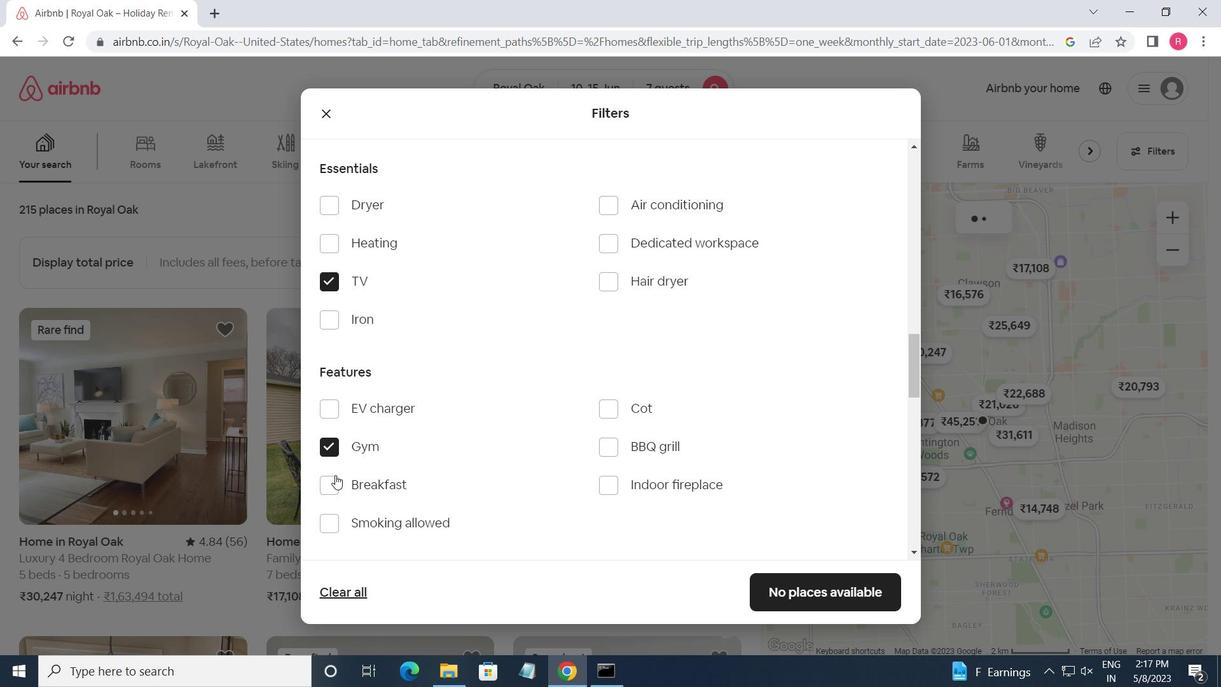 
Action: Mouse pressed left at (332, 485)
Screenshot: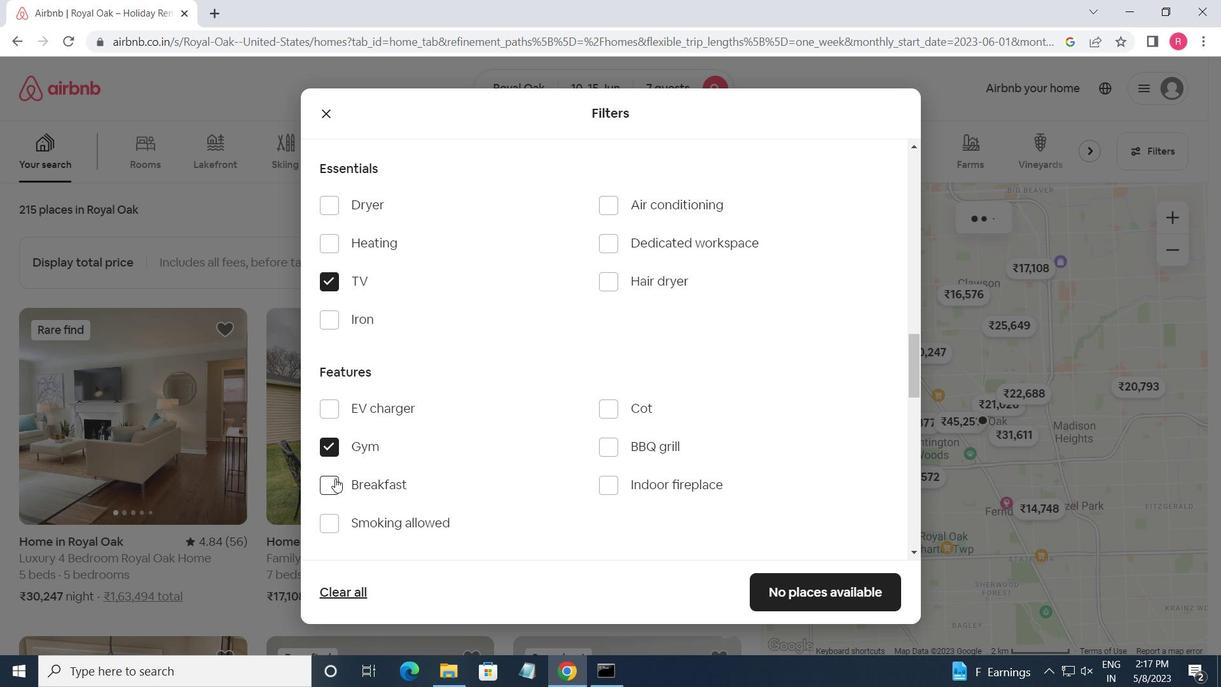 
Action: Mouse moved to (468, 480)
Screenshot: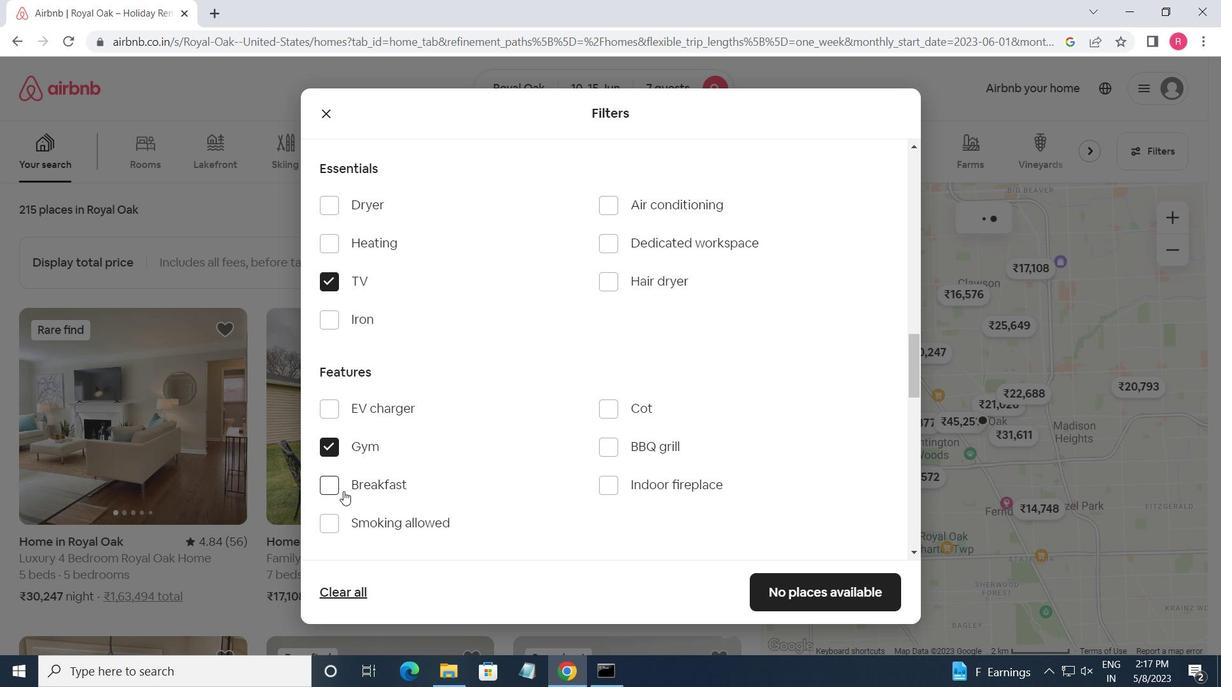 
Action: Mouse scrolled (468, 479) with delta (0, 0)
Screenshot: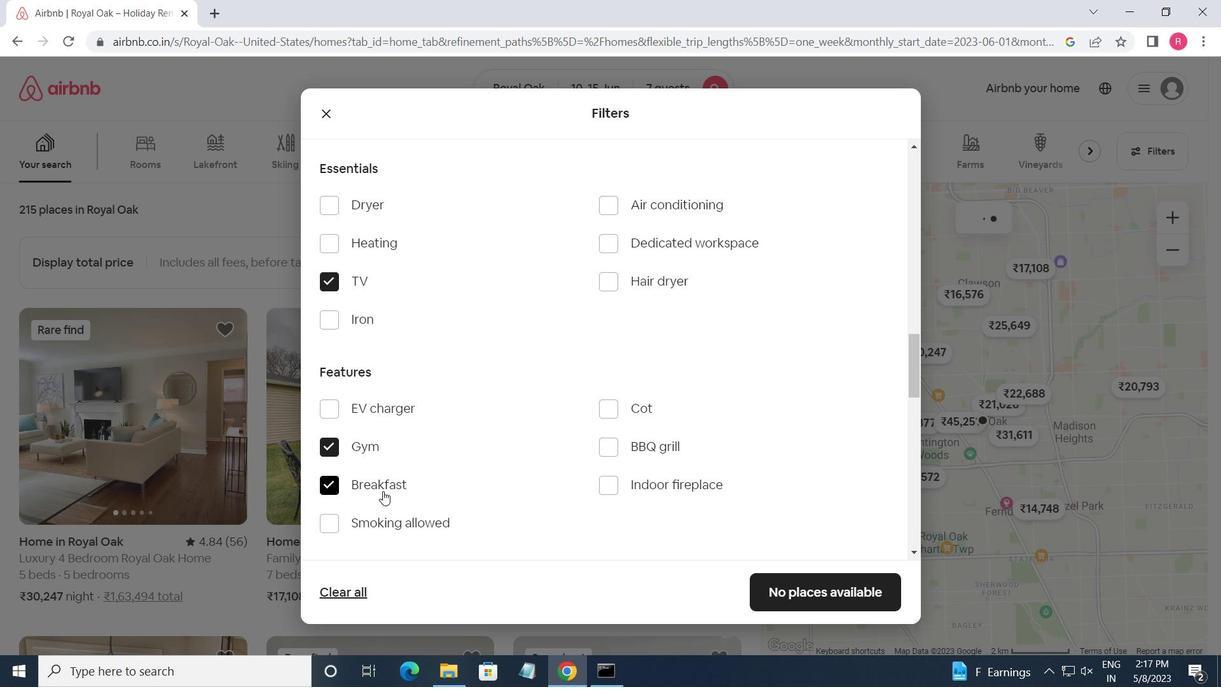 
Action: Mouse scrolled (468, 479) with delta (0, 0)
Screenshot: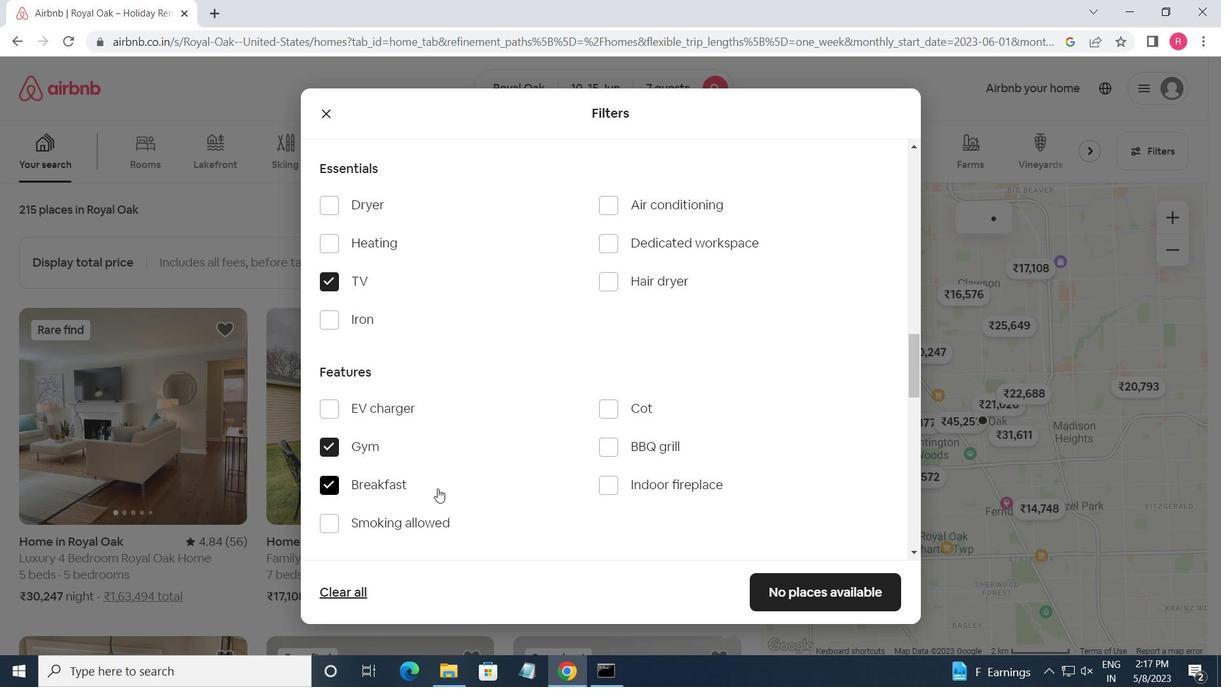 
Action: Mouse scrolled (468, 479) with delta (0, 0)
Screenshot: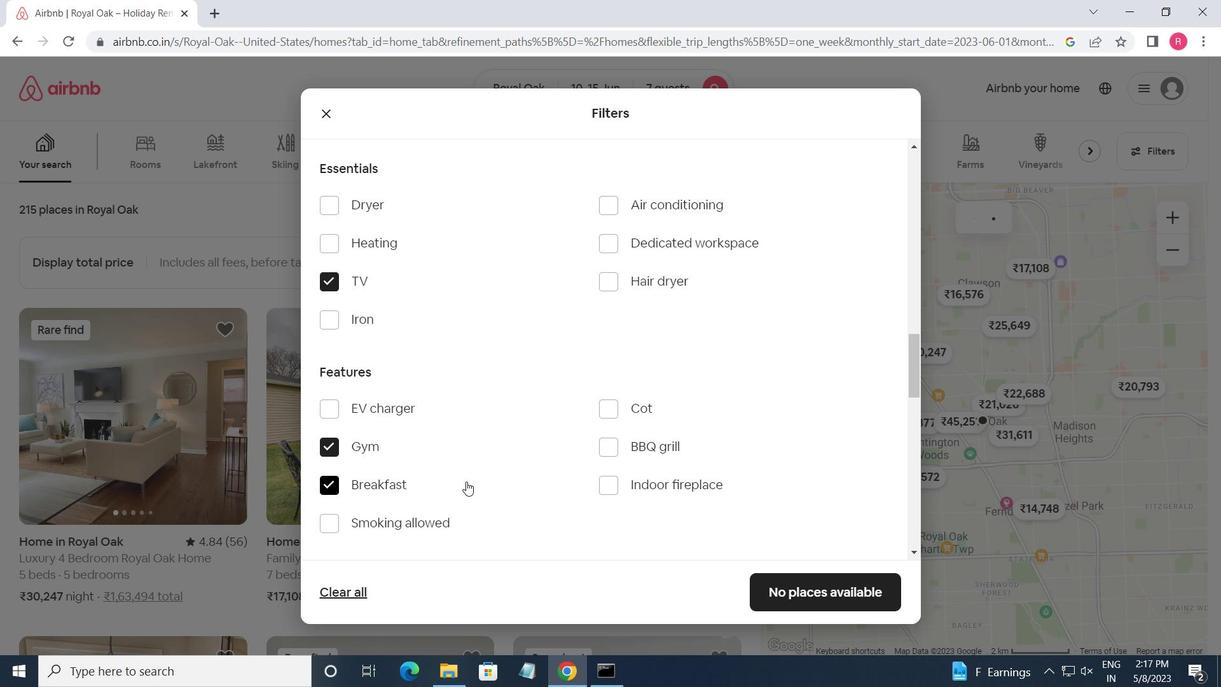 
Action: Mouse scrolled (468, 479) with delta (0, 0)
Screenshot: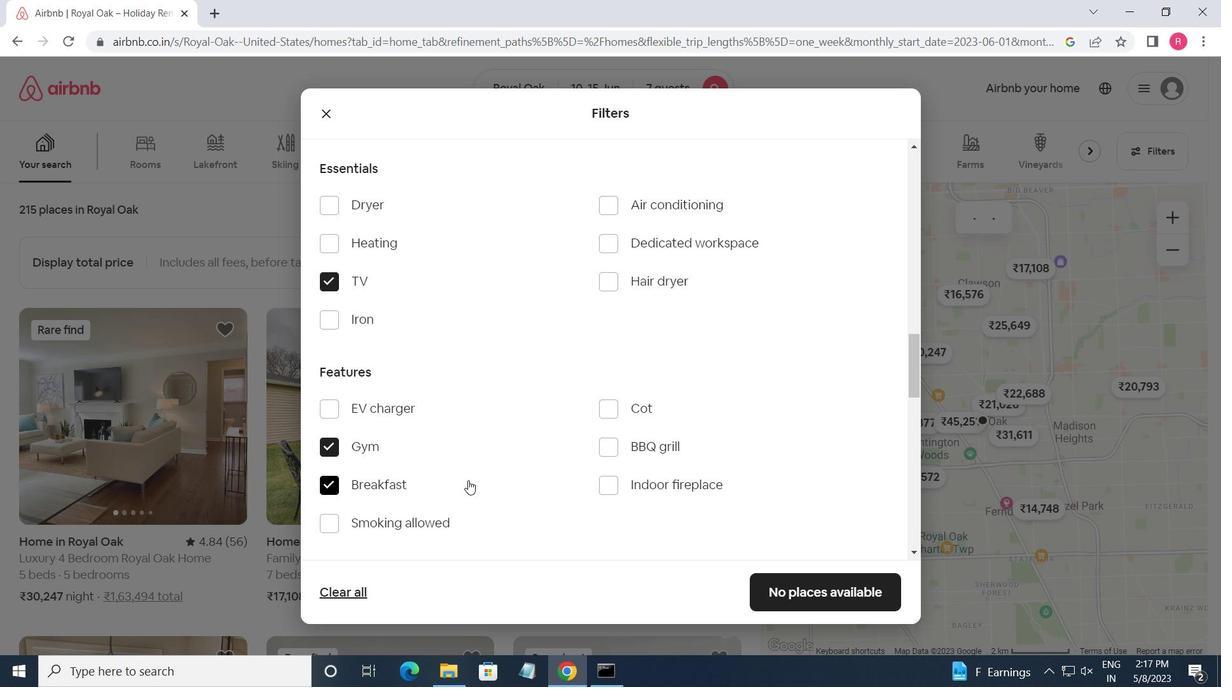 
Action: Mouse moved to (567, 471)
Screenshot: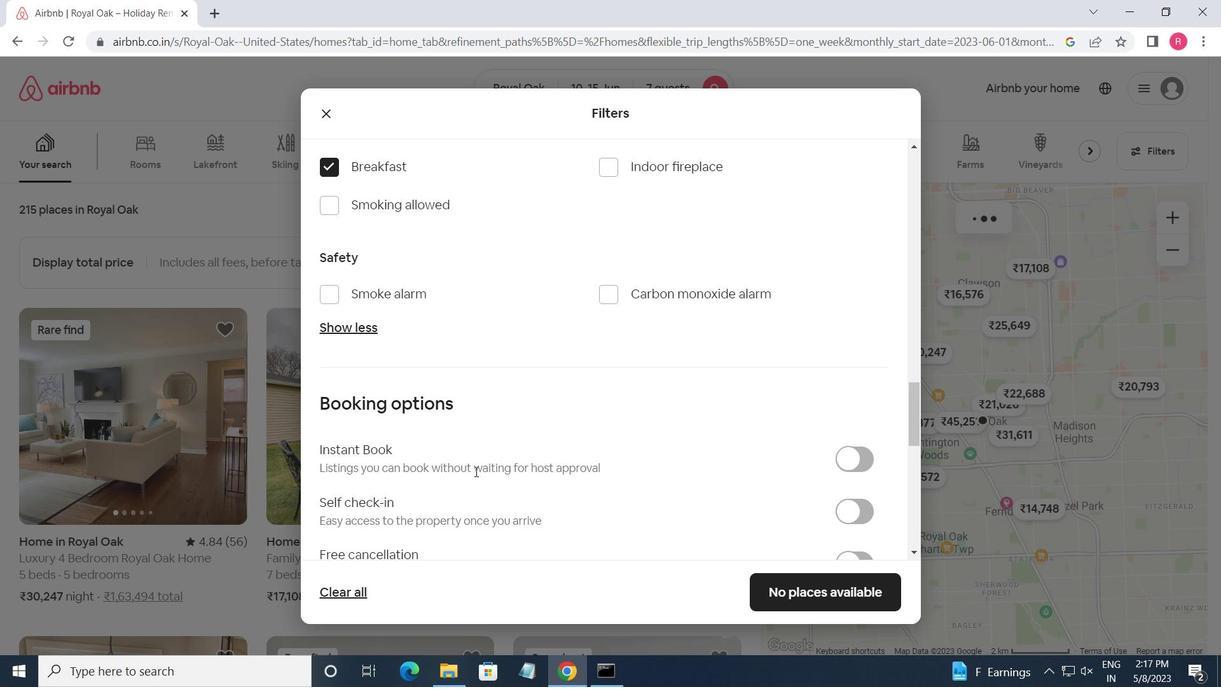 
Action: Mouse scrolled (567, 470) with delta (0, 0)
Screenshot: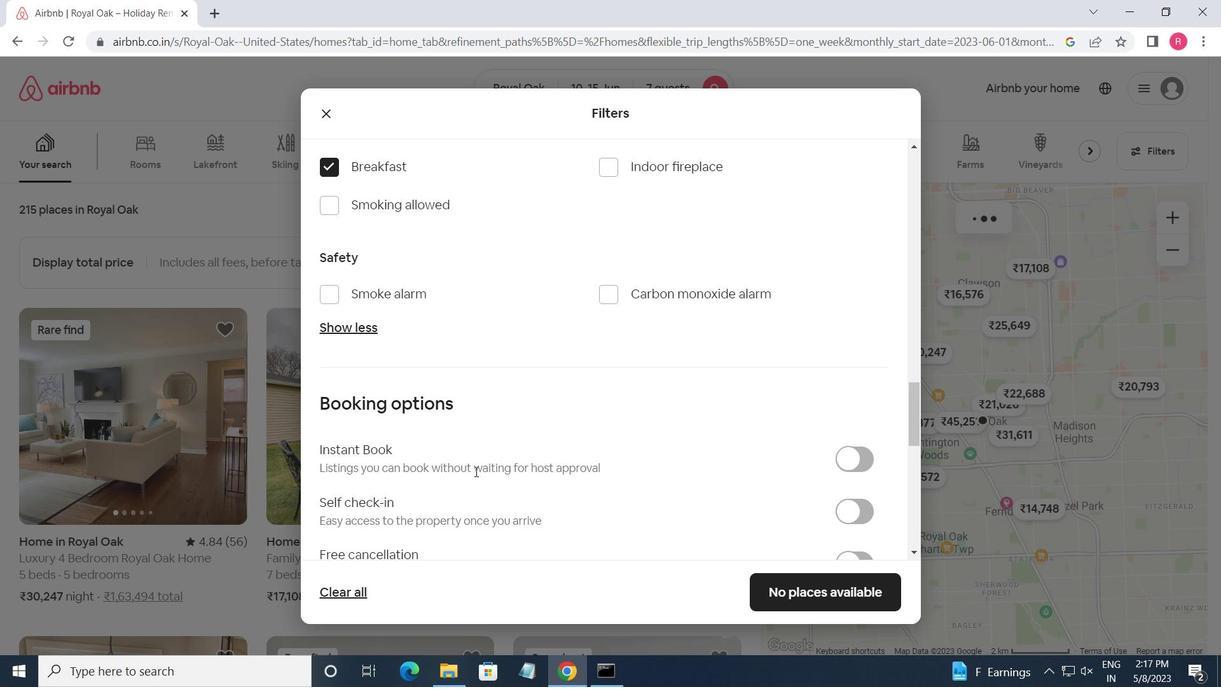 
Action: Mouse moved to (600, 478)
Screenshot: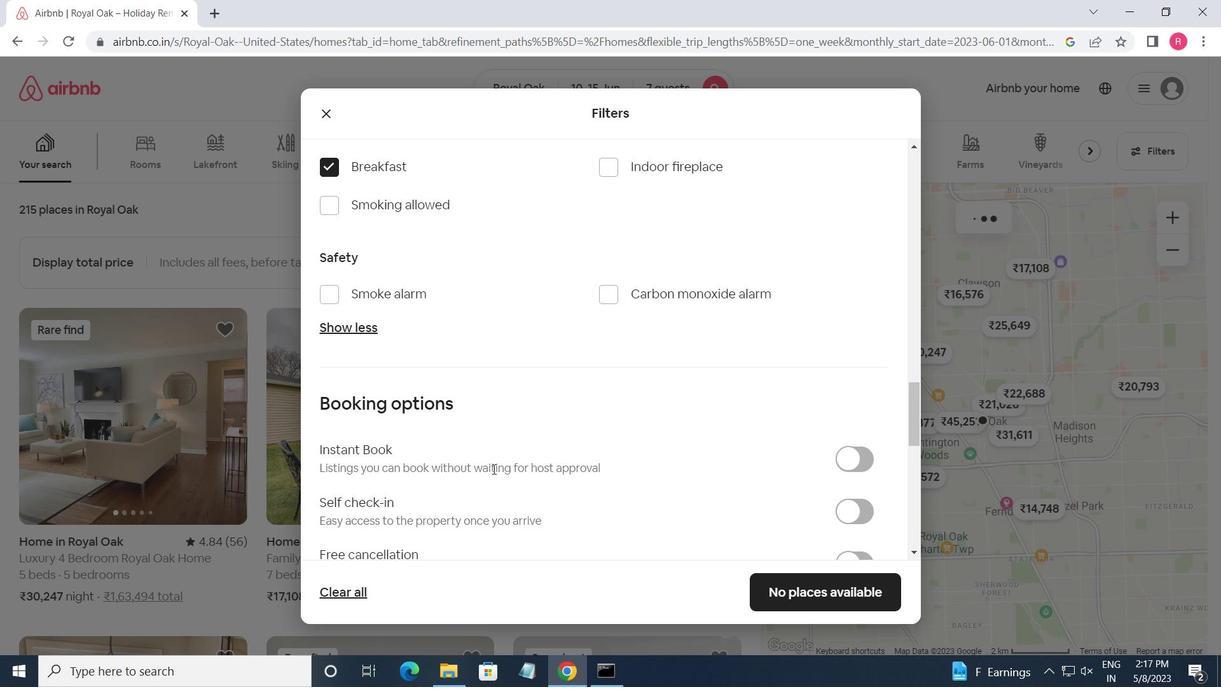 
Action: Mouse scrolled (600, 477) with delta (0, 0)
Screenshot: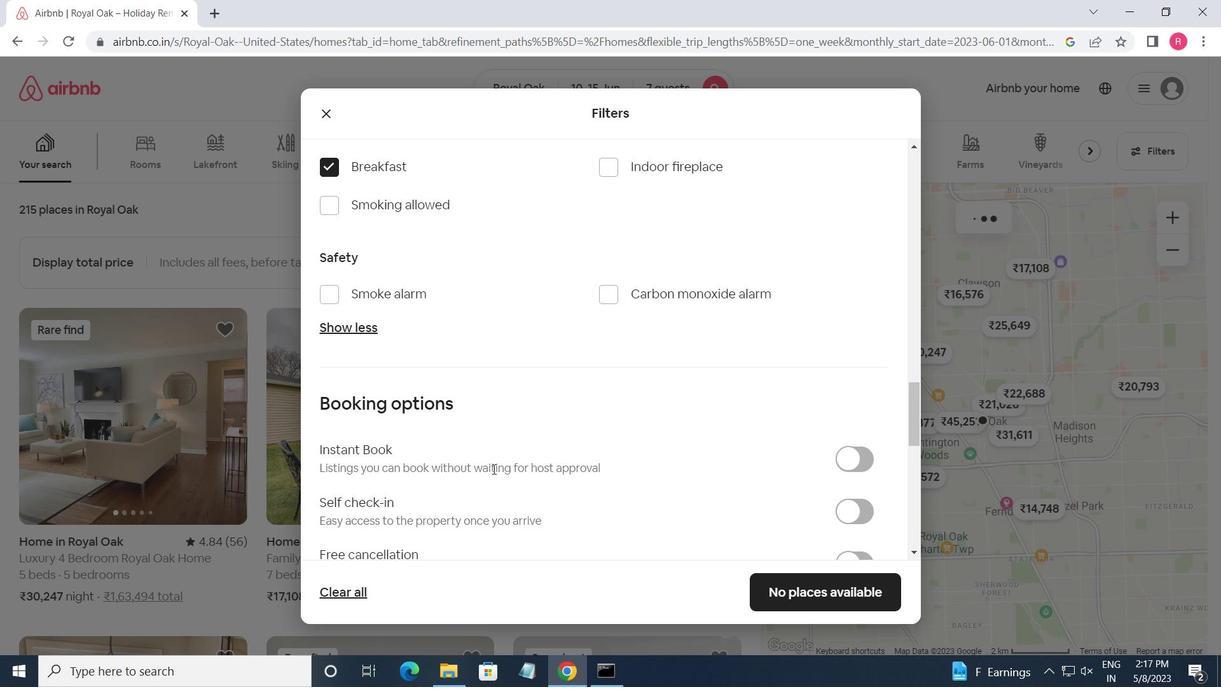 
Action: Mouse moved to (850, 357)
Screenshot: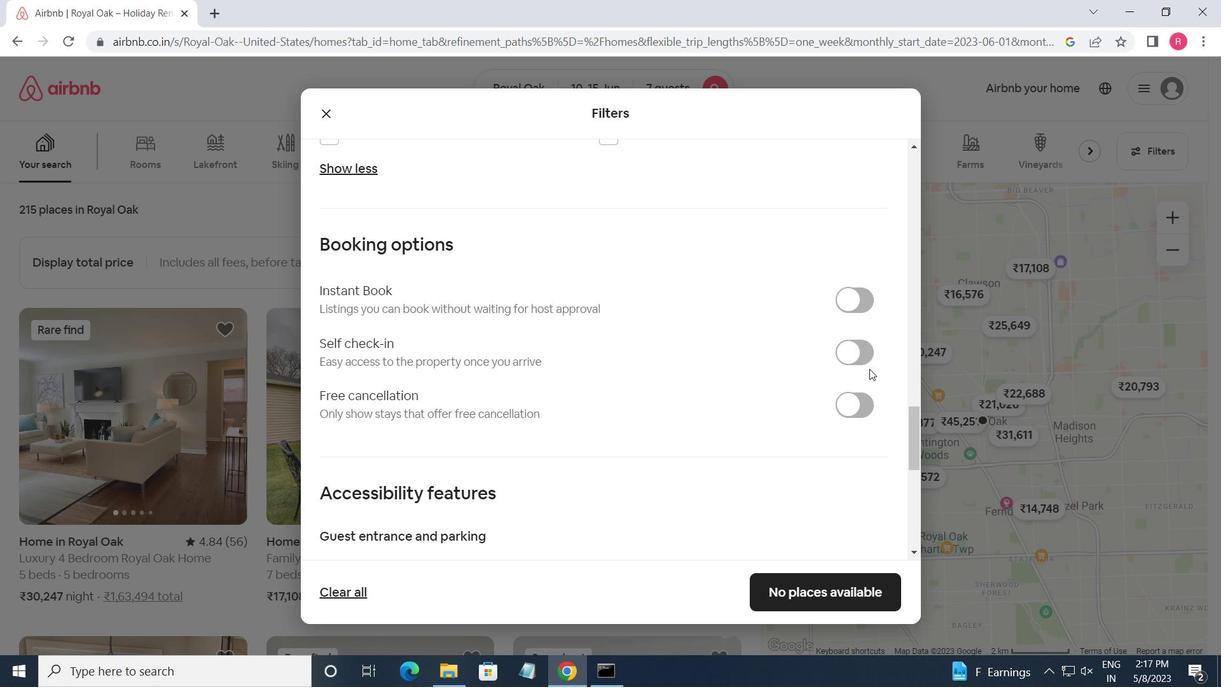 
Action: Mouse pressed left at (850, 357)
Screenshot: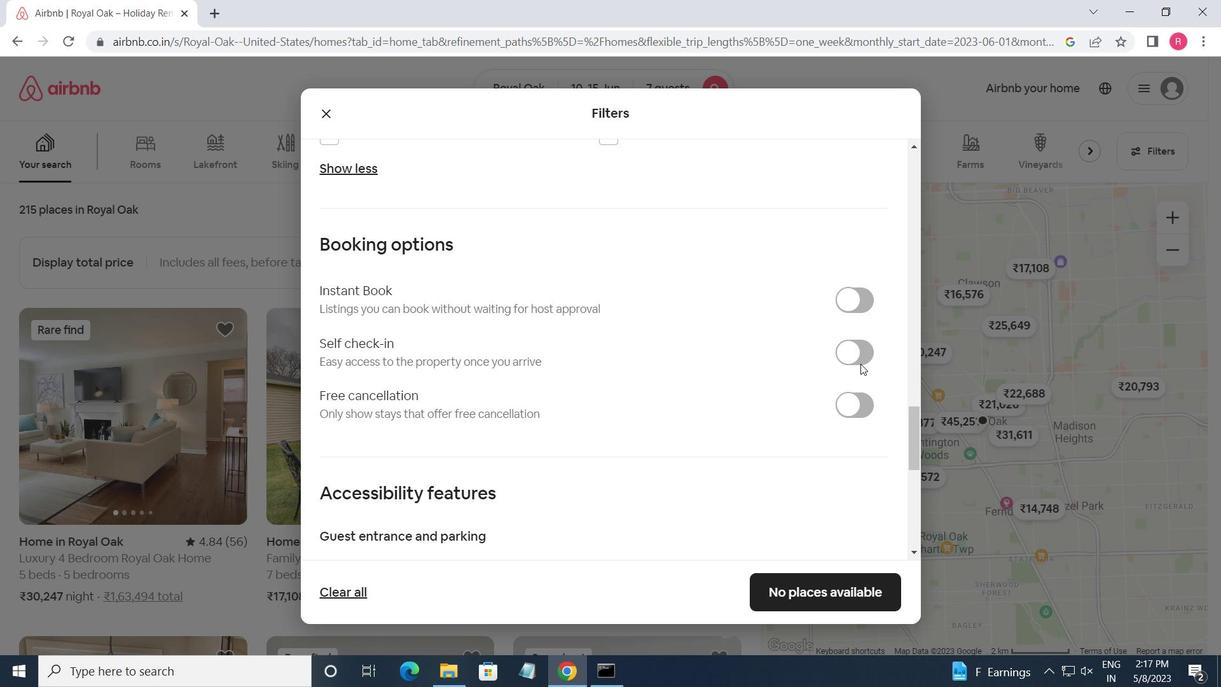
Action: Mouse moved to (583, 433)
Screenshot: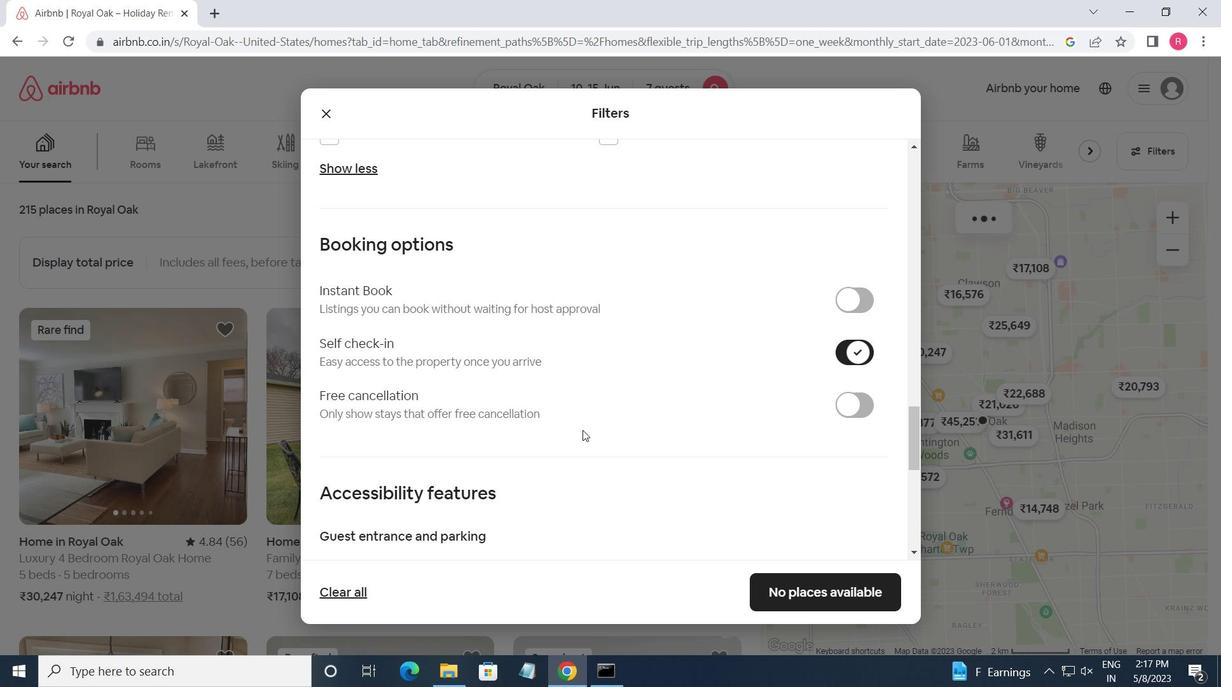 
Action: Mouse scrolled (583, 432) with delta (0, 0)
Screenshot: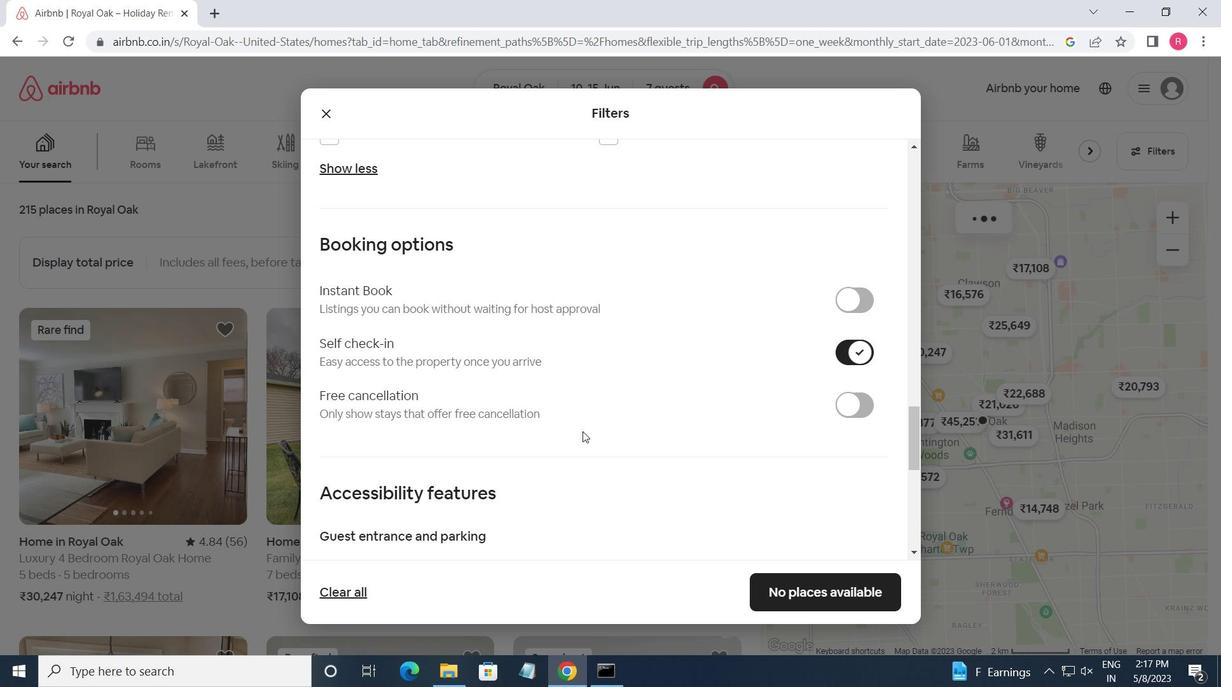 
Action: Mouse scrolled (583, 432) with delta (0, 0)
Screenshot: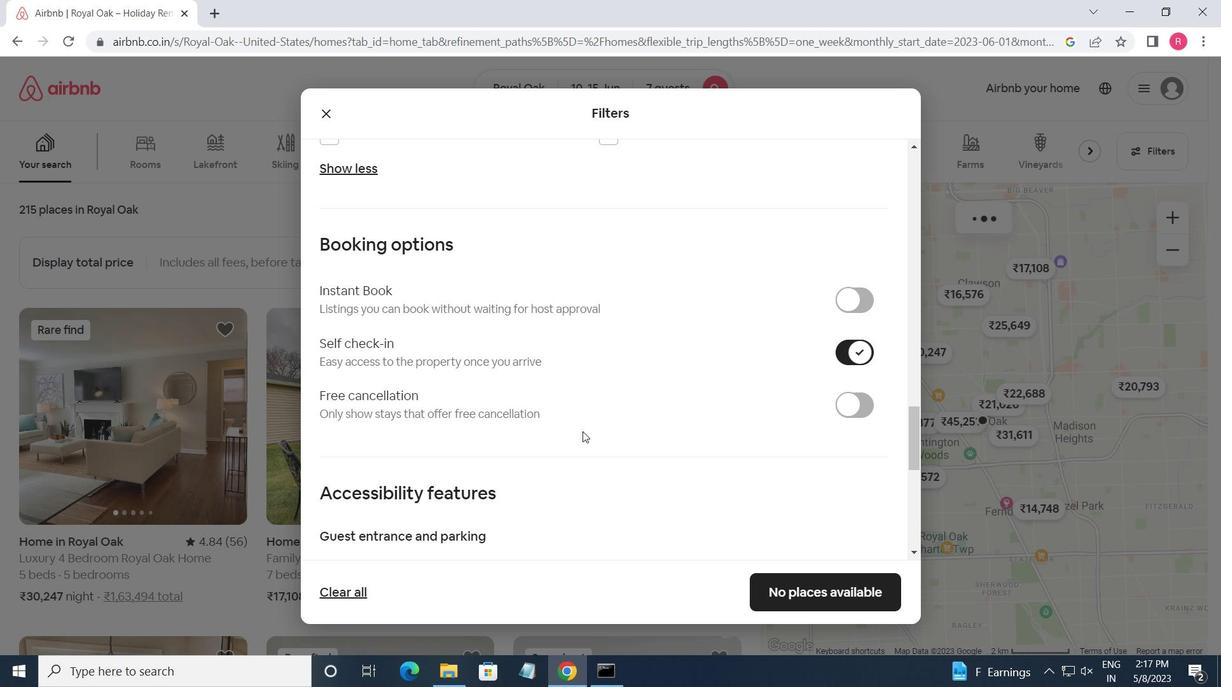 
Action: Mouse scrolled (583, 432) with delta (0, 0)
Screenshot: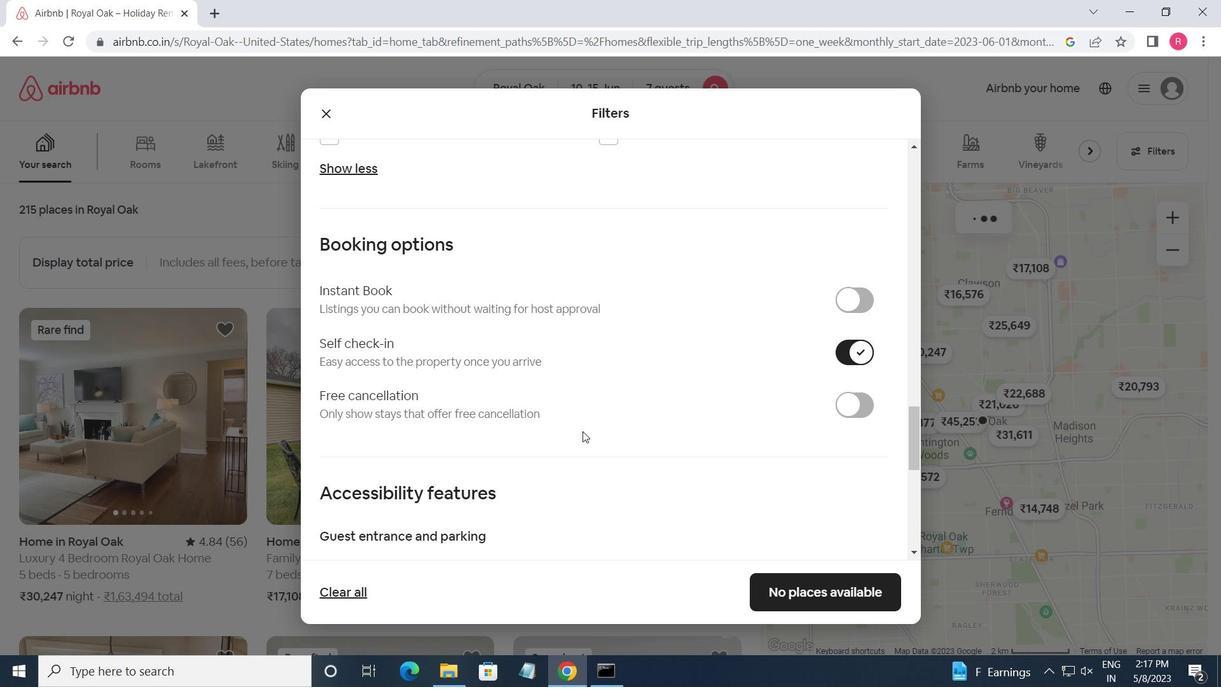 
Action: Mouse scrolled (583, 432) with delta (0, 0)
Screenshot: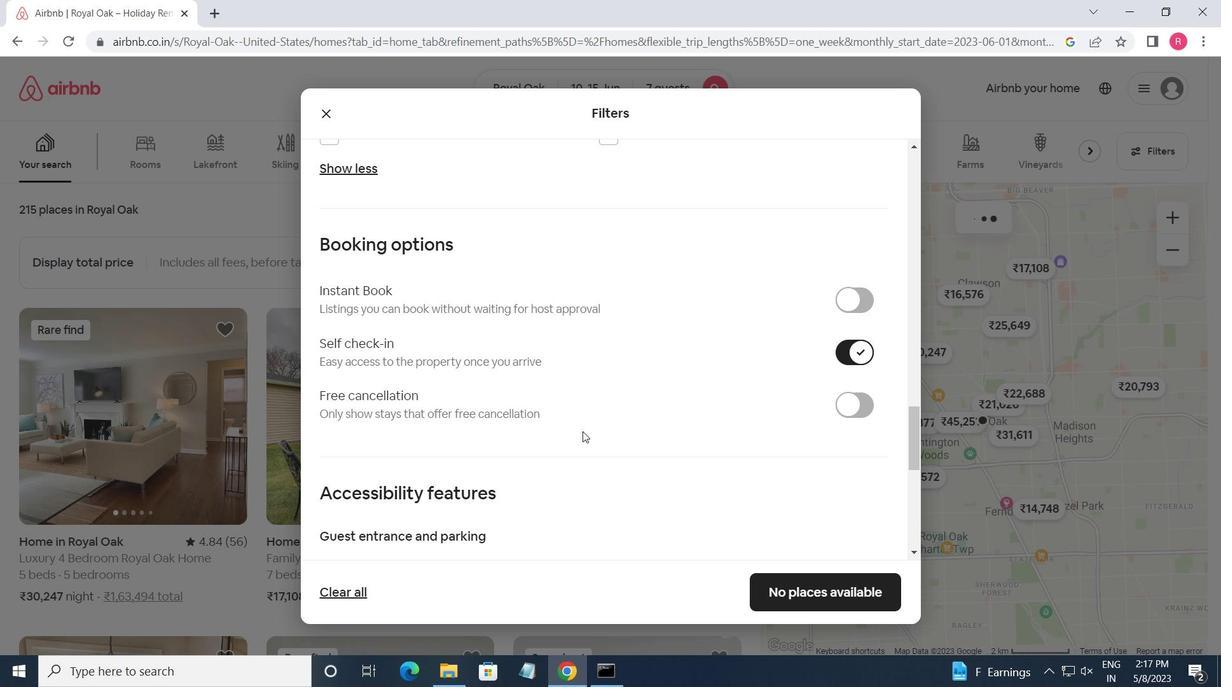 
Action: Mouse scrolled (583, 432) with delta (0, 0)
Screenshot: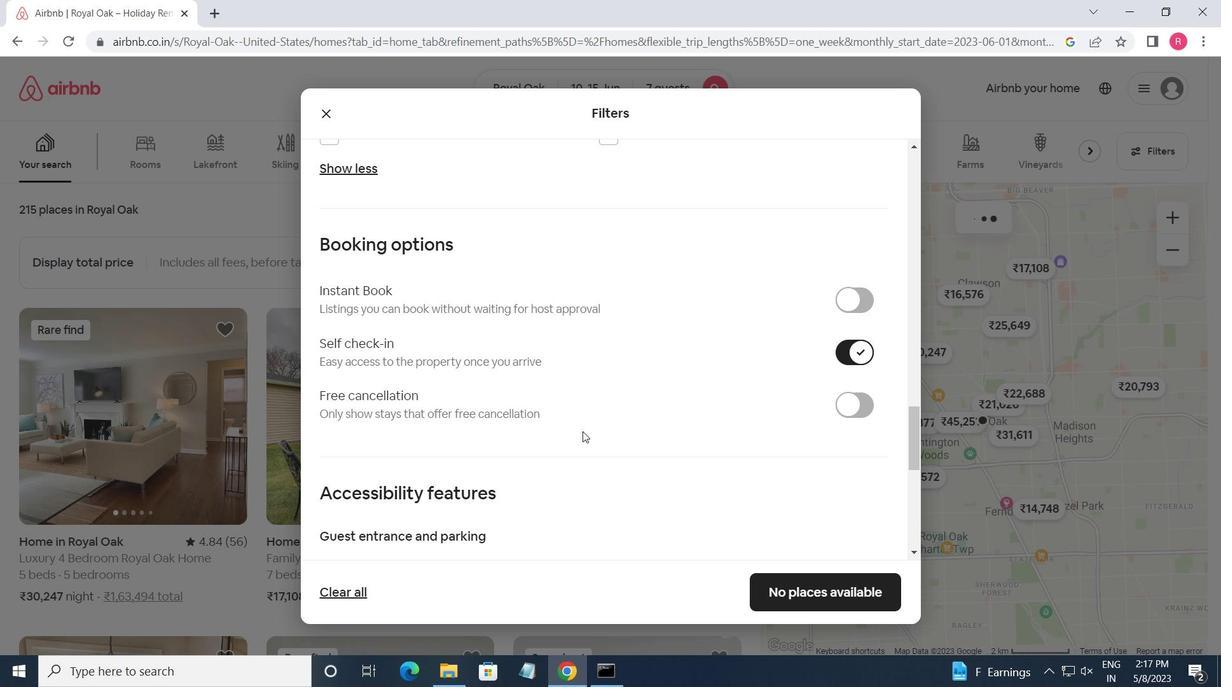 
Action: Mouse moved to (447, 495)
Screenshot: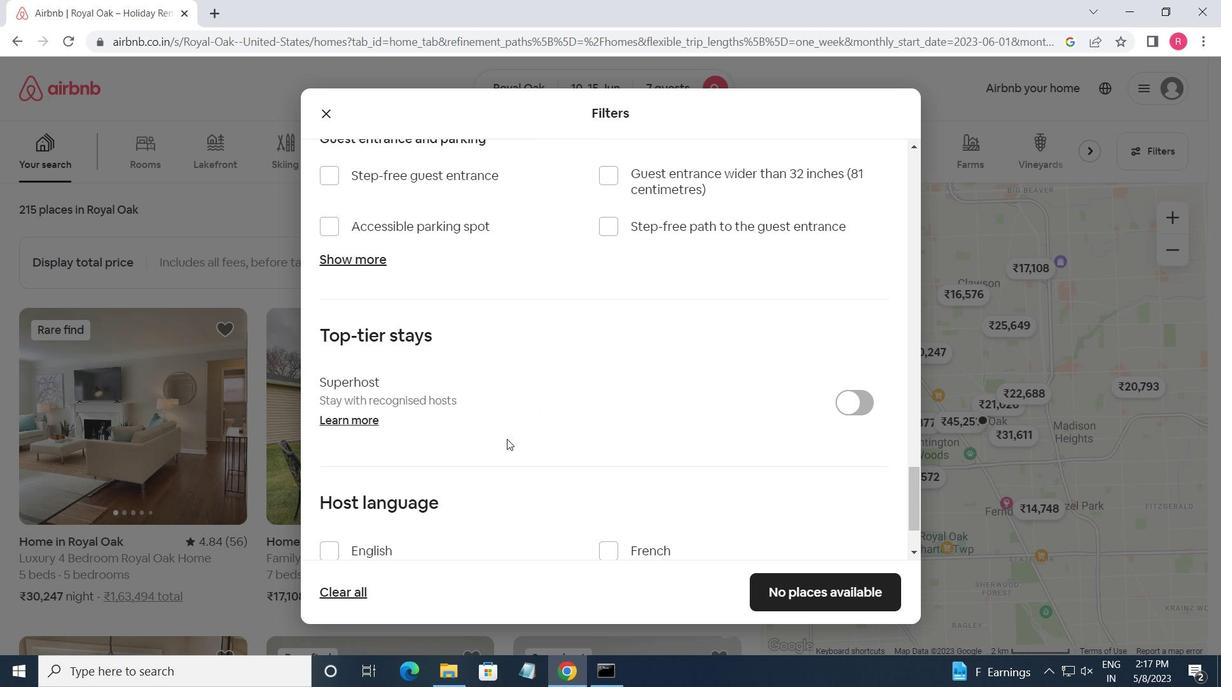 
Action: Mouse scrolled (447, 494) with delta (0, 0)
Screenshot: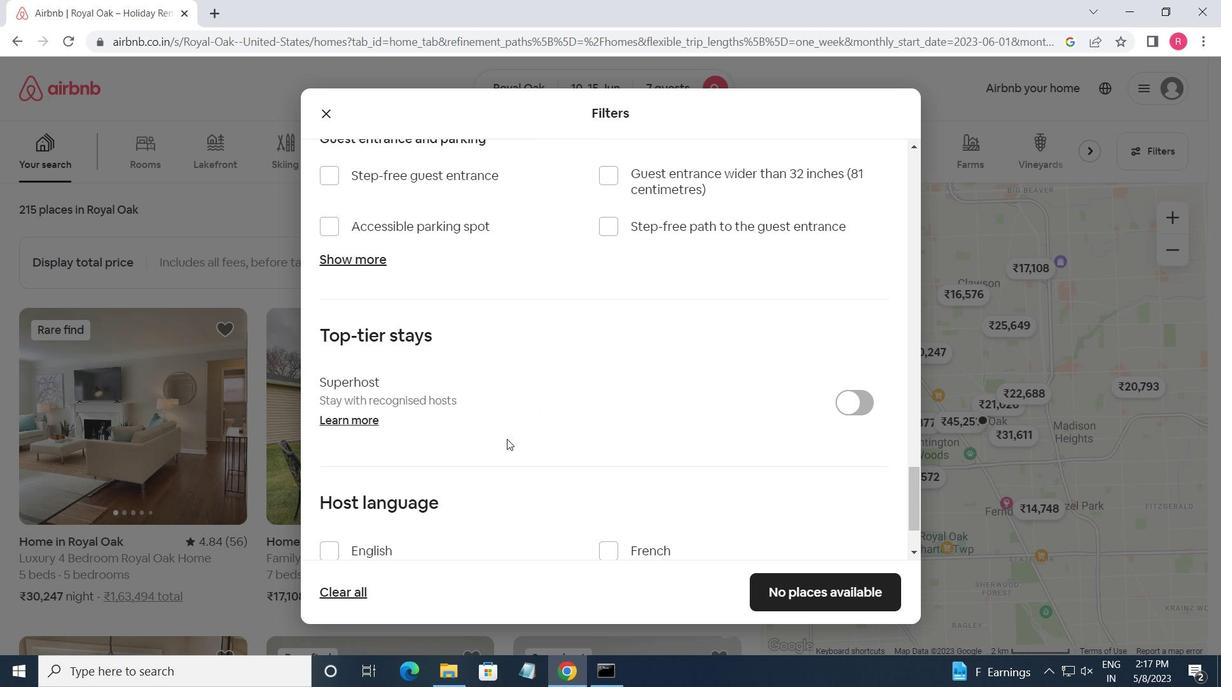 
Action: Mouse moved to (447, 495)
Screenshot: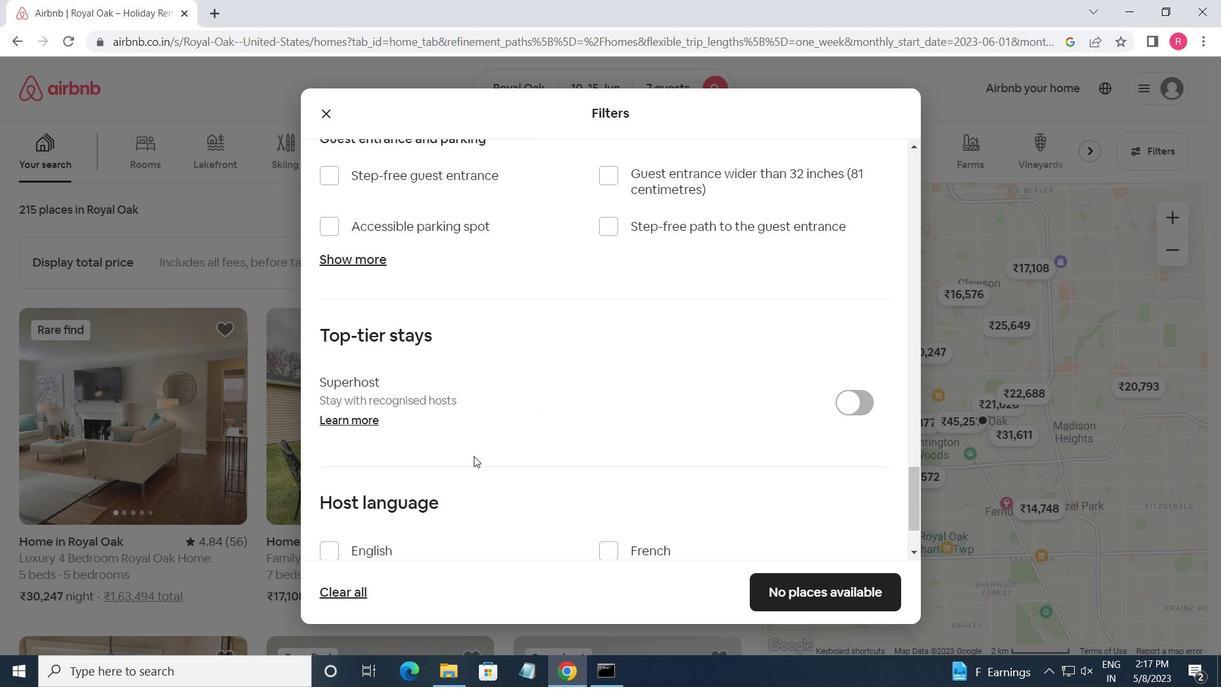 
Action: Mouse scrolled (447, 495) with delta (0, 0)
Screenshot: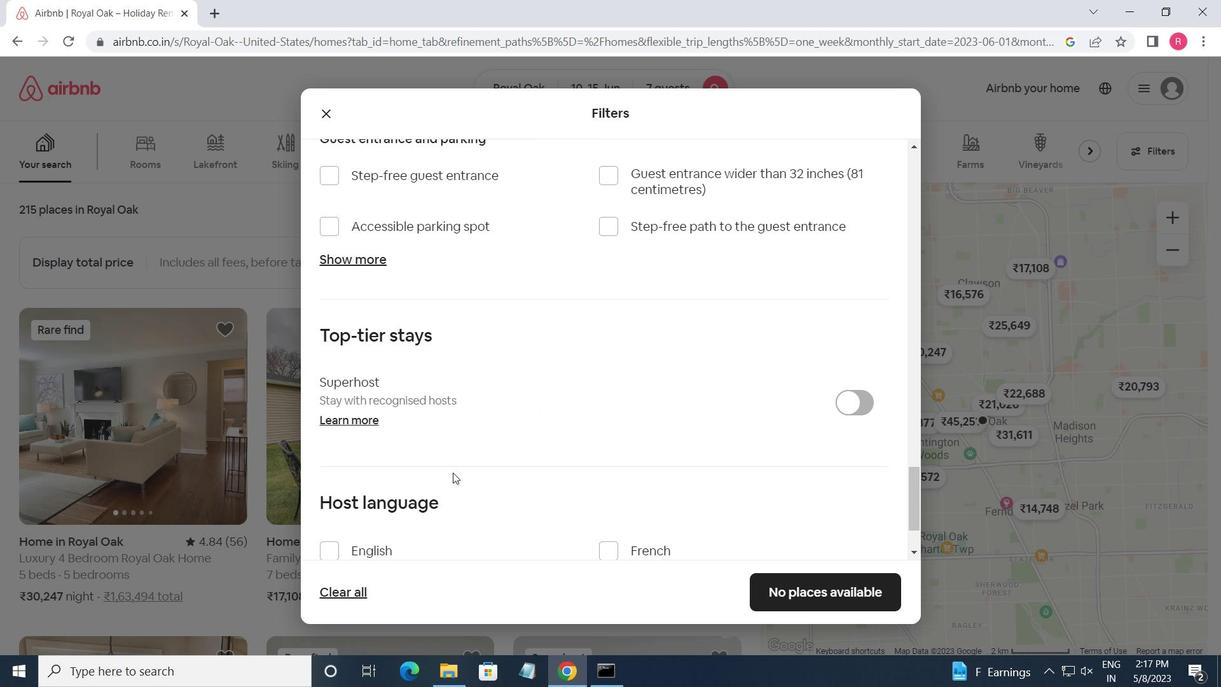 
Action: Mouse scrolled (447, 495) with delta (0, 0)
Screenshot: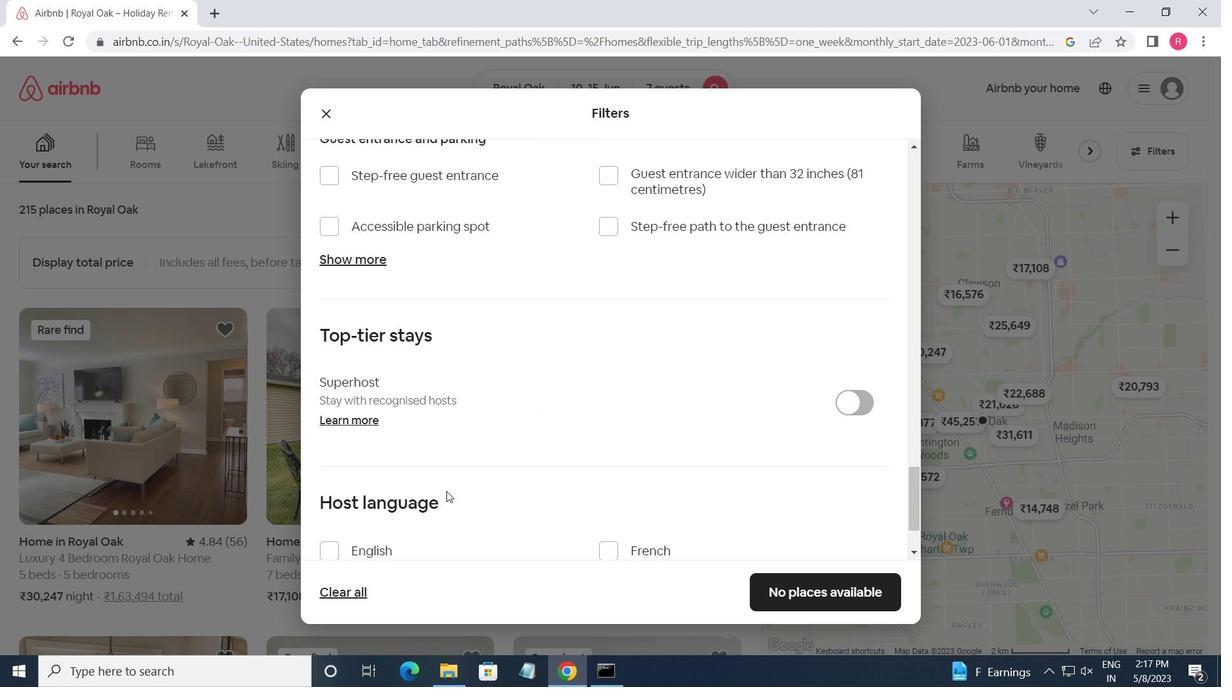
Action: Mouse moved to (326, 453)
Screenshot: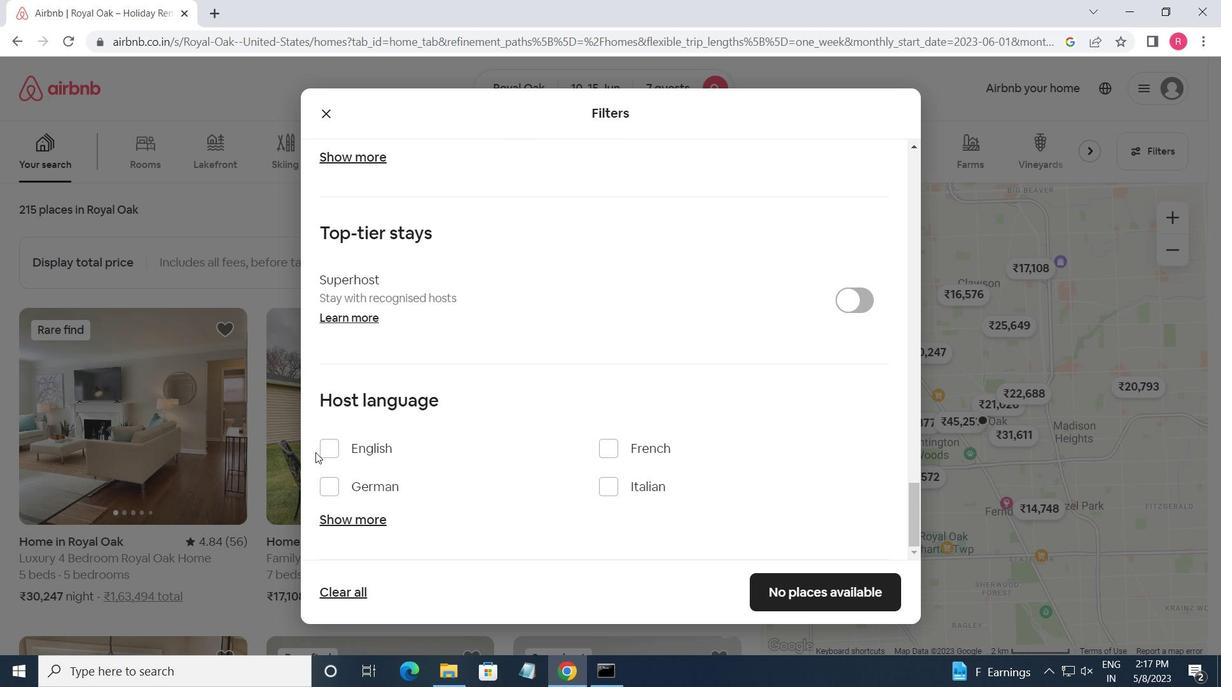 
Action: Mouse pressed left at (326, 453)
Screenshot: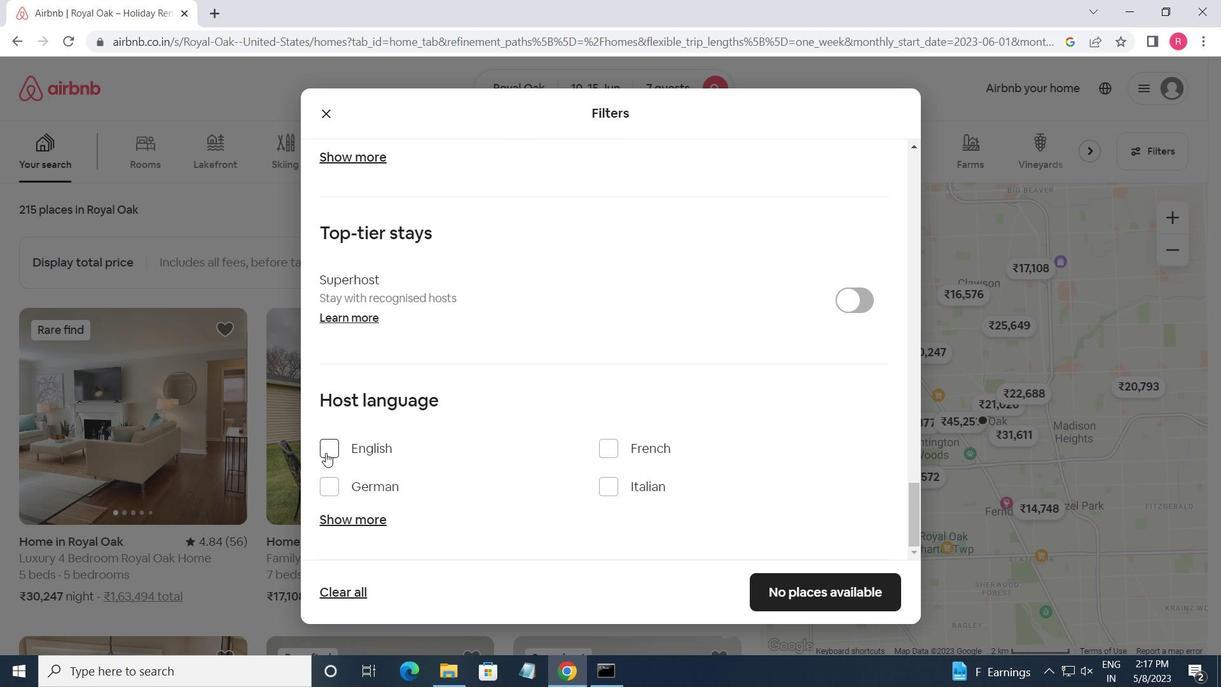 
Action: Mouse moved to (718, 557)
Screenshot: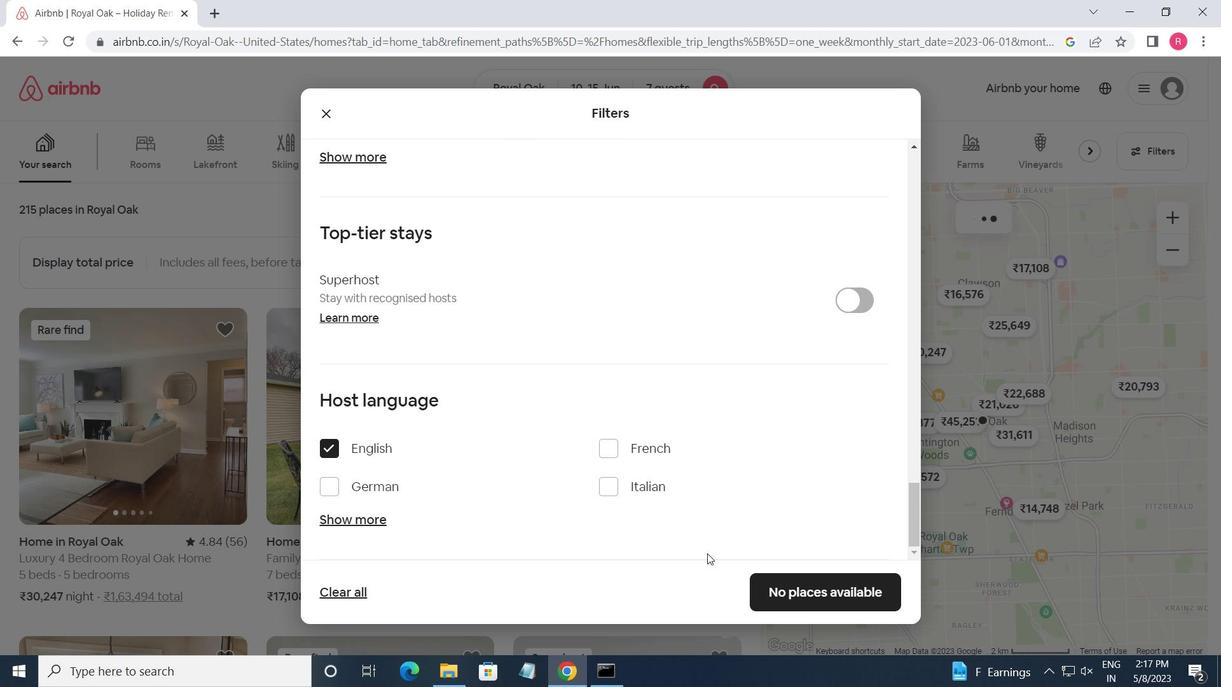 
Action: Mouse scrolled (718, 556) with delta (0, 0)
Screenshot: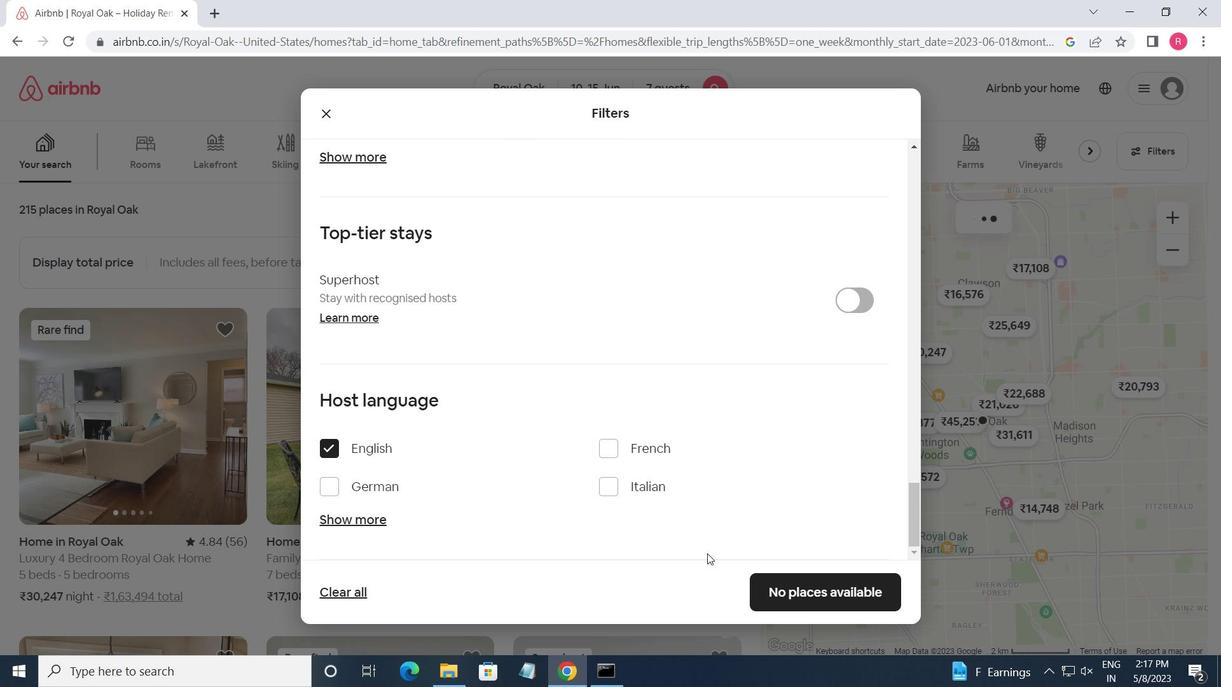 
Action: Mouse moved to (719, 557)
Screenshot: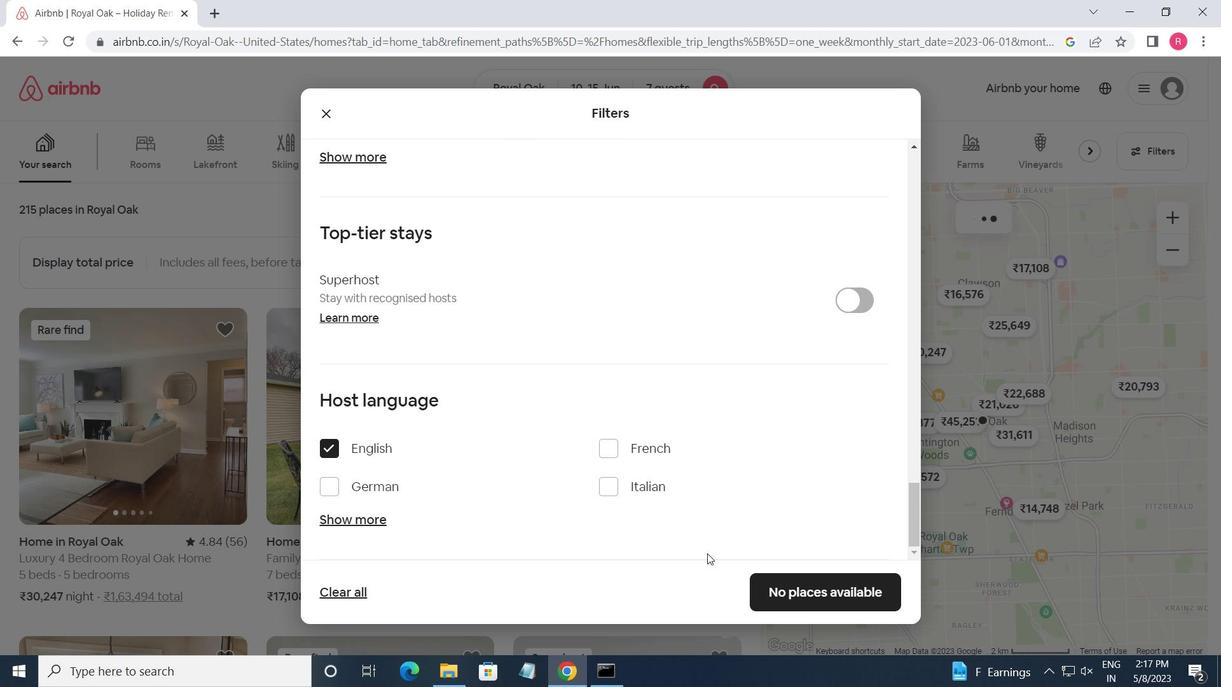 
Action: Mouse scrolled (719, 556) with delta (0, 0)
Screenshot: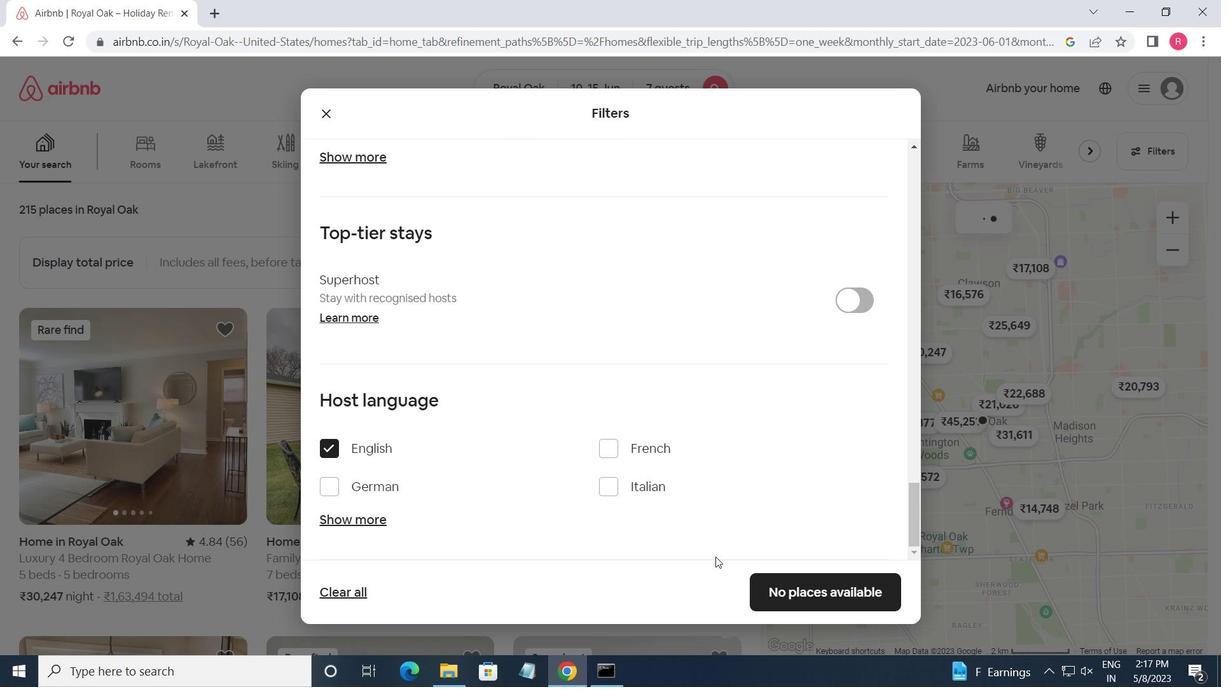 
Action: Mouse moved to (782, 589)
Screenshot: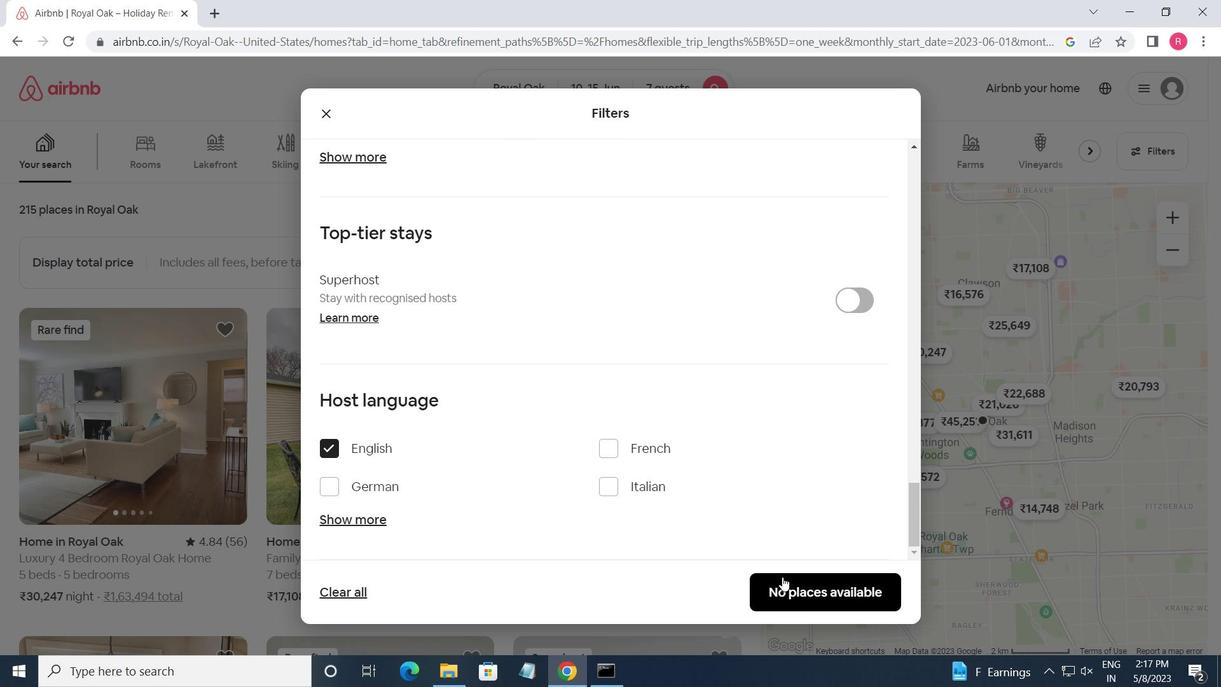 
Action: Mouse pressed left at (782, 589)
Screenshot: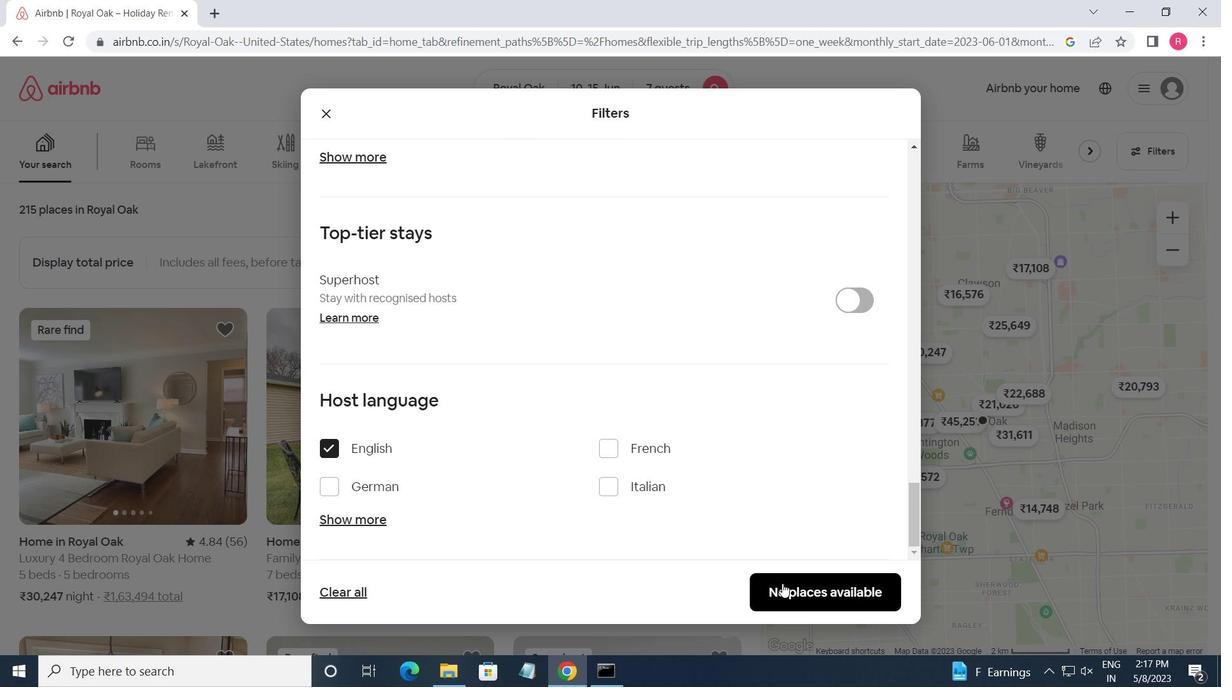 
Action: Mouse moved to (782, 590)
Screenshot: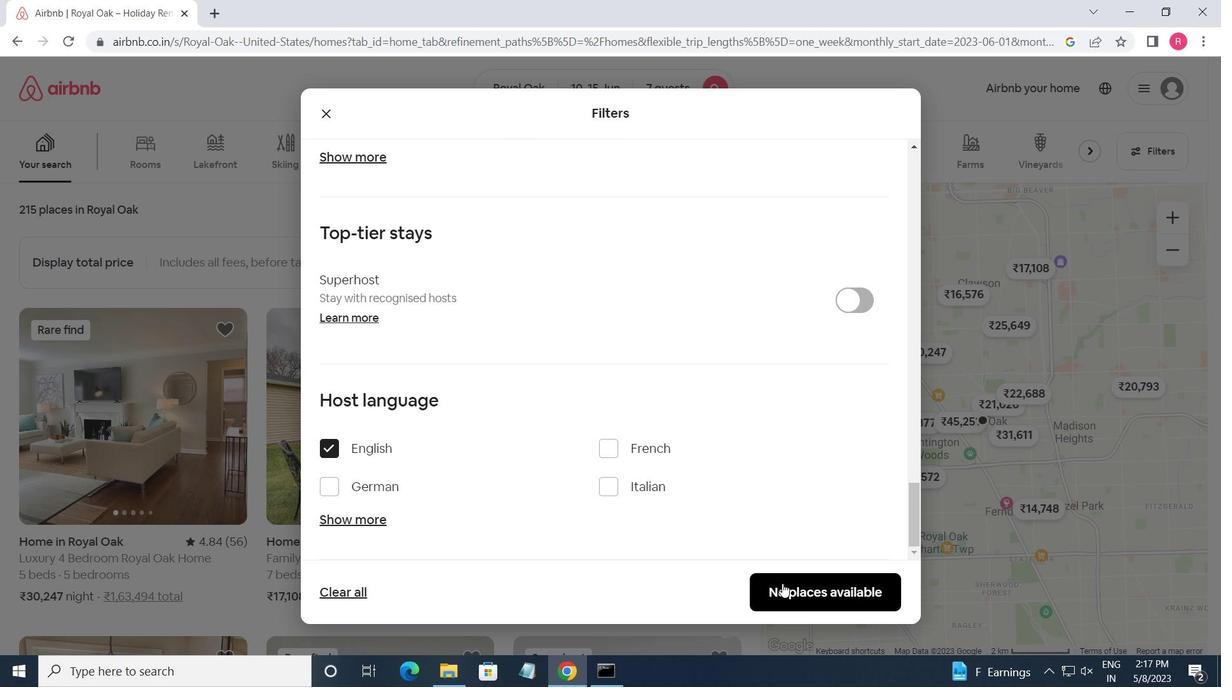 
